 Task: Look for space in Avion, France from 3rd June, 2023 to 9th June, 2023 for 2 adults in price range Rs.6000 to Rs.12000. Place can be entire place with 1  bedroom having 1 bed and 1 bathroom. Property type can be house, flat, guest house, hotel. Amenities needed are: washing machine. Booking option can be shelf check-in. Required host language is English.
Action: Mouse moved to (511, 177)
Screenshot: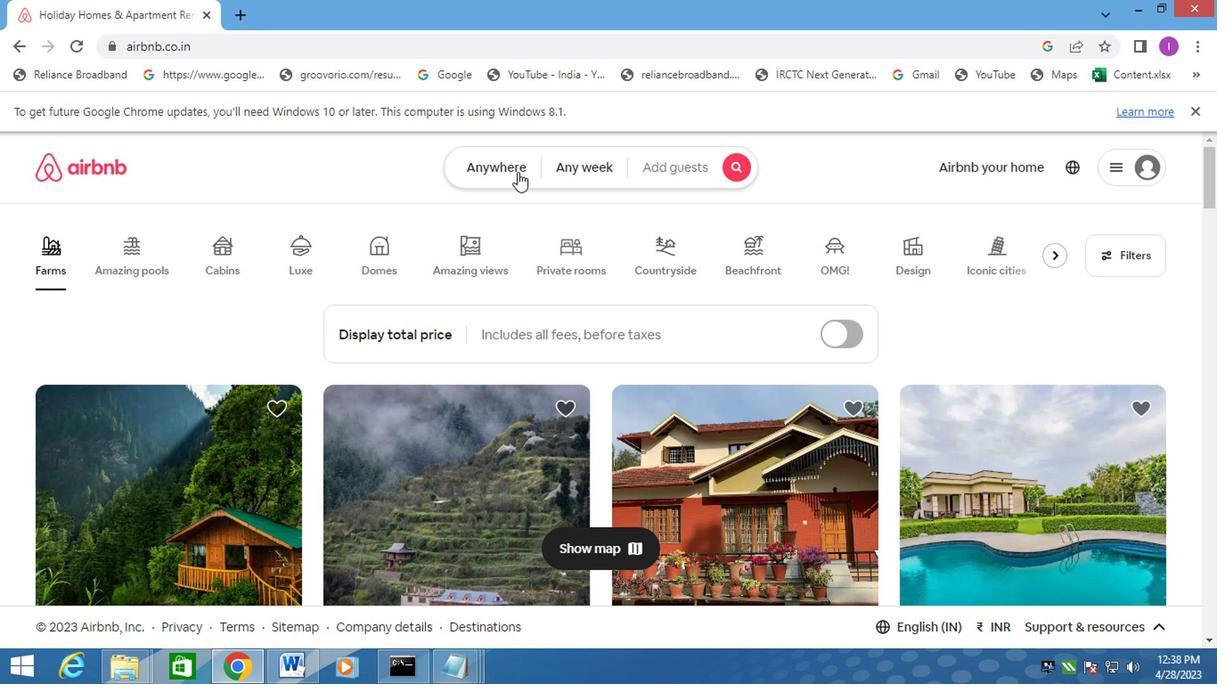 
Action: Mouse pressed left at (511, 177)
Screenshot: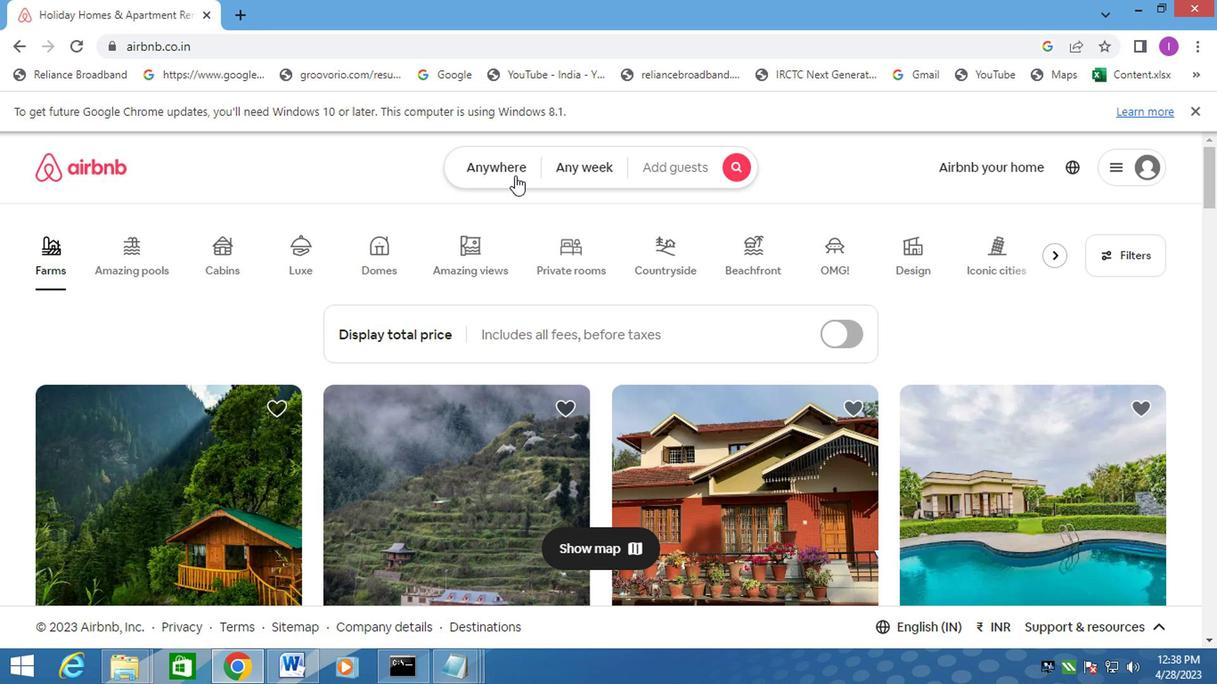 
Action: Mouse moved to (391, 242)
Screenshot: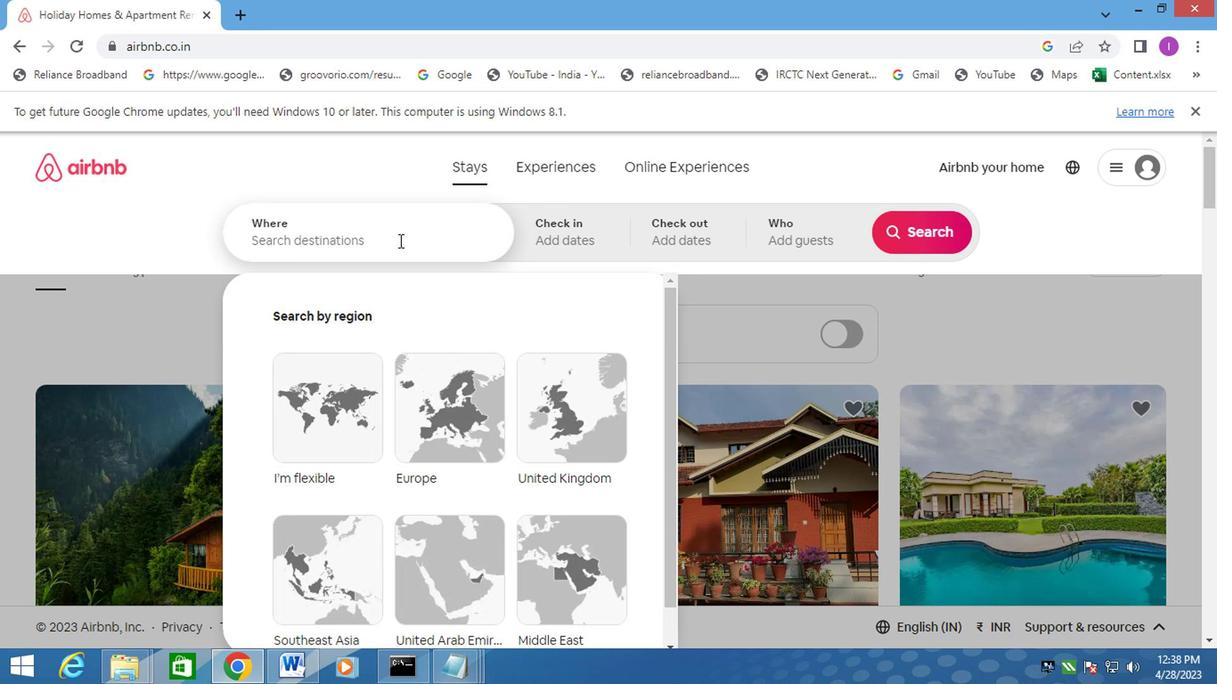 
Action: Mouse pressed left at (391, 242)
Screenshot: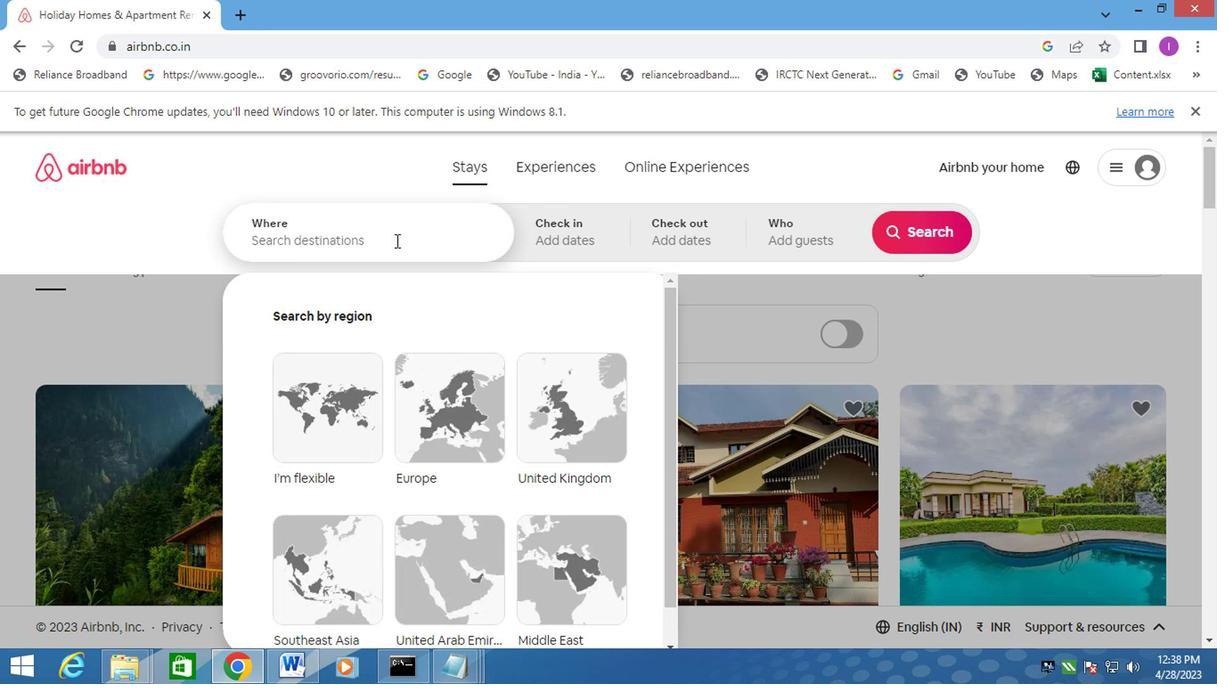 
Action: Key pressed <Key.shift>AVION,<Key.shift>FRANCE
Screenshot: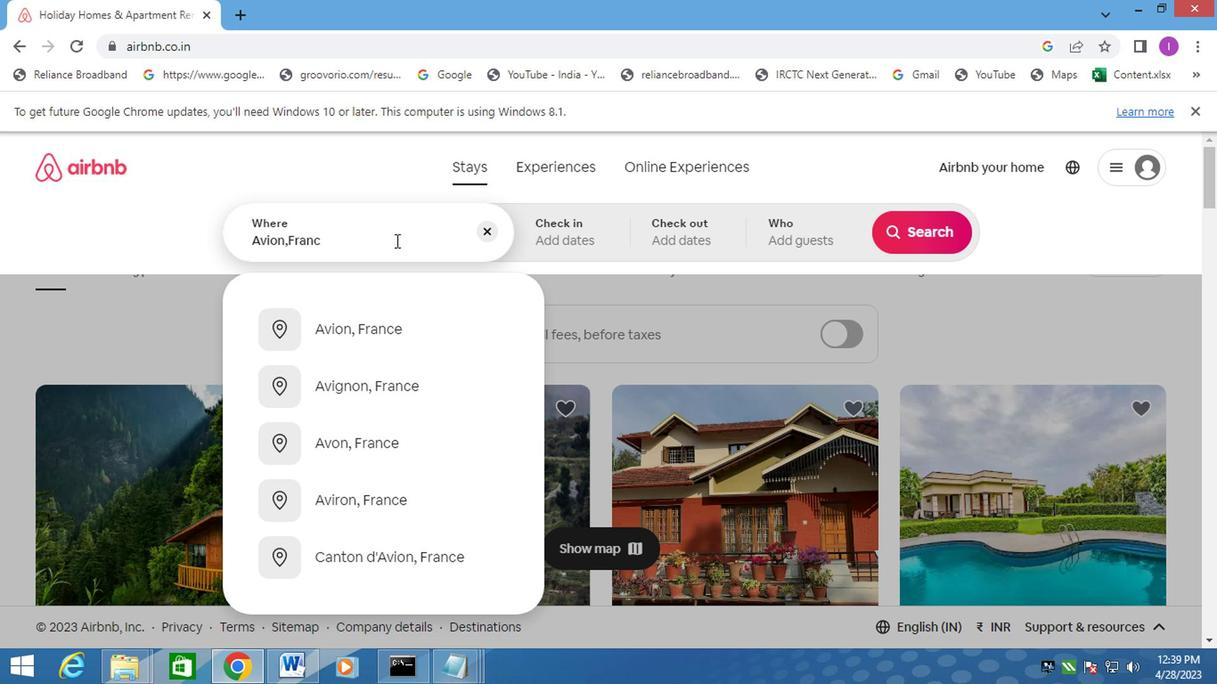 
Action: Mouse moved to (371, 323)
Screenshot: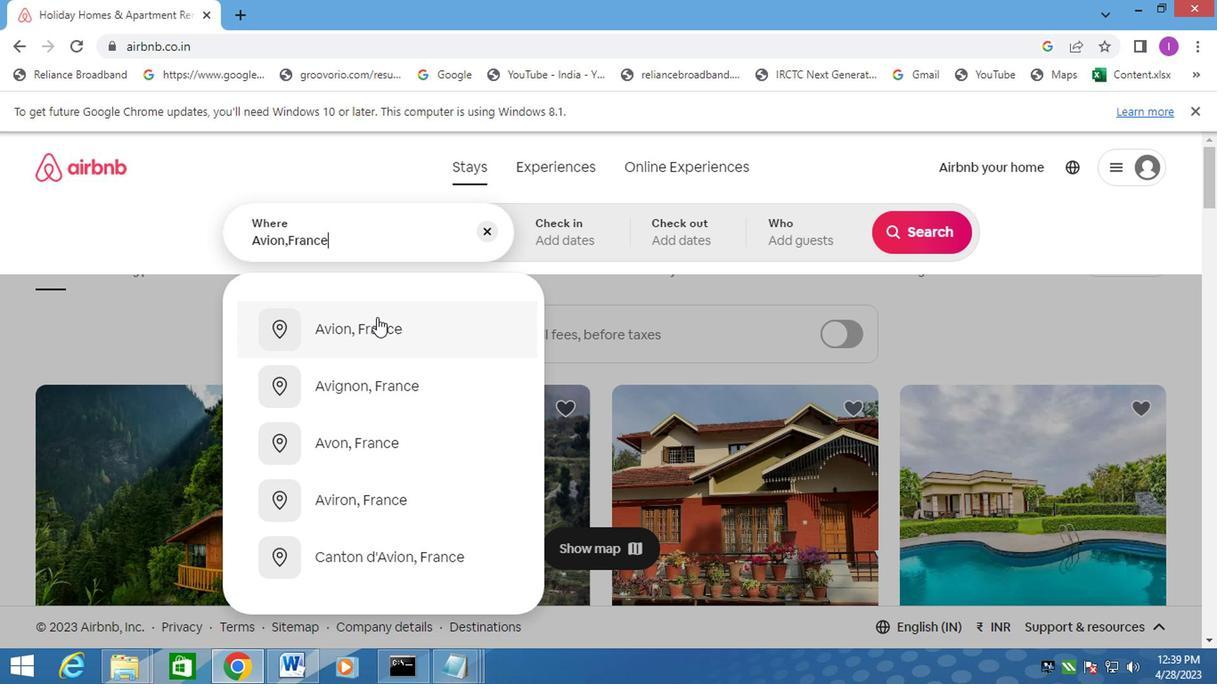 
Action: Mouse pressed left at (371, 323)
Screenshot: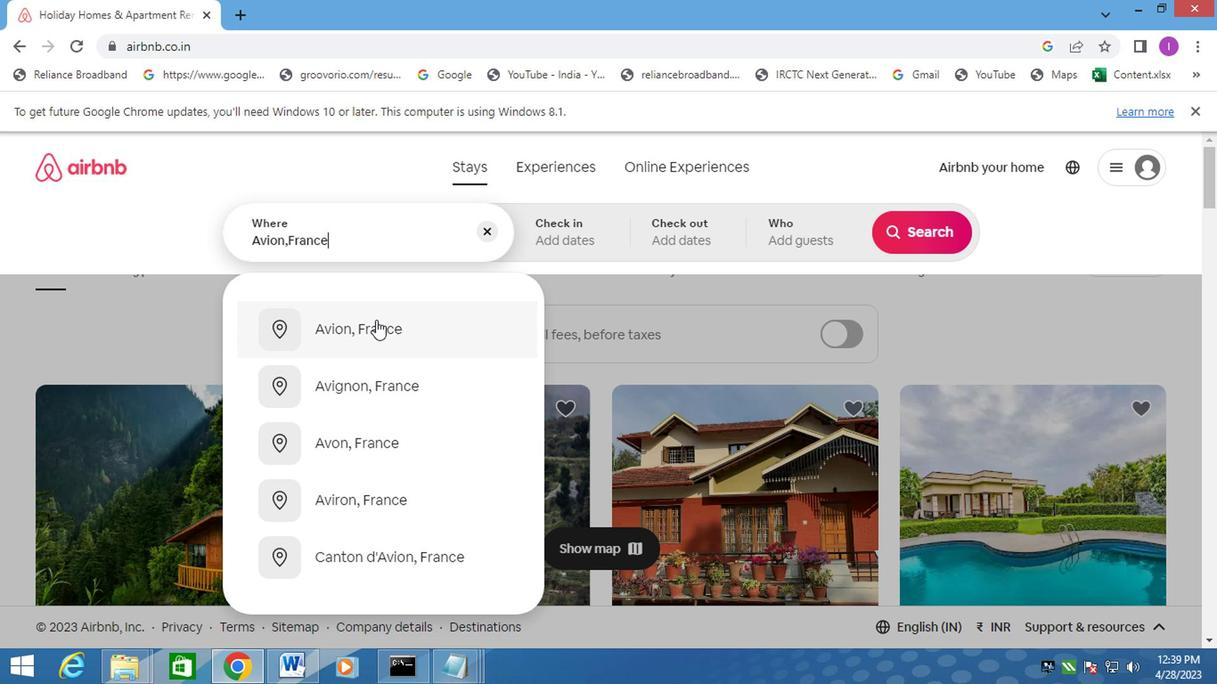 
Action: Mouse moved to (909, 374)
Screenshot: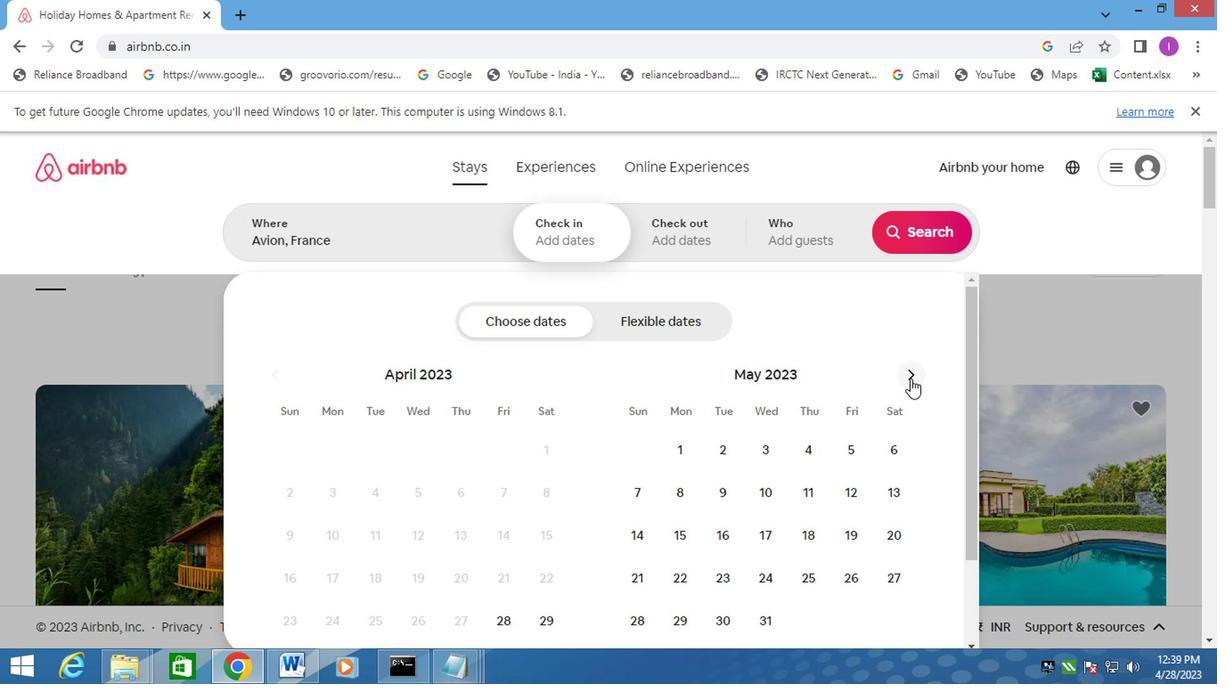 
Action: Mouse pressed left at (909, 374)
Screenshot: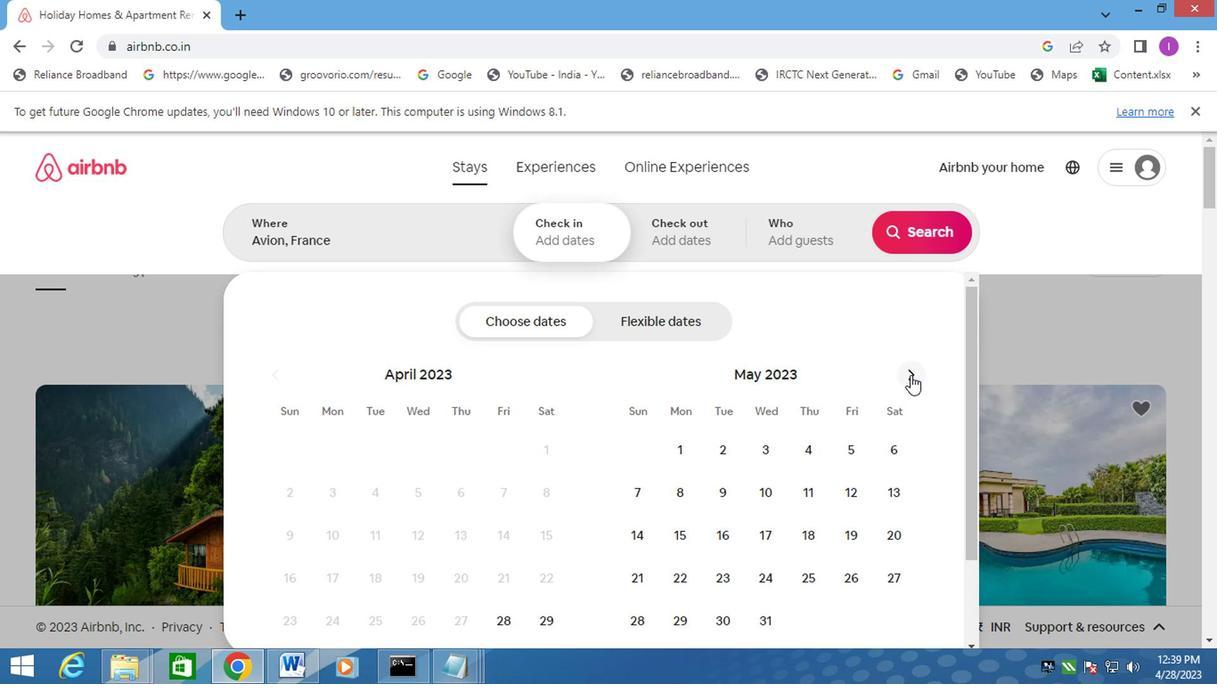 
Action: Mouse pressed left at (909, 374)
Screenshot: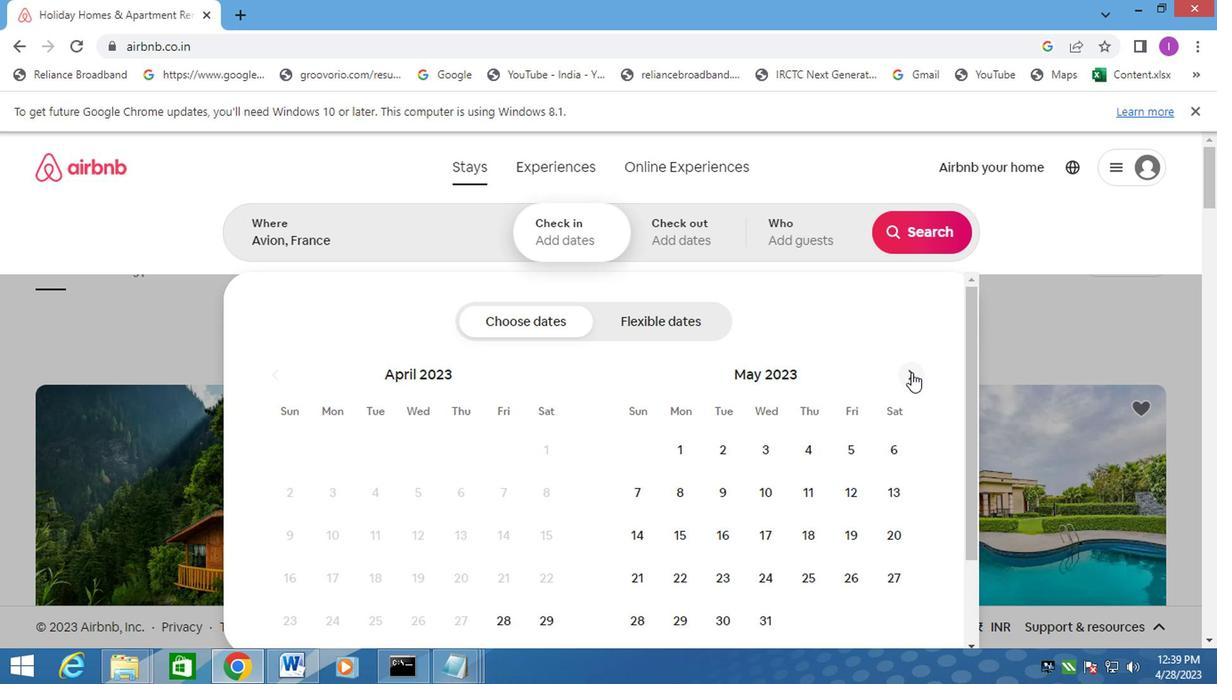 
Action: Mouse moved to (552, 452)
Screenshot: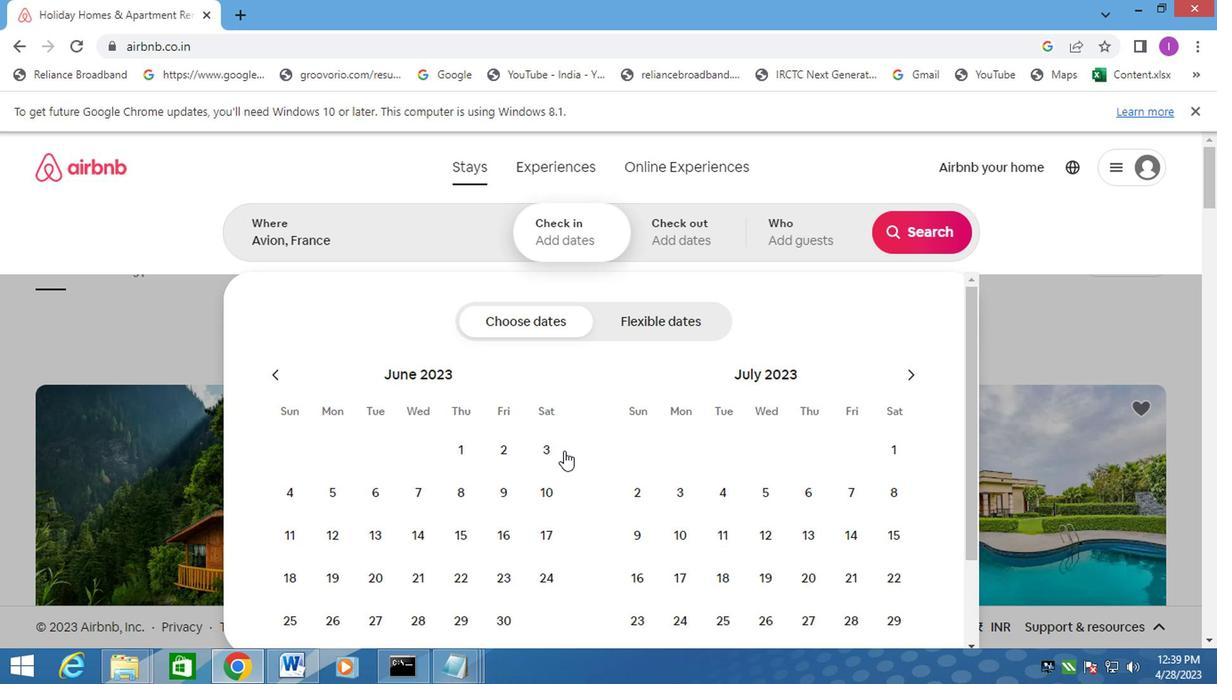 
Action: Mouse pressed left at (552, 452)
Screenshot: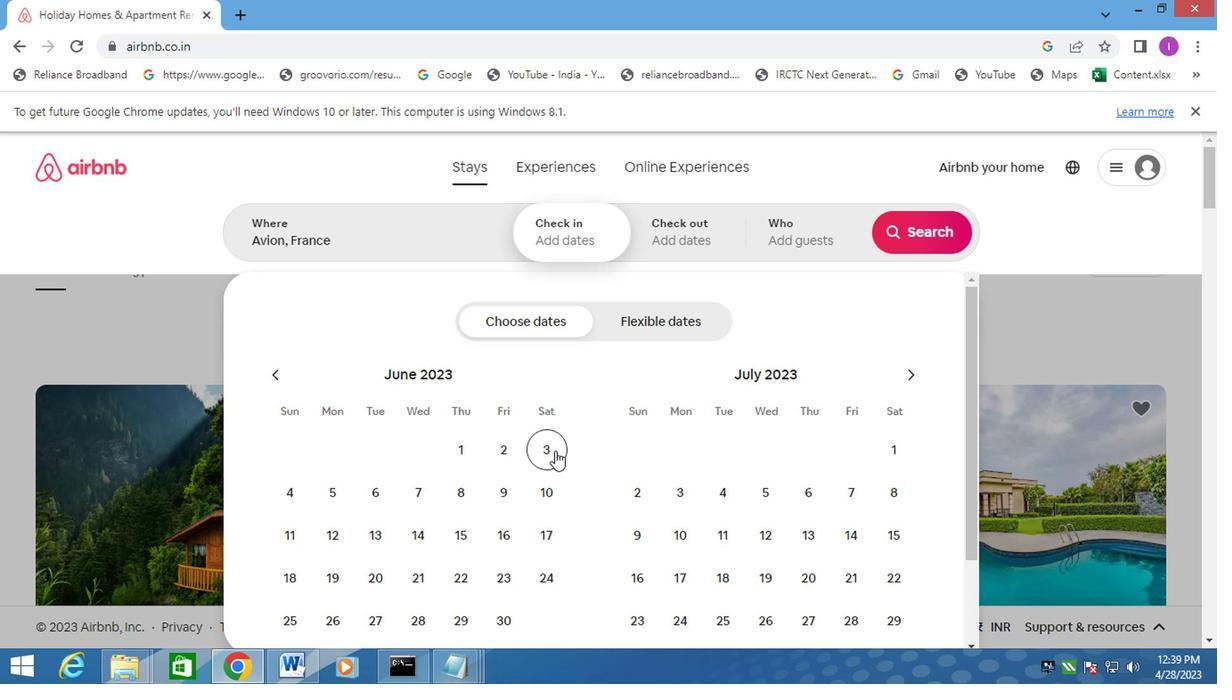 
Action: Mouse moved to (495, 483)
Screenshot: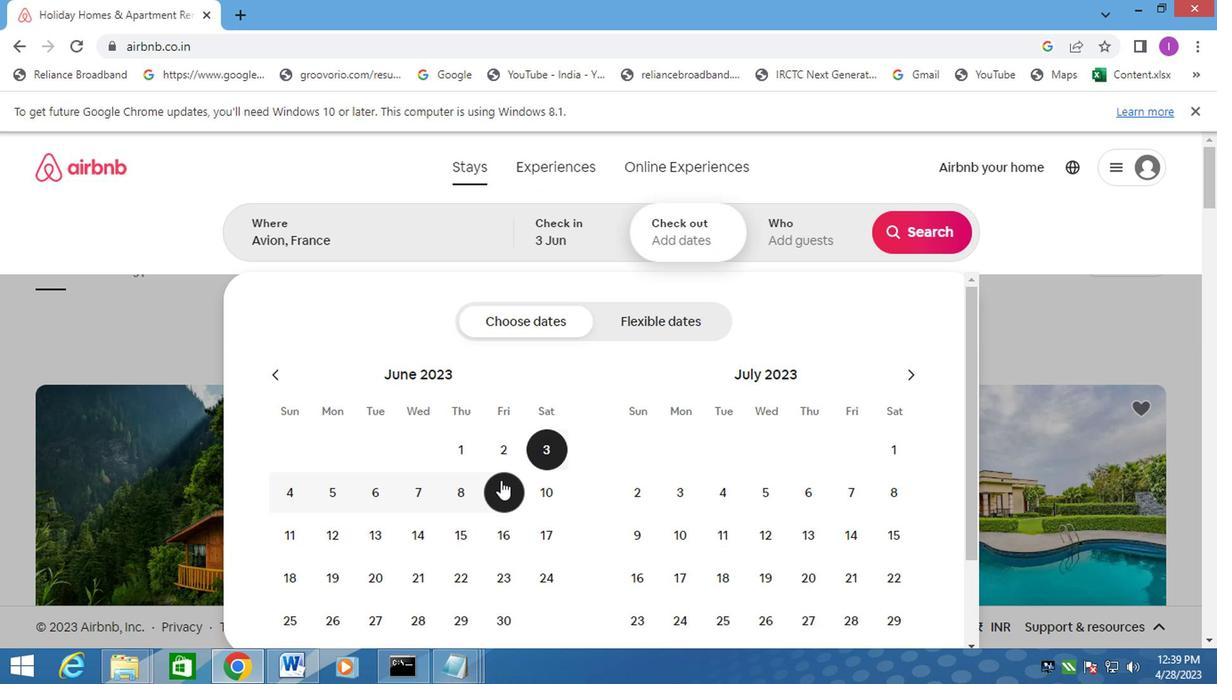 
Action: Mouse pressed left at (495, 483)
Screenshot: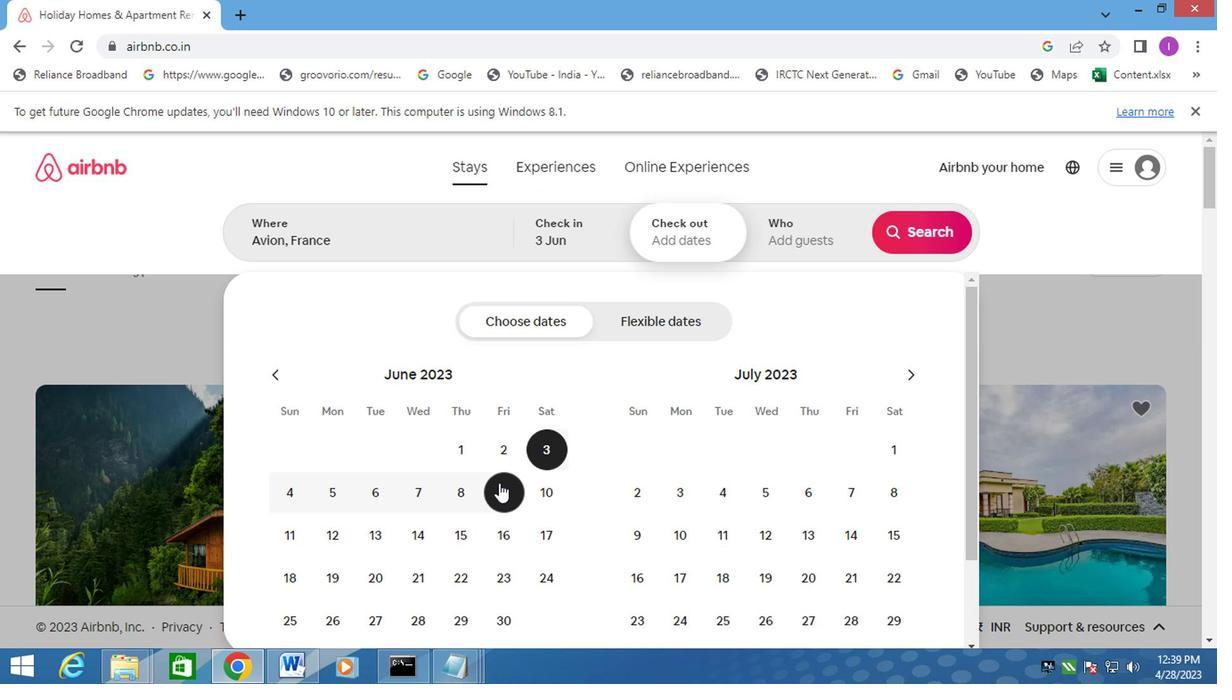 
Action: Mouse moved to (786, 233)
Screenshot: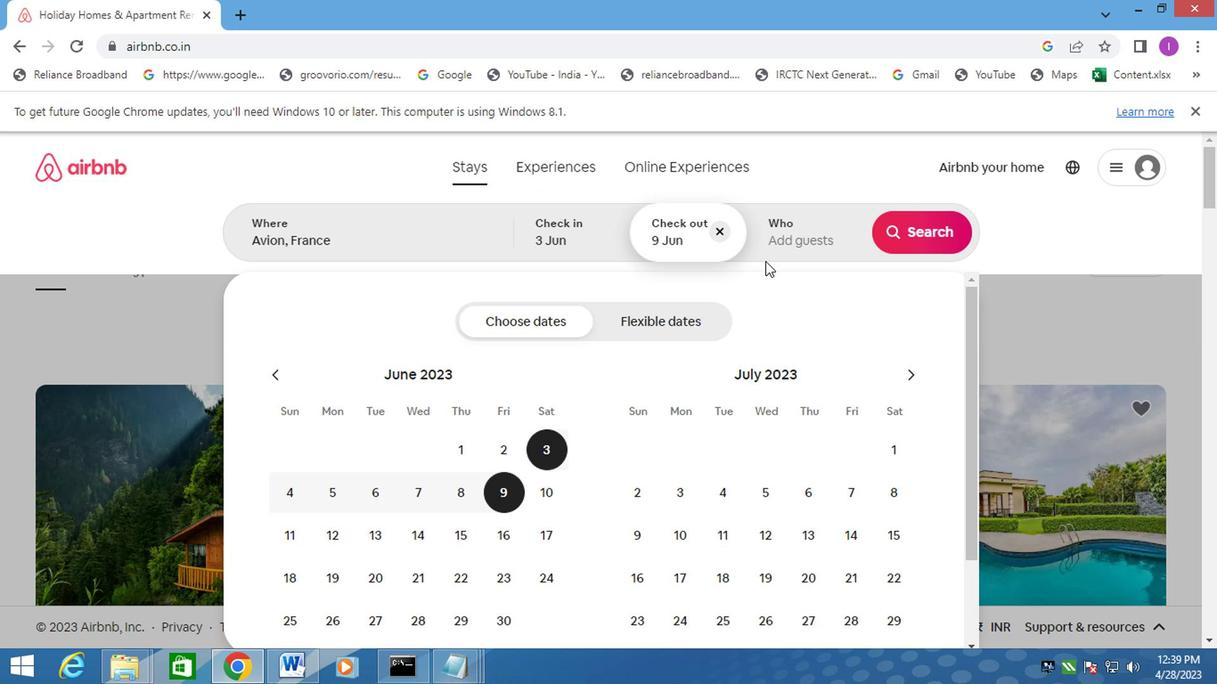 
Action: Mouse pressed left at (786, 233)
Screenshot: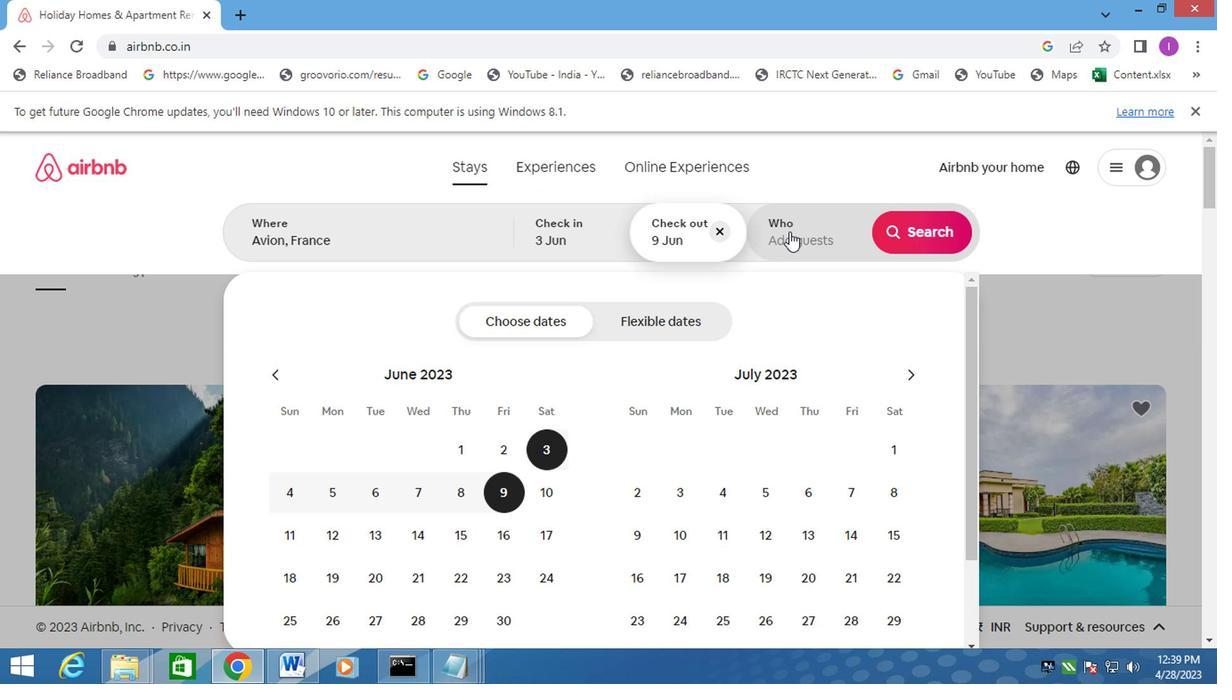 
Action: Mouse moved to (923, 330)
Screenshot: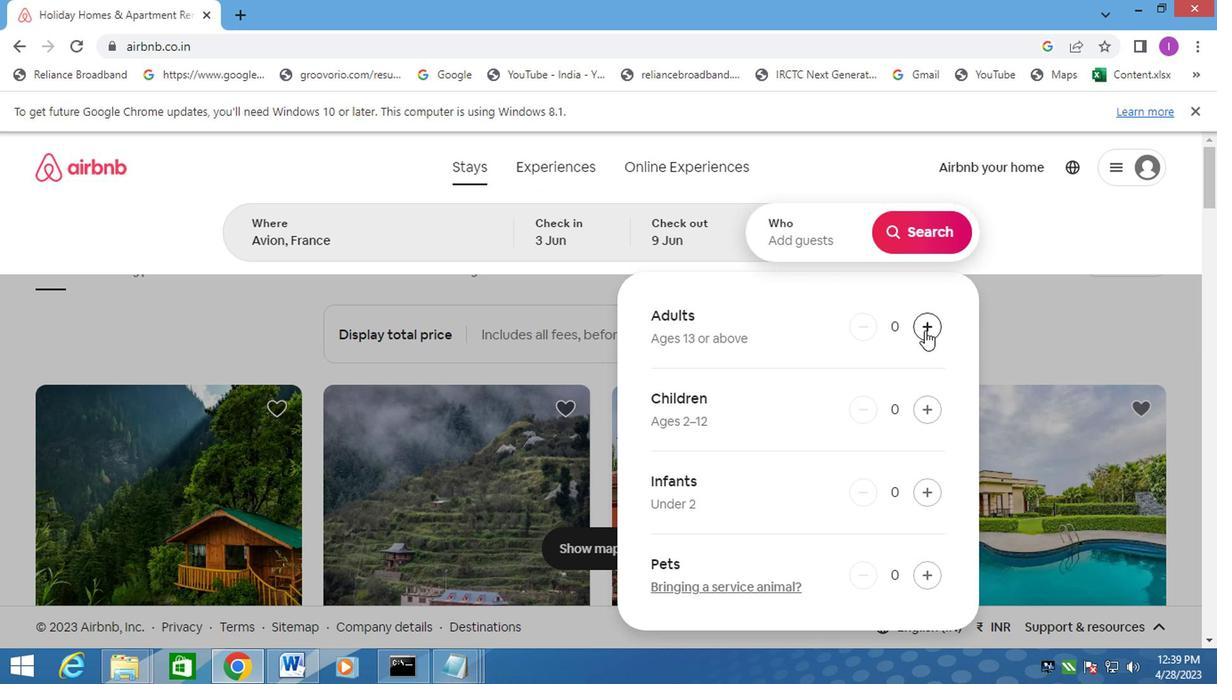 
Action: Mouse pressed left at (923, 330)
Screenshot: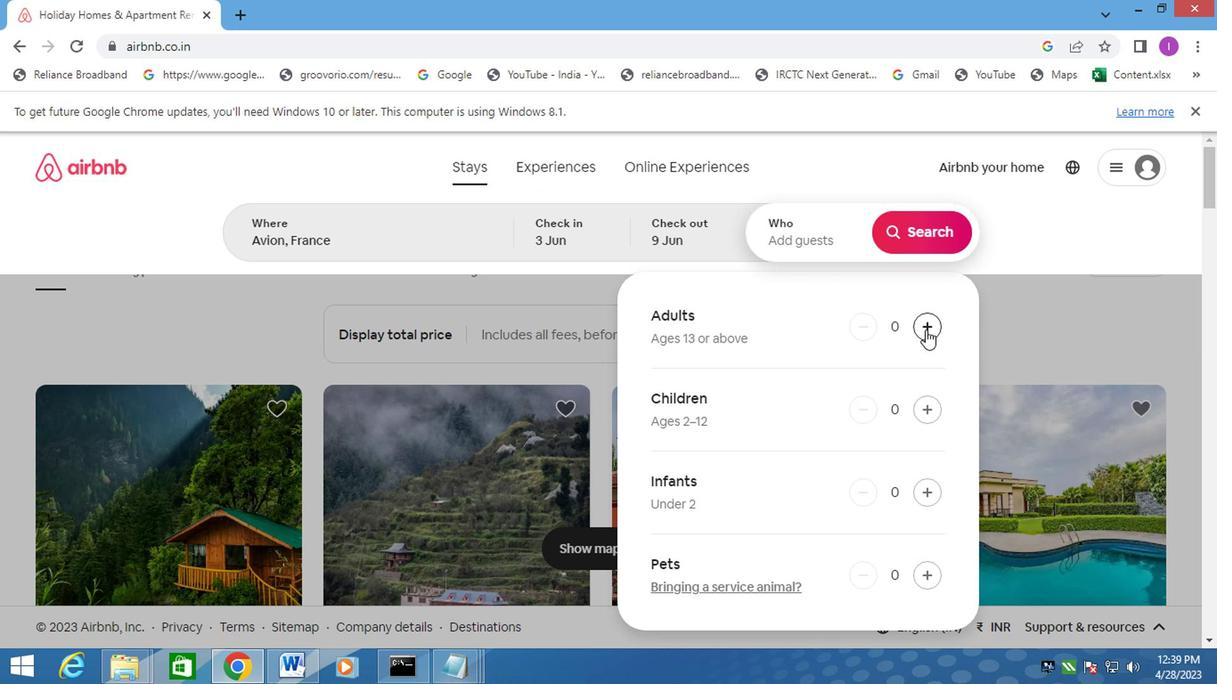 
Action: Mouse moved to (925, 330)
Screenshot: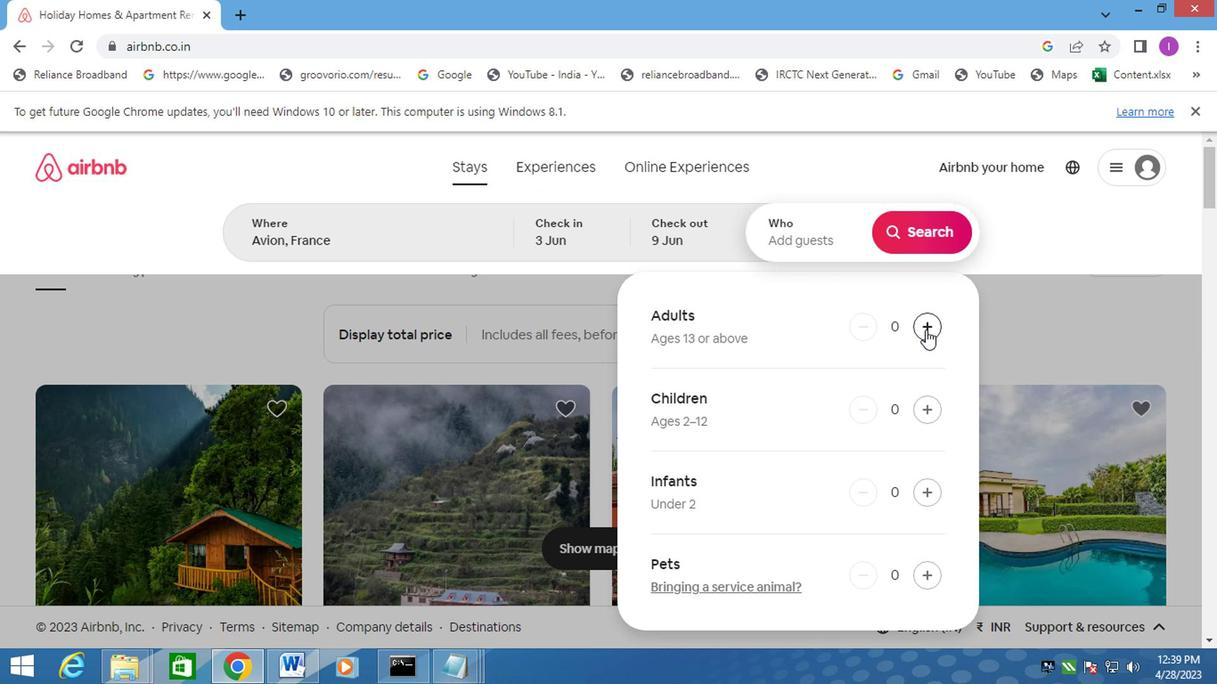 
Action: Mouse pressed left at (925, 330)
Screenshot: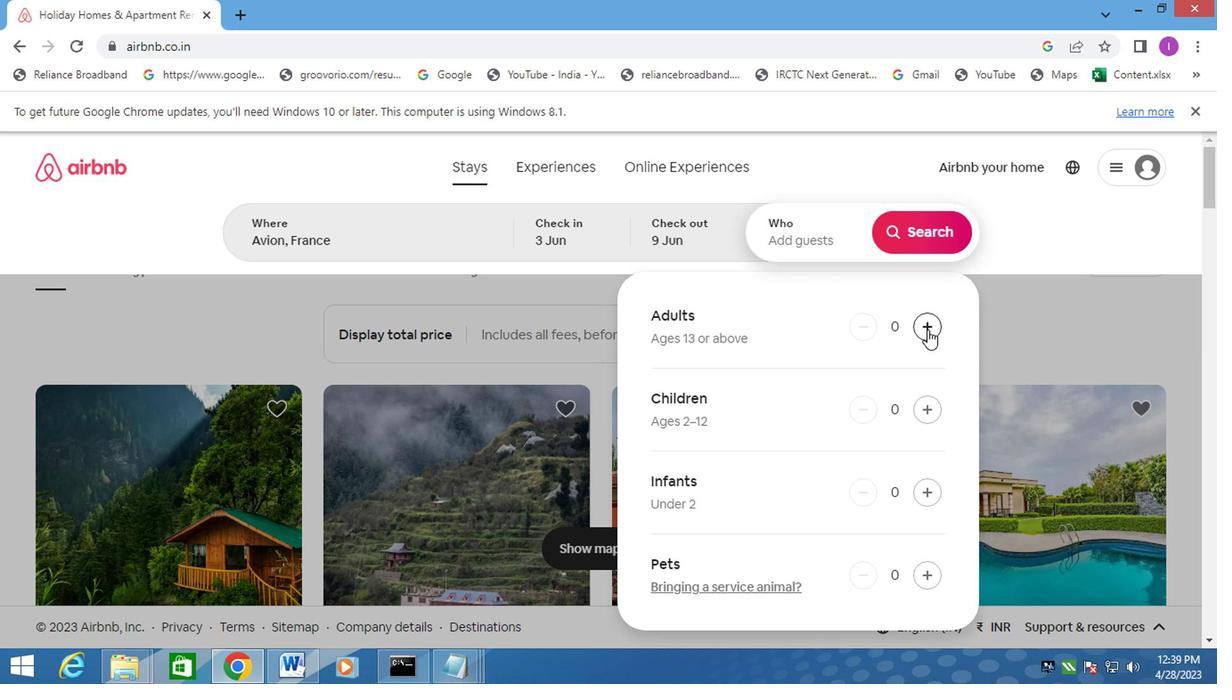 
Action: Mouse moved to (929, 242)
Screenshot: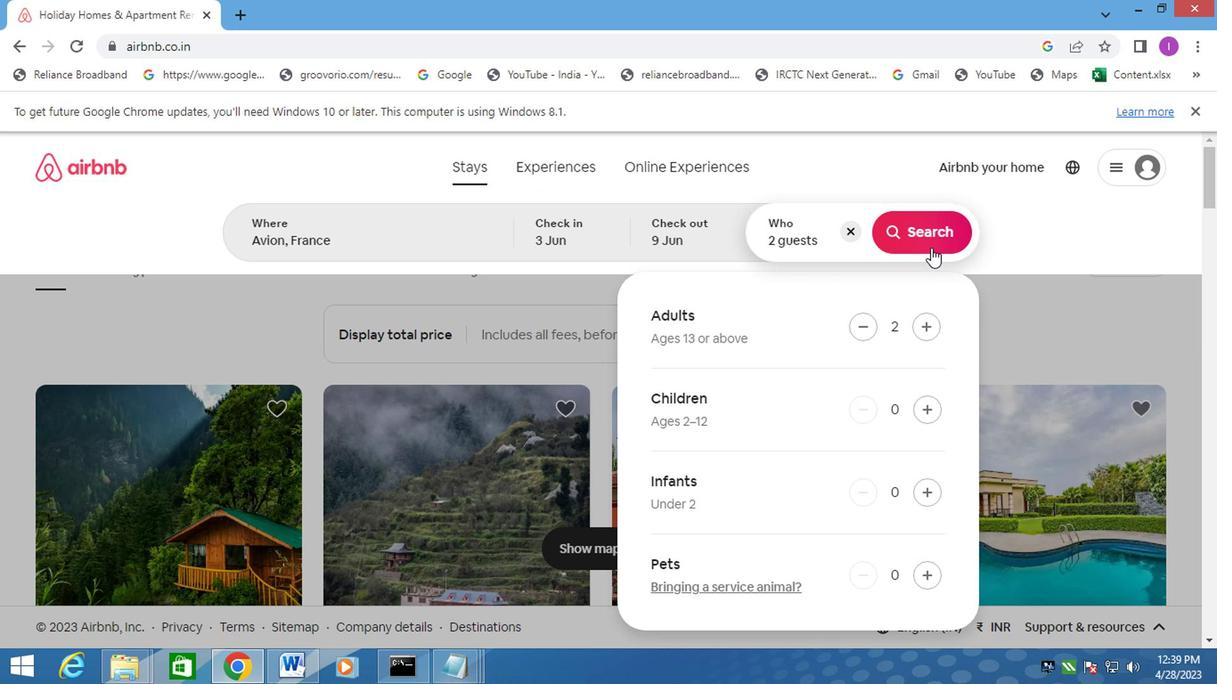 
Action: Mouse pressed left at (929, 242)
Screenshot: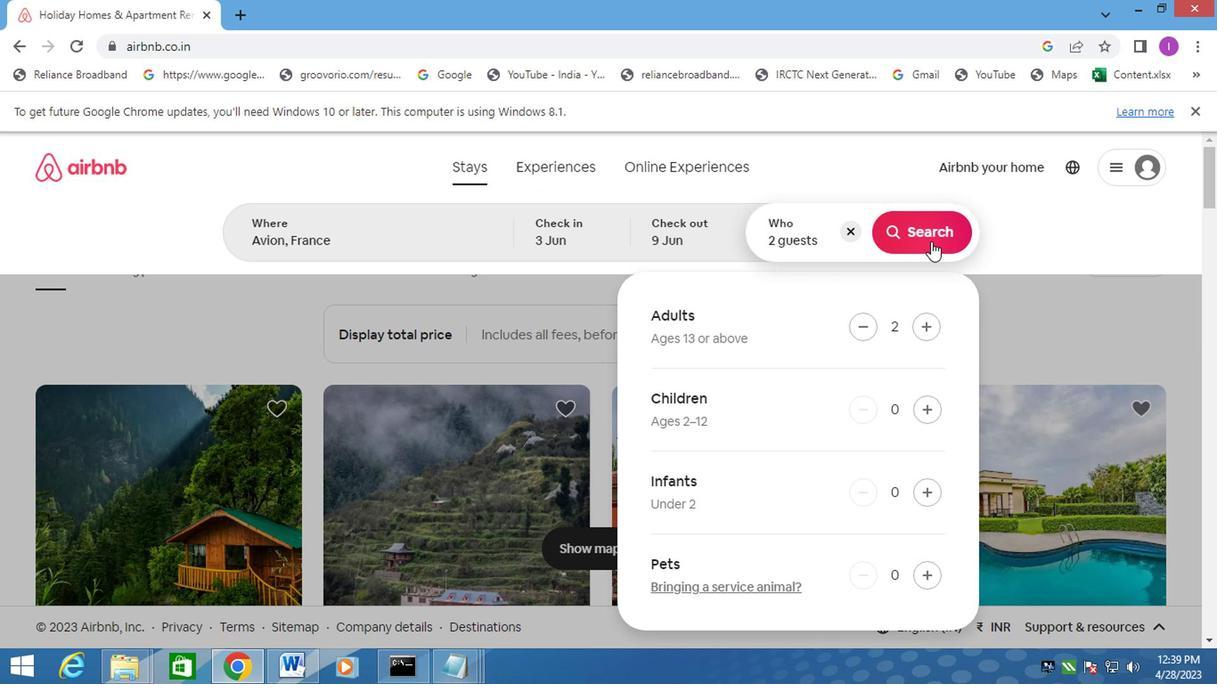 
Action: Mouse moved to (1156, 252)
Screenshot: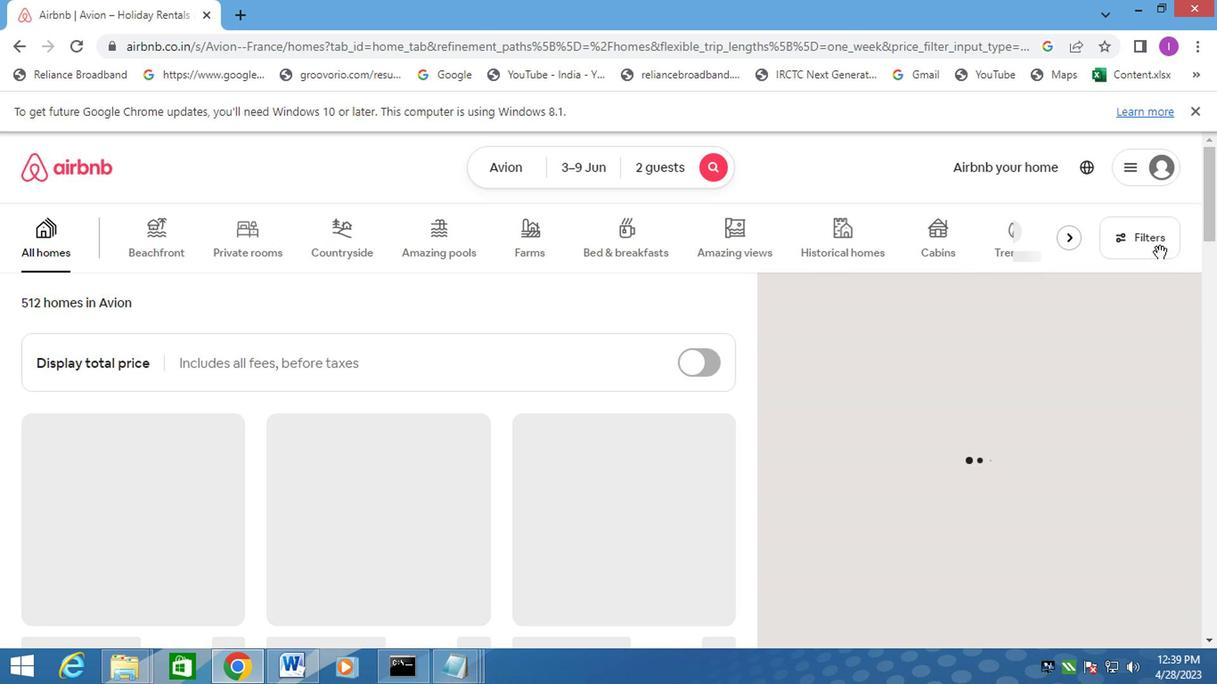 
Action: Mouse pressed left at (1156, 252)
Screenshot: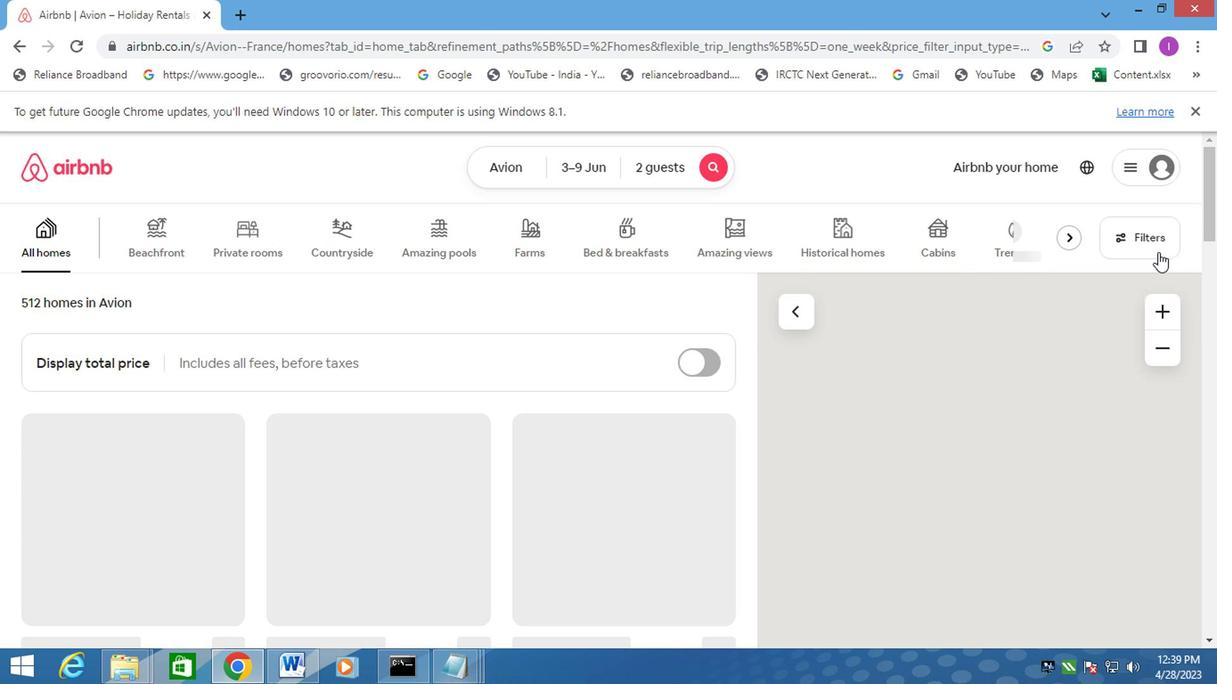 
Action: Mouse moved to (367, 460)
Screenshot: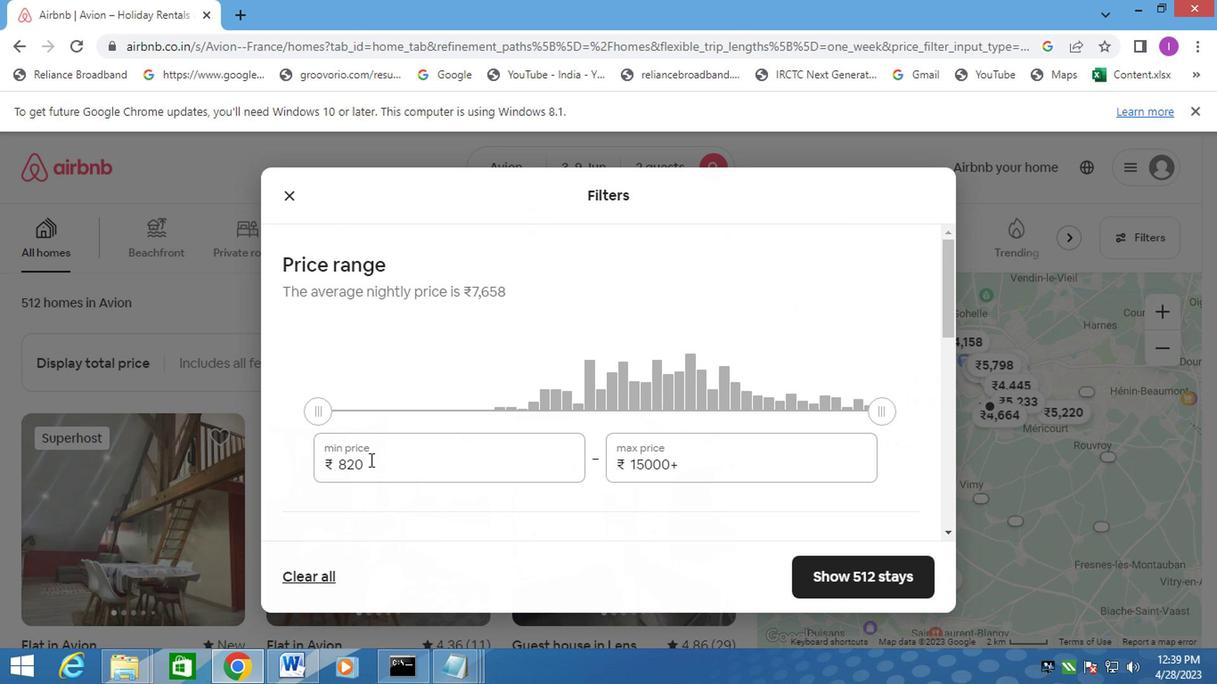 
Action: Mouse pressed left at (367, 460)
Screenshot: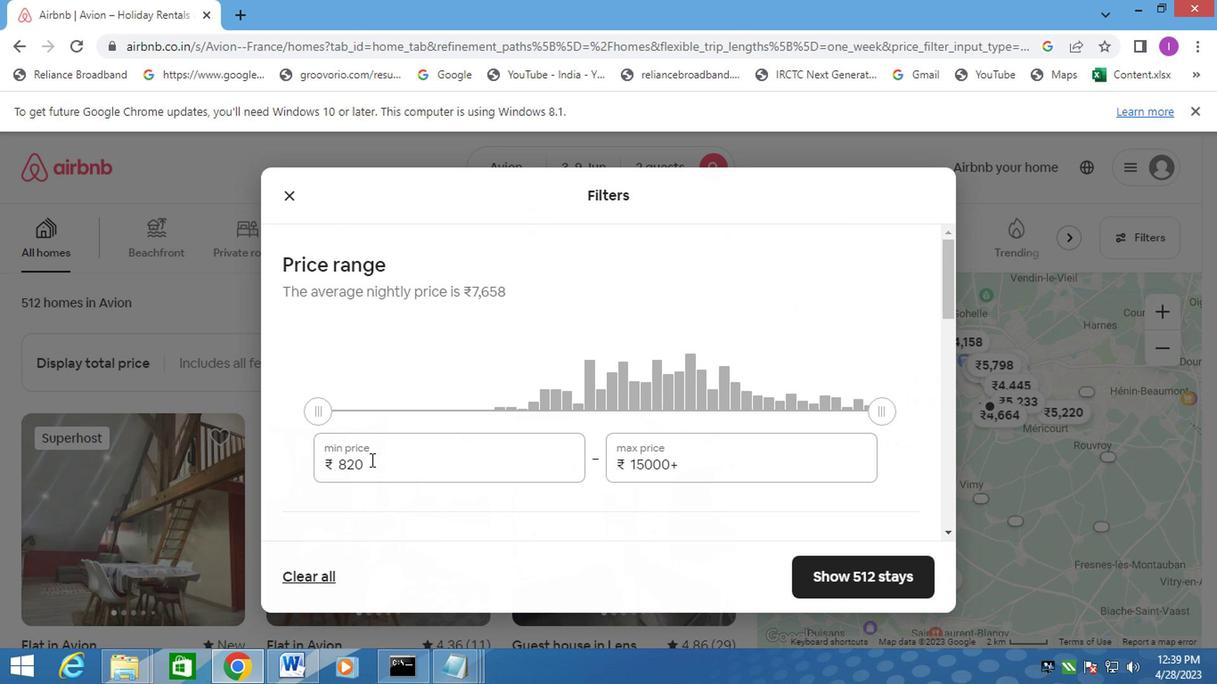 
Action: Mouse moved to (308, 443)
Screenshot: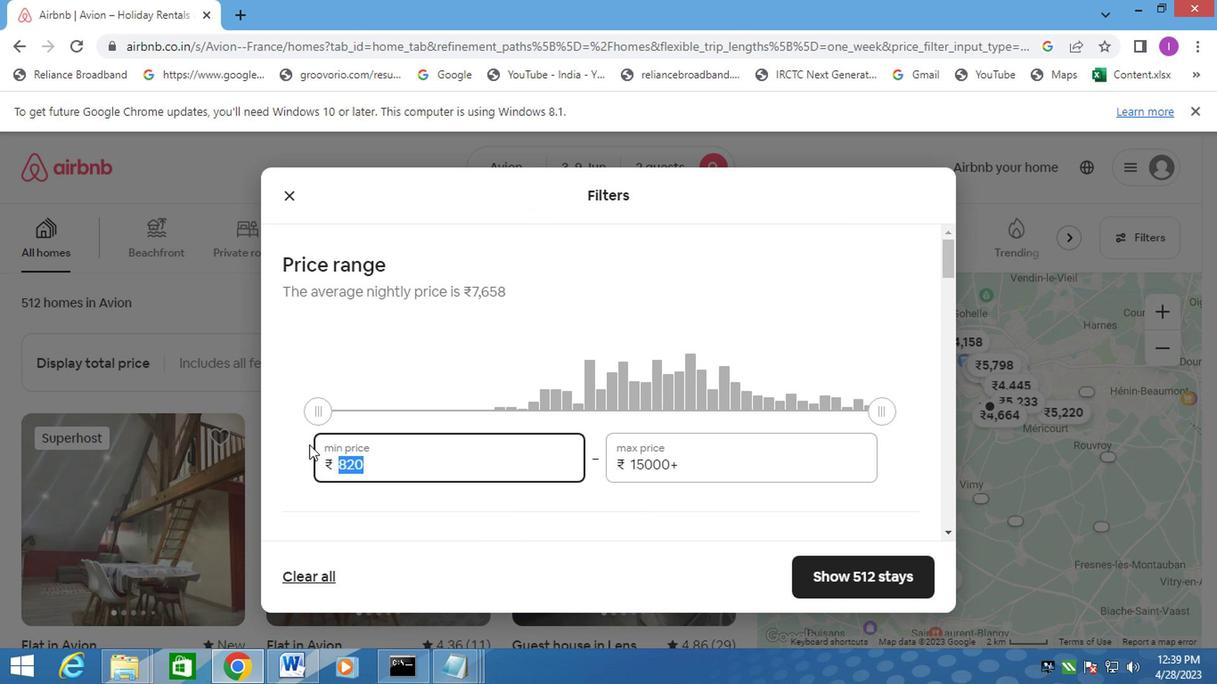 
Action: Key pressed 6
Screenshot: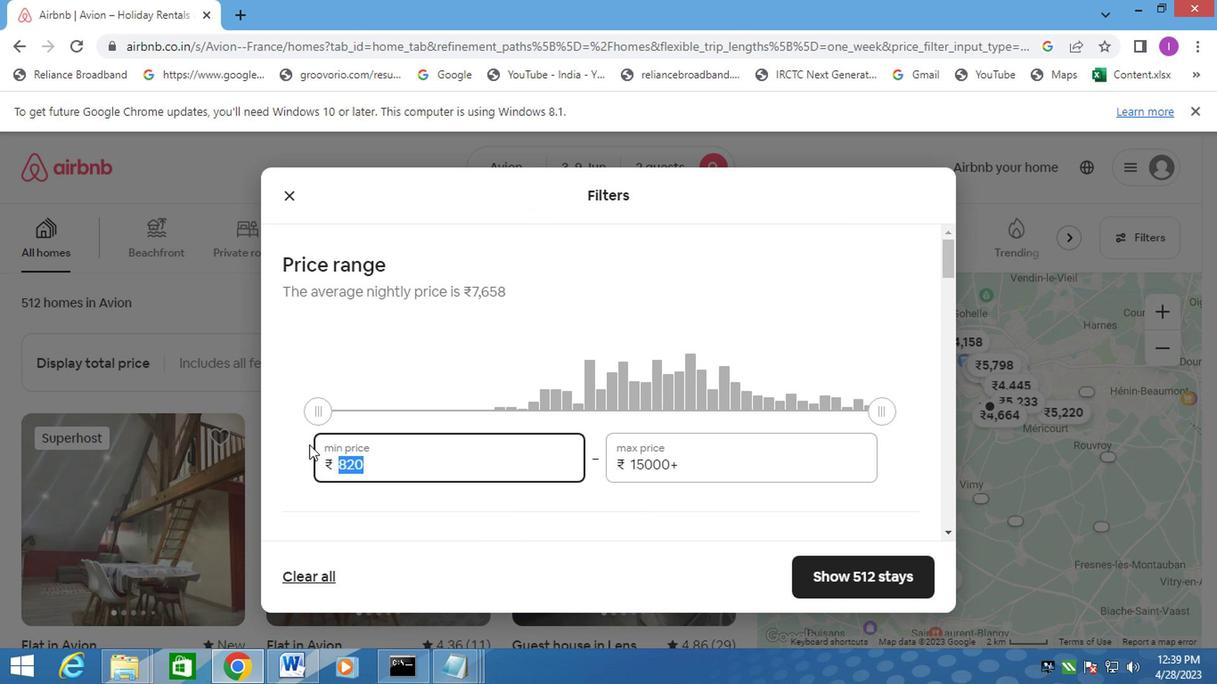 
Action: Mouse moved to (310, 440)
Screenshot: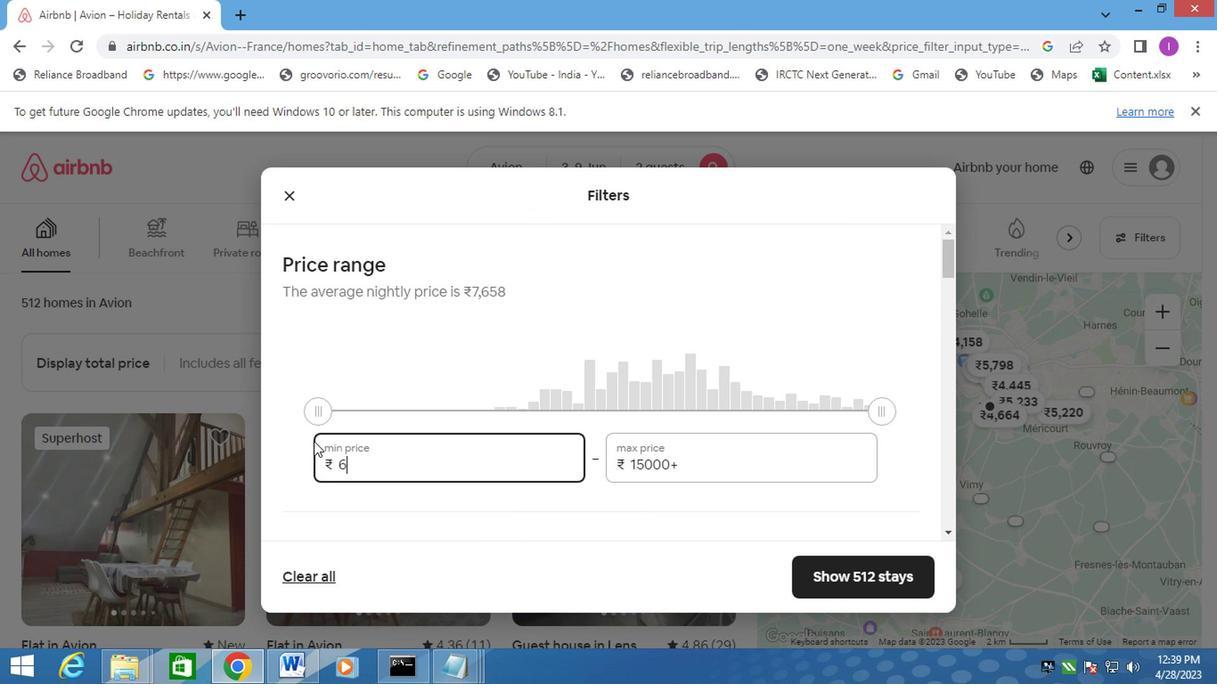 
Action: Key pressed 00
Screenshot: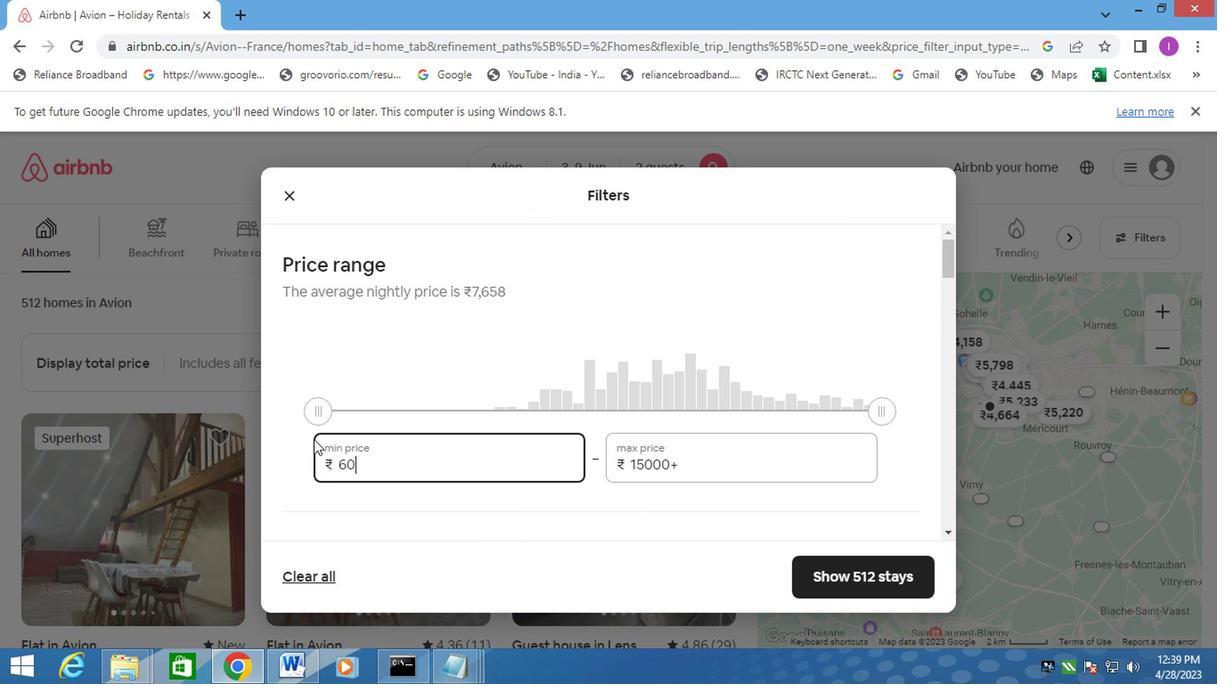 
Action: Mouse moved to (312, 437)
Screenshot: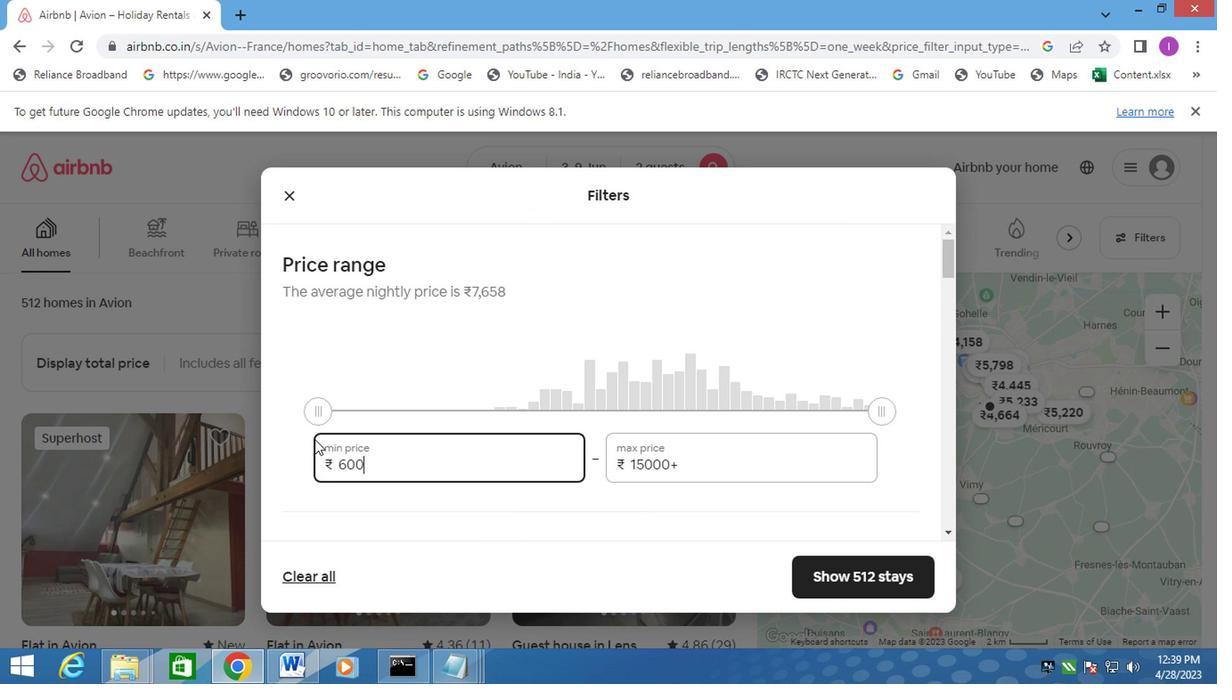 
Action: Key pressed 0
Screenshot: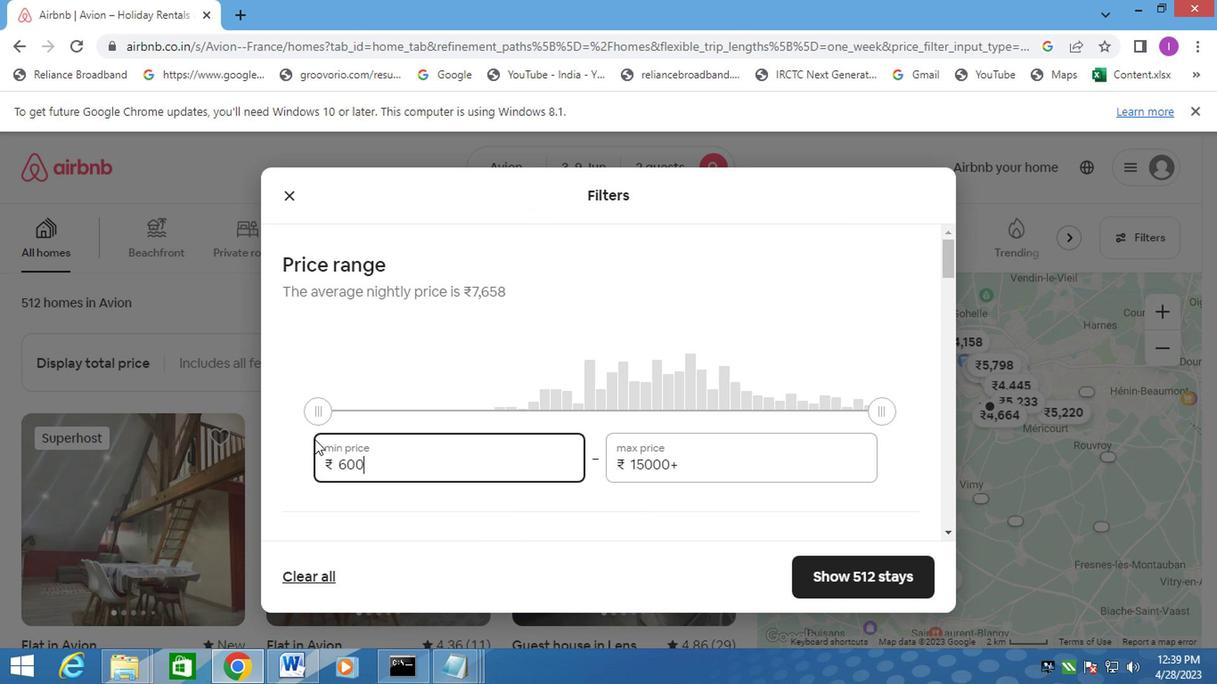 
Action: Mouse moved to (680, 466)
Screenshot: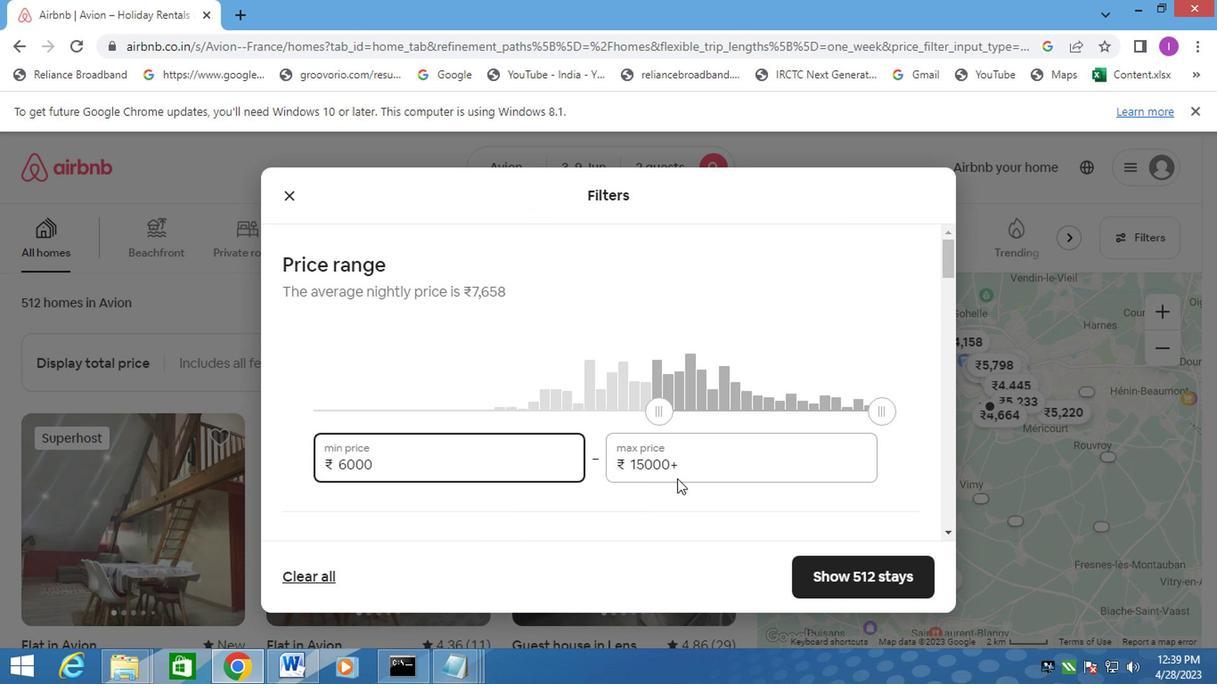 
Action: Mouse pressed left at (680, 466)
Screenshot: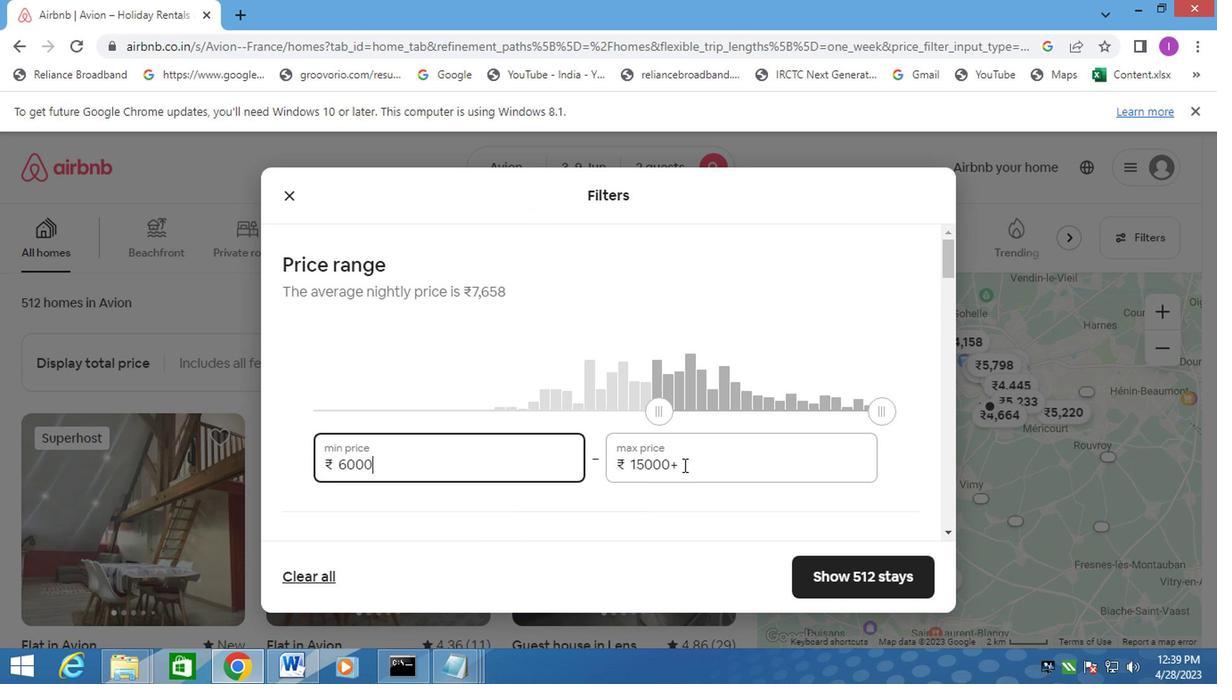 
Action: Mouse moved to (617, 466)
Screenshot: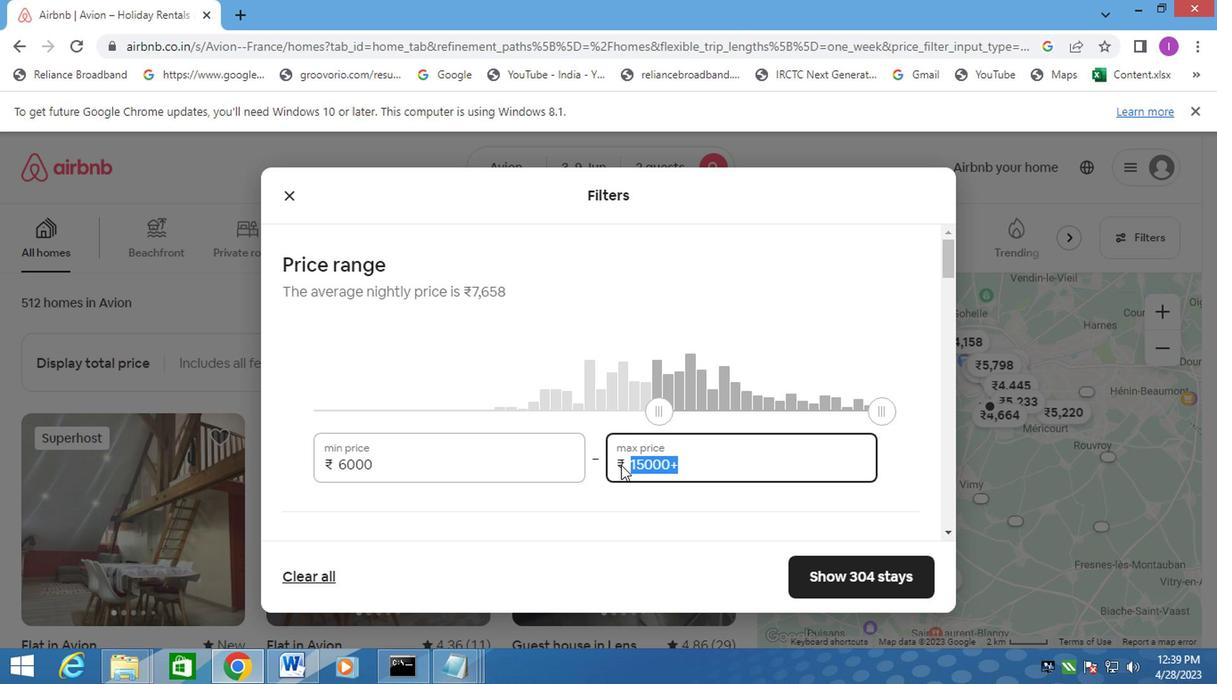 
Action: Key pressed 120
Screenshot: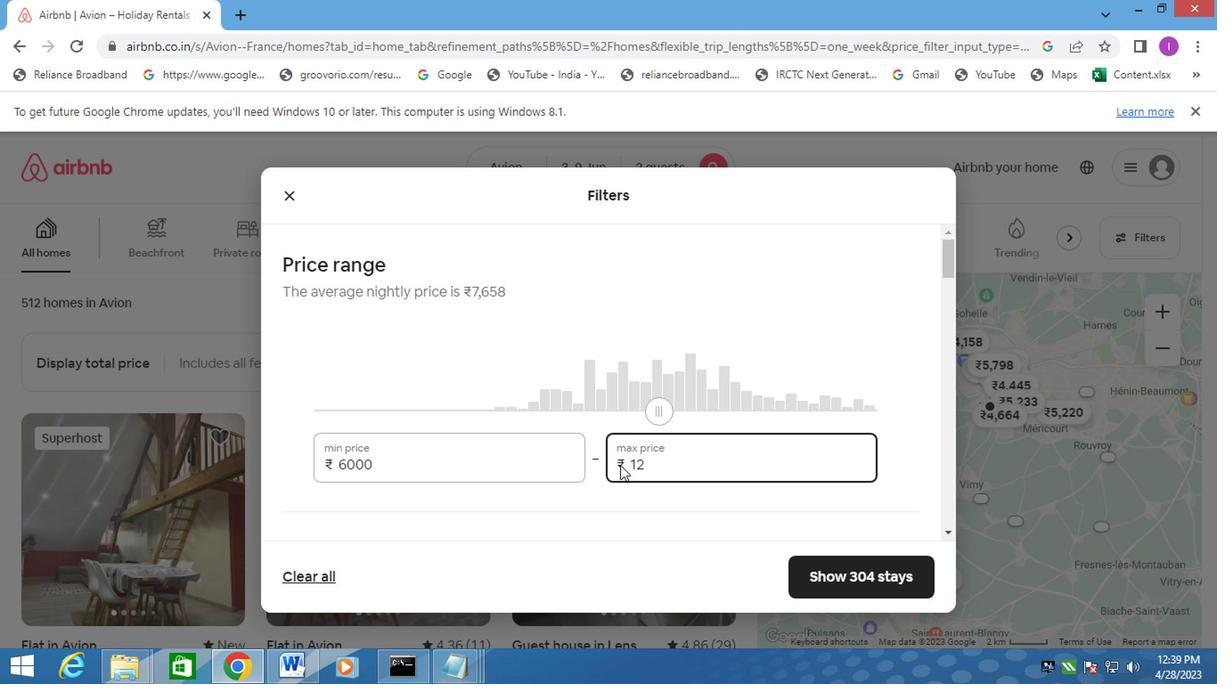 
Action: Mouse moved to (616, 466)
Screenshot: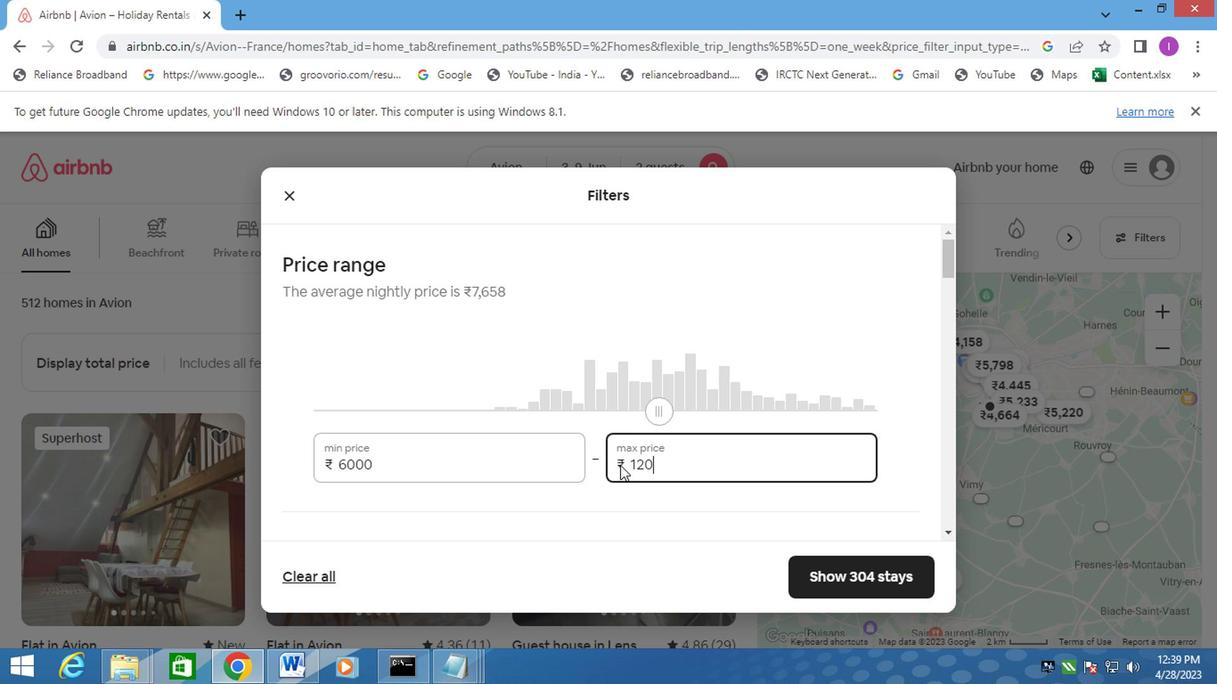 
Action: Key pressed 0
Screenshot: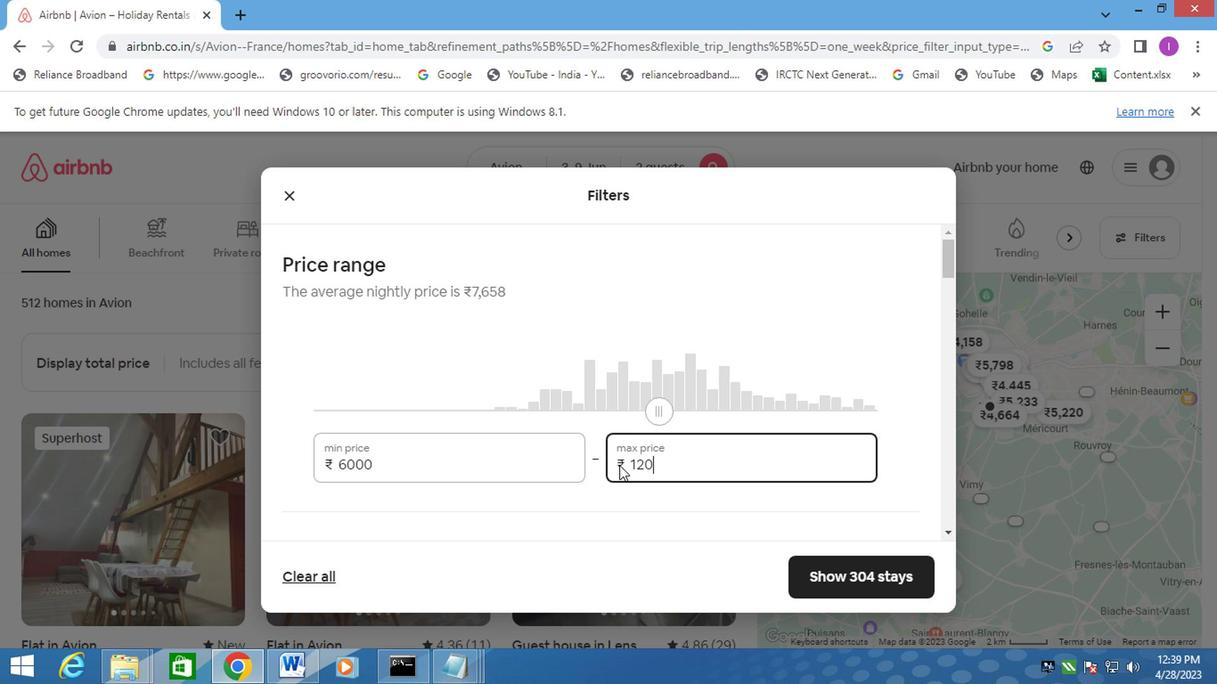 
Action: Mouse moved to (616, 465)
Screenshot: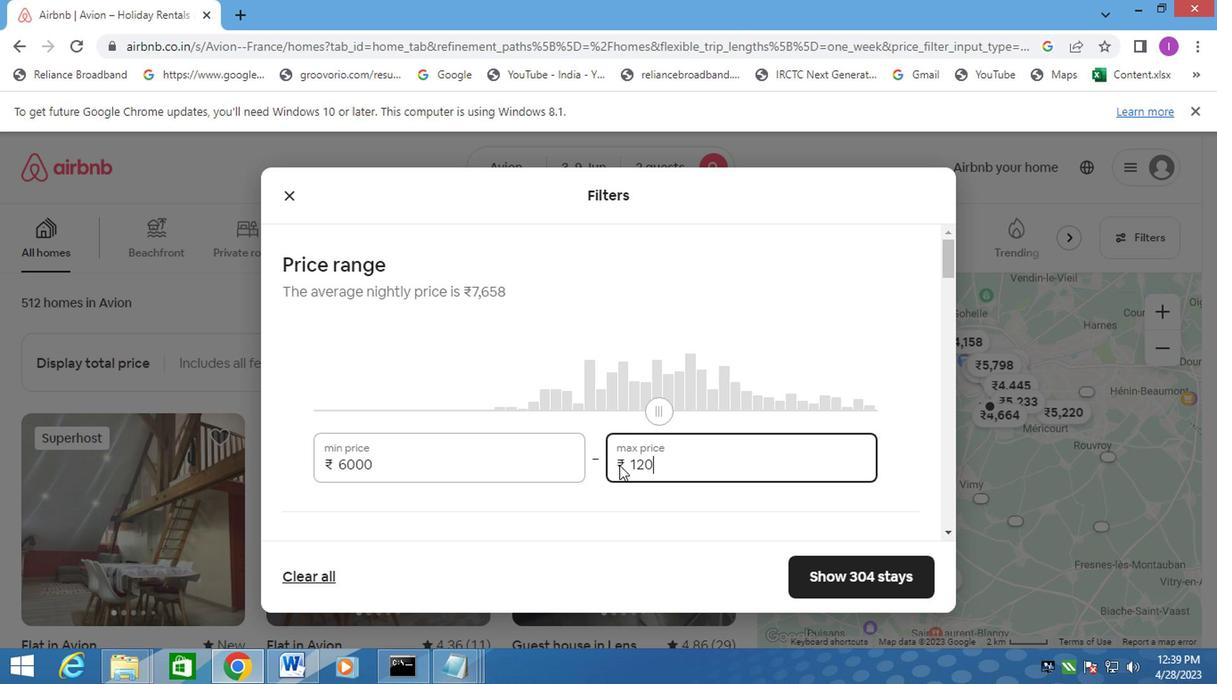
Action: Key pressed 0
Screenshot: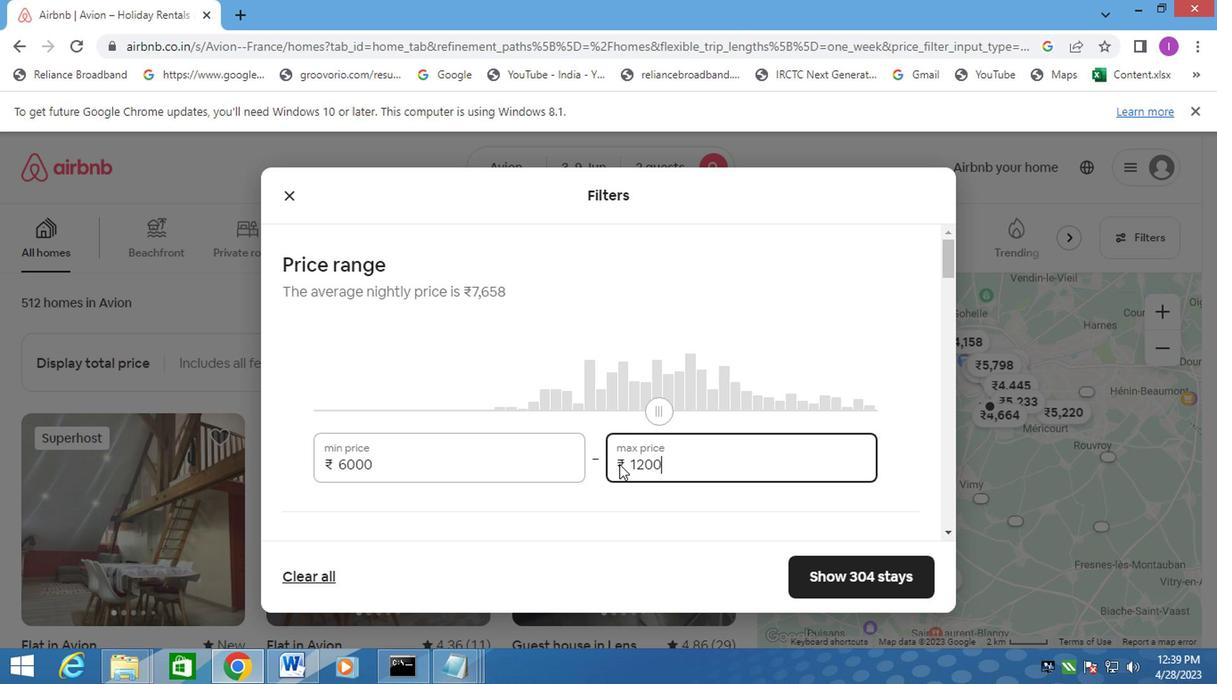 
Action: Mouse moved to (654, 436)
Screenshot: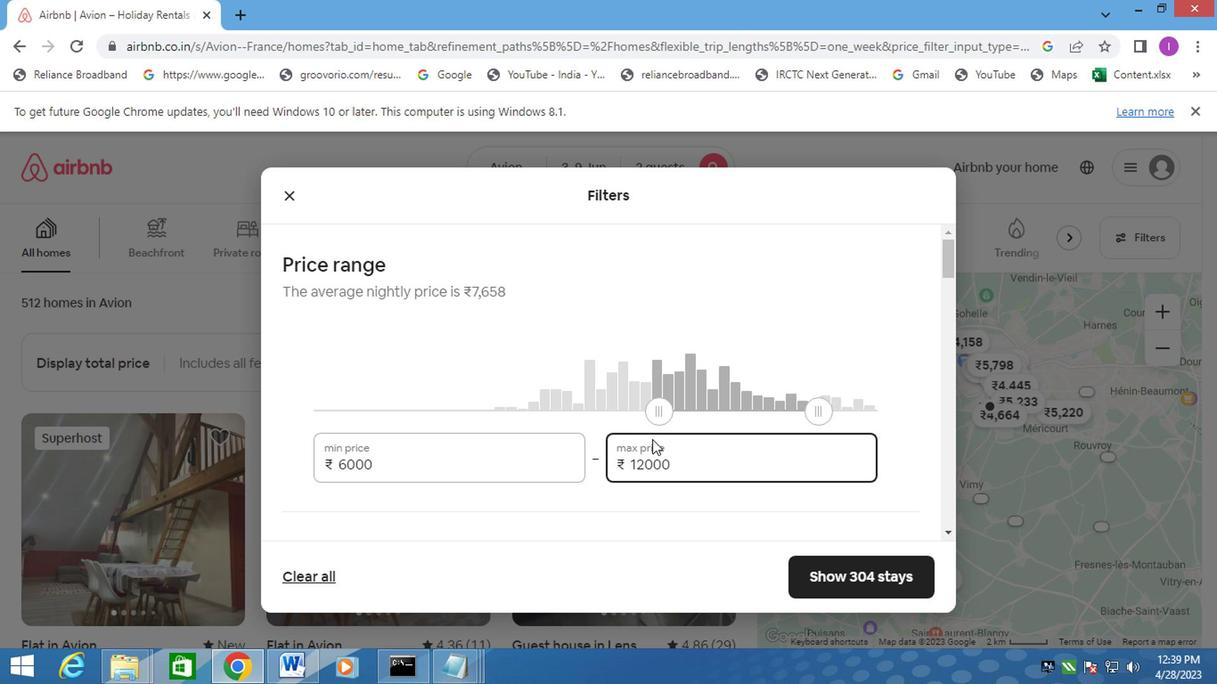
Action: Mouse scrolled (654, 434) with delta (0, -1)
Screenshot: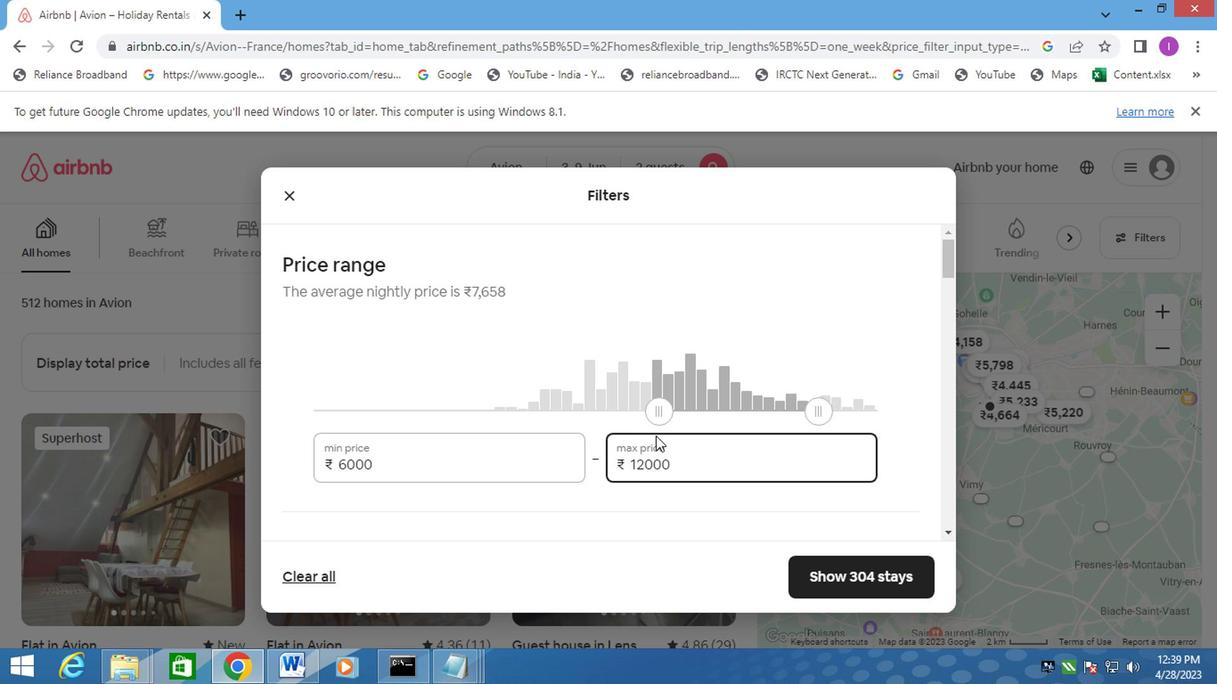 
Action: Mouse scrolled (654, 434) with delta (0, -1)
Screenshot: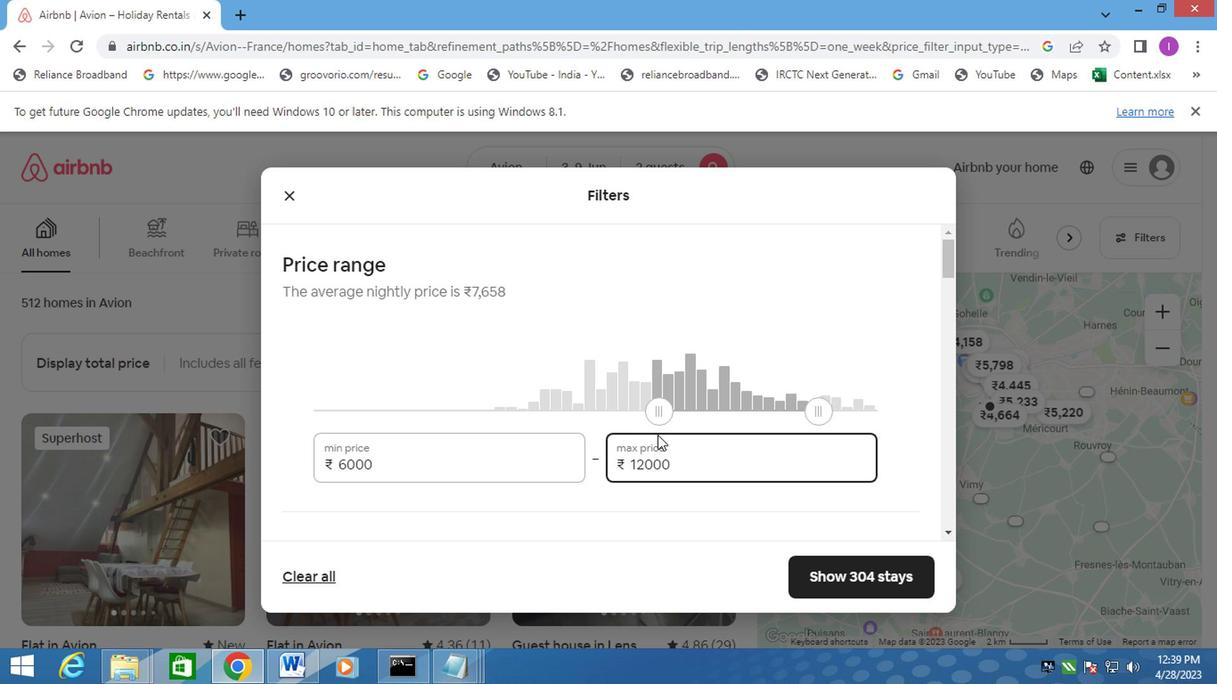 
Action: Mouse scrolled (654, 434) with delta (0, -1)
Screenshot: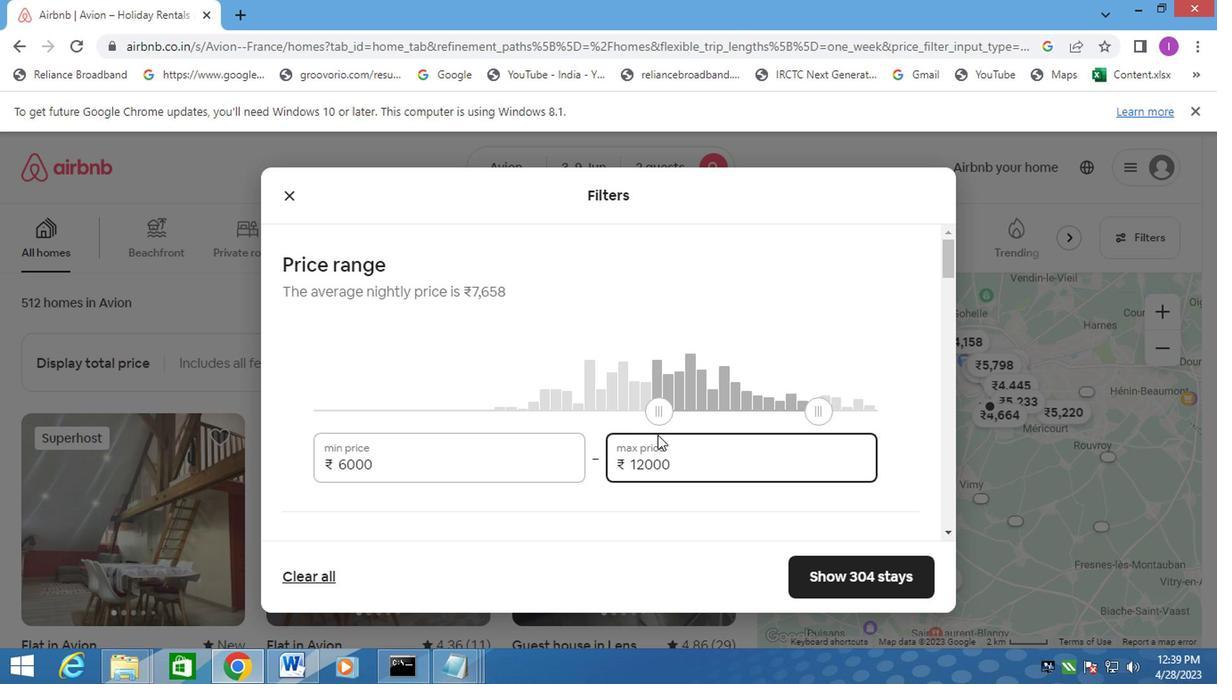 
Action: Mouse moved to (286, 336)
Screenshot: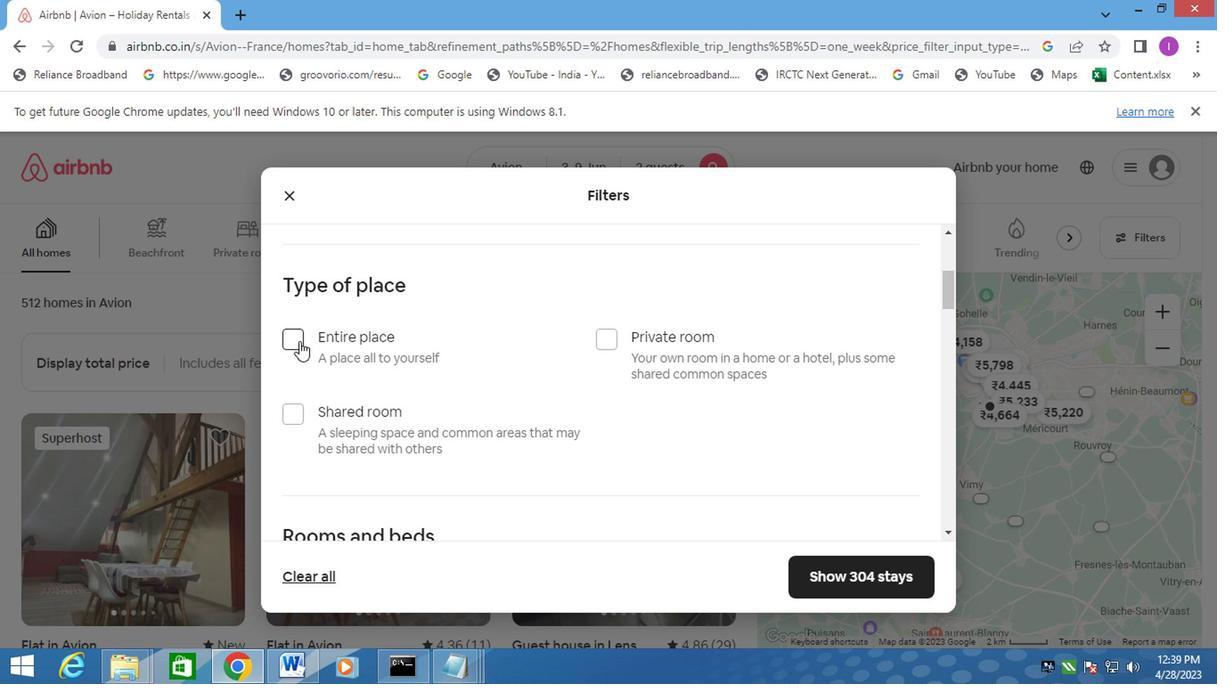 
Action: Mouse pressed left at (286, 336)
Screenshot: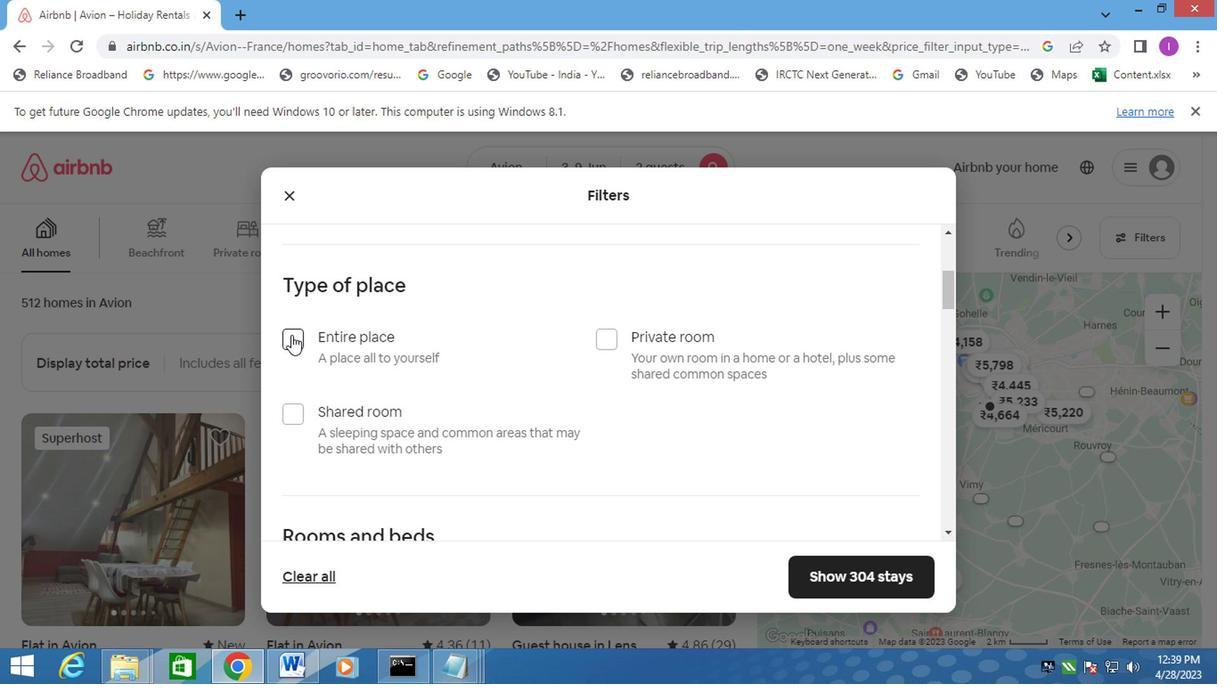 
Action: Mouse moved to (356, 436)
Screenshot: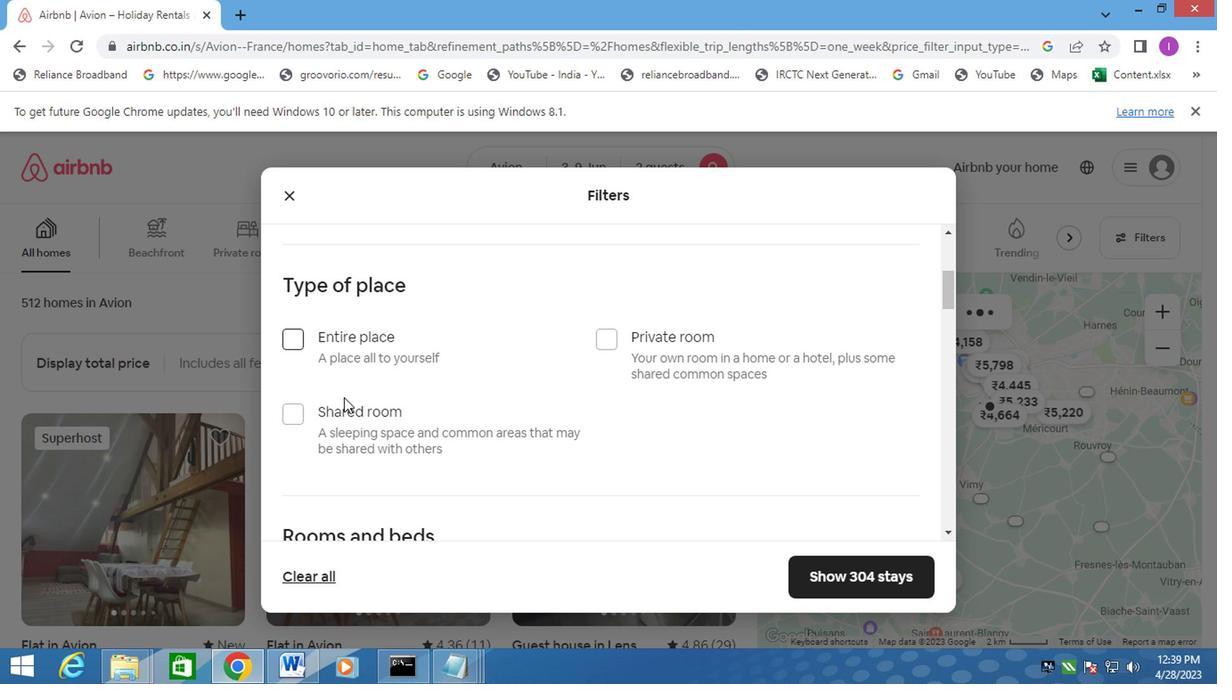 
Action: Mouse scrolled (356, 434) with delta (0, -1)
Screenshot: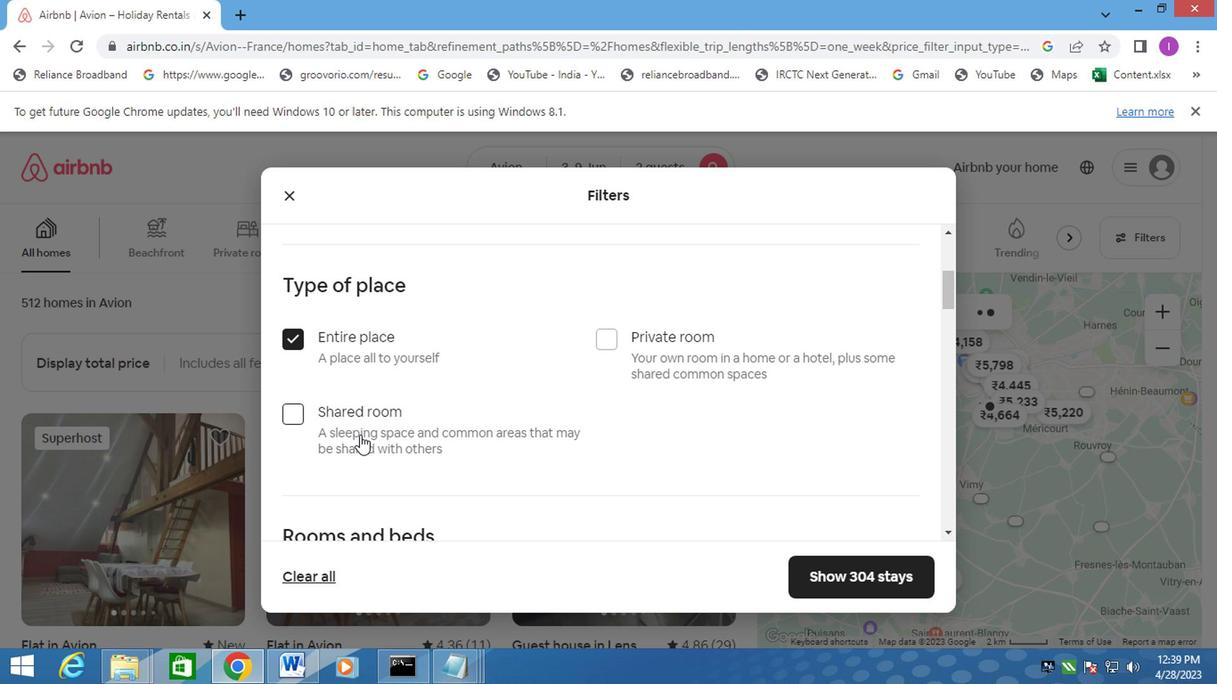 
Action: Mouse scrolled (356, 434) with delta (0, -1)
Screenshot: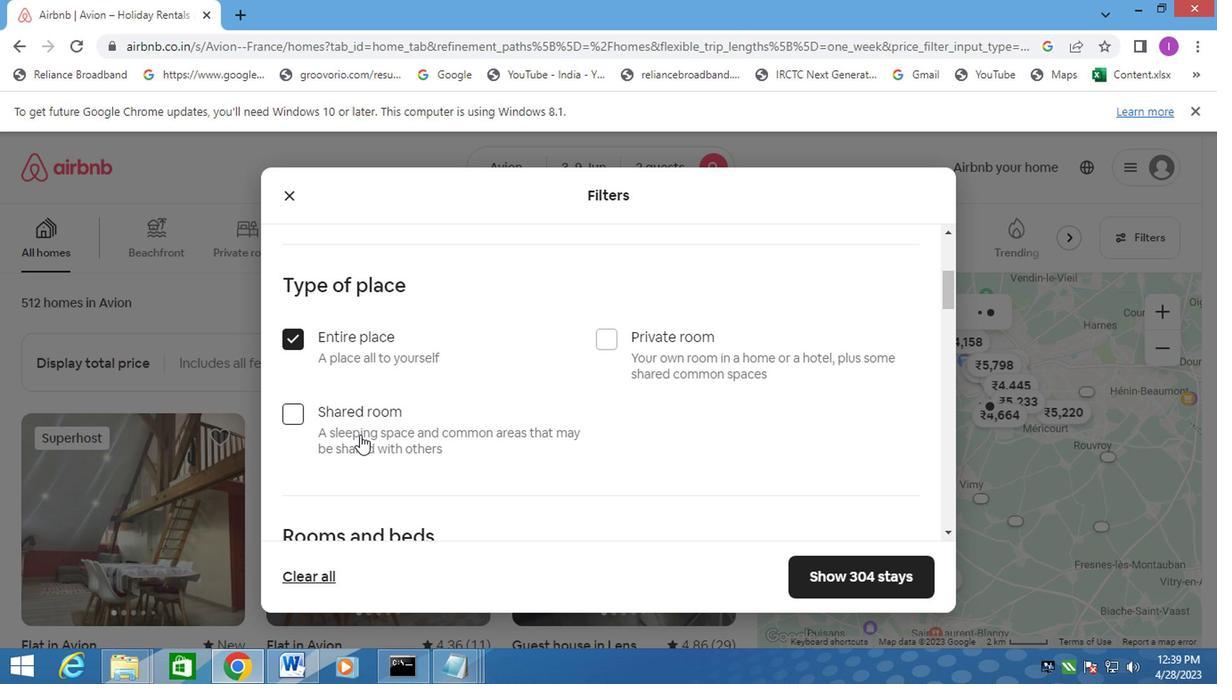 
Action: Mouse moved to (408, 415)
Screenshot: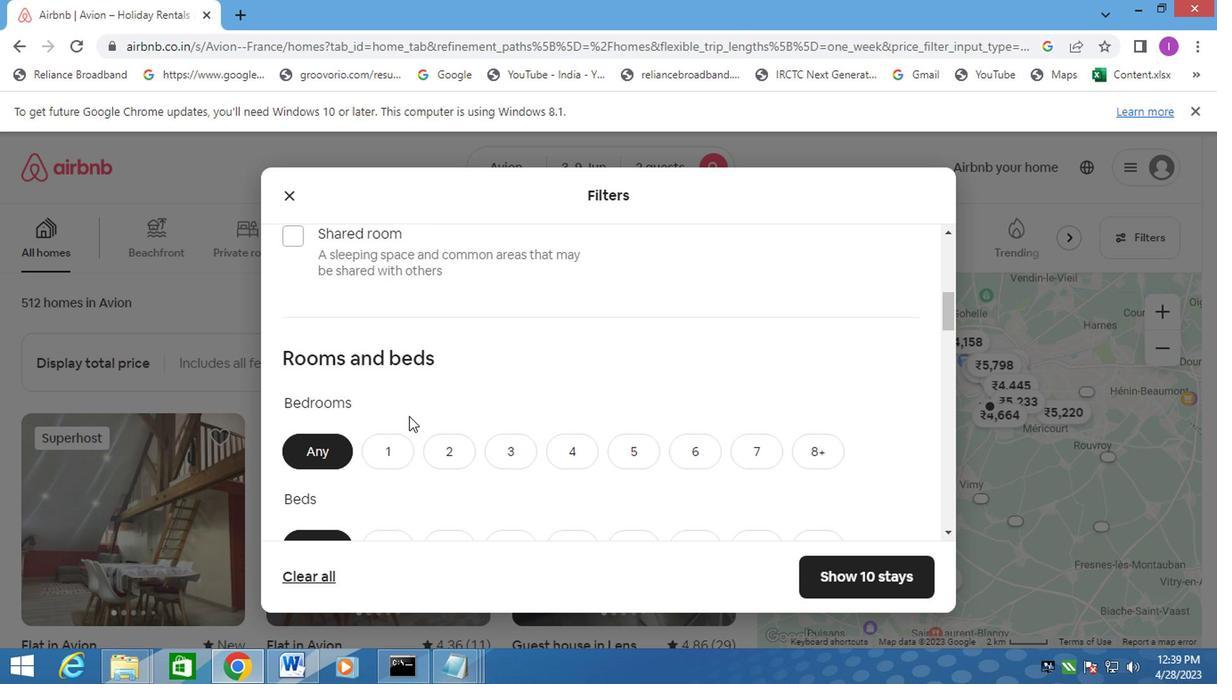
Action: Mouse scrolled (408, 414) with delta (0, 0)
Screenshot: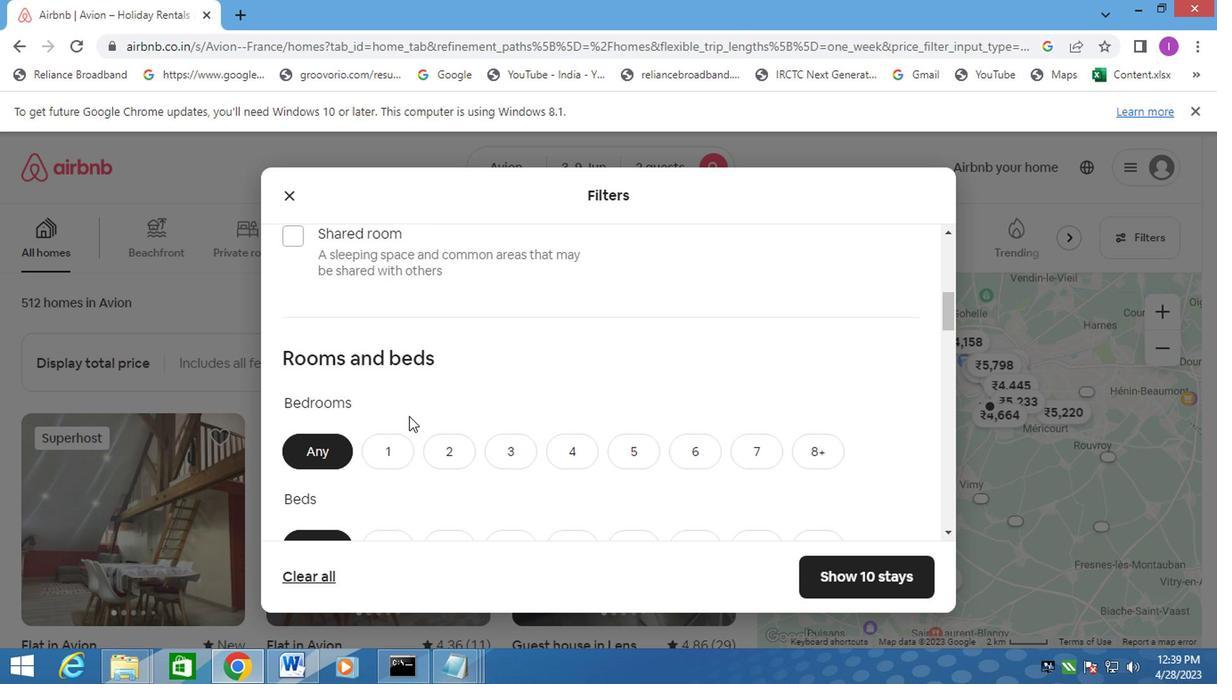 
Action: Mouse moved to (400, 362)
Screenshot: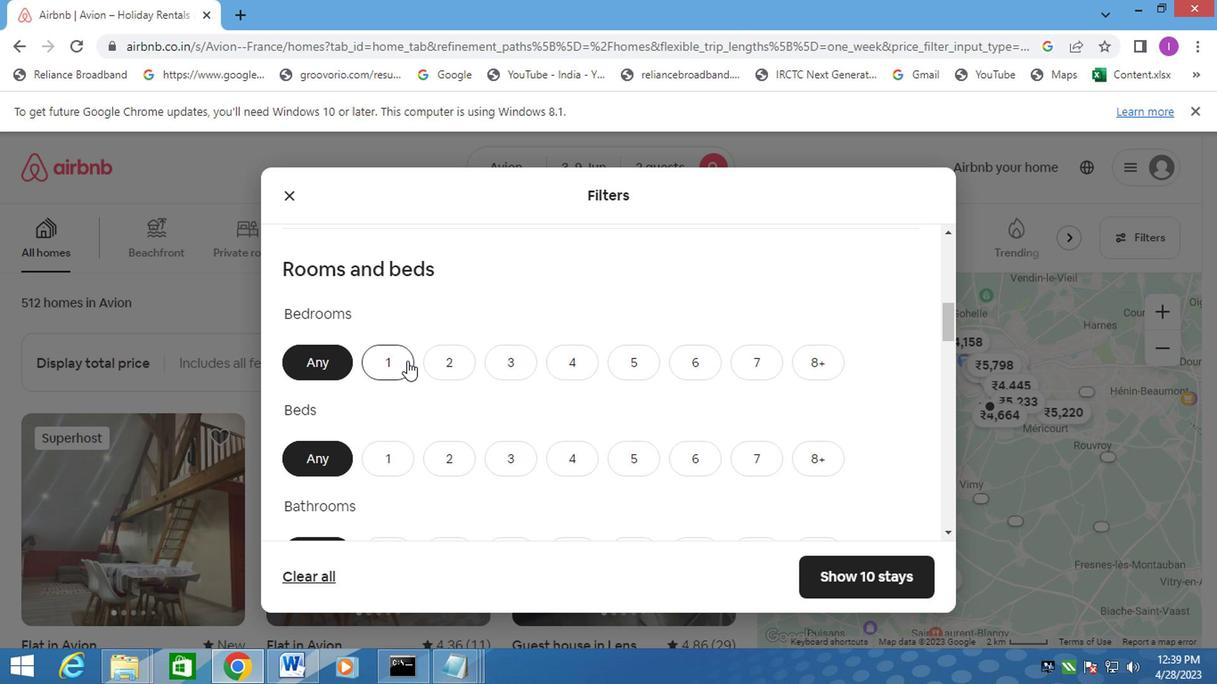 
Action: Mouse pressed left at (400, 362)
Screenshot: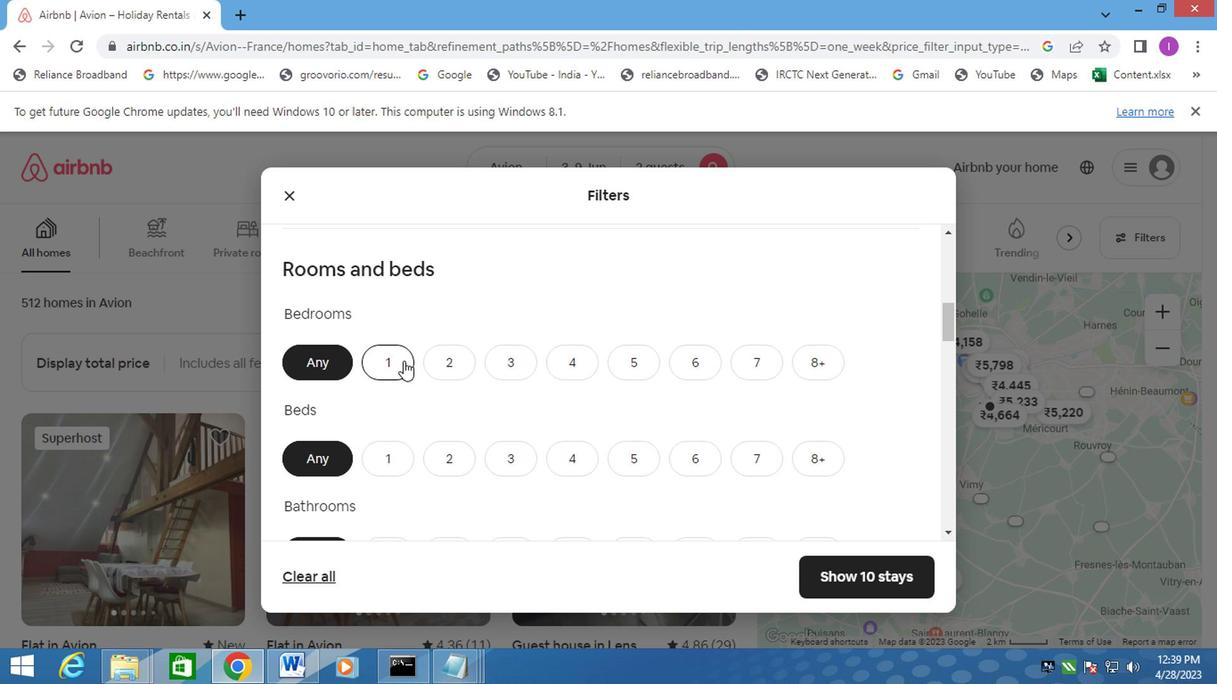 
Action: Mouse moved to (408, 384)
Screenshot: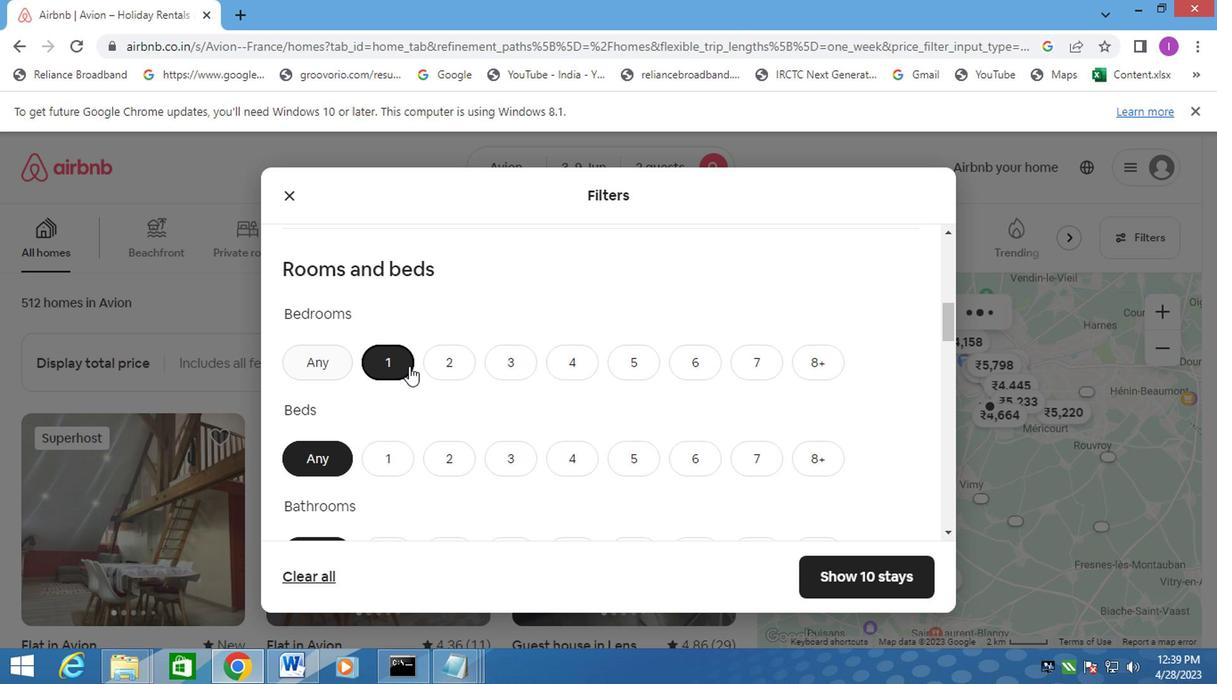 
Action: Mouse scrolled (408, 383) with delta (0, 0)
Screenshot: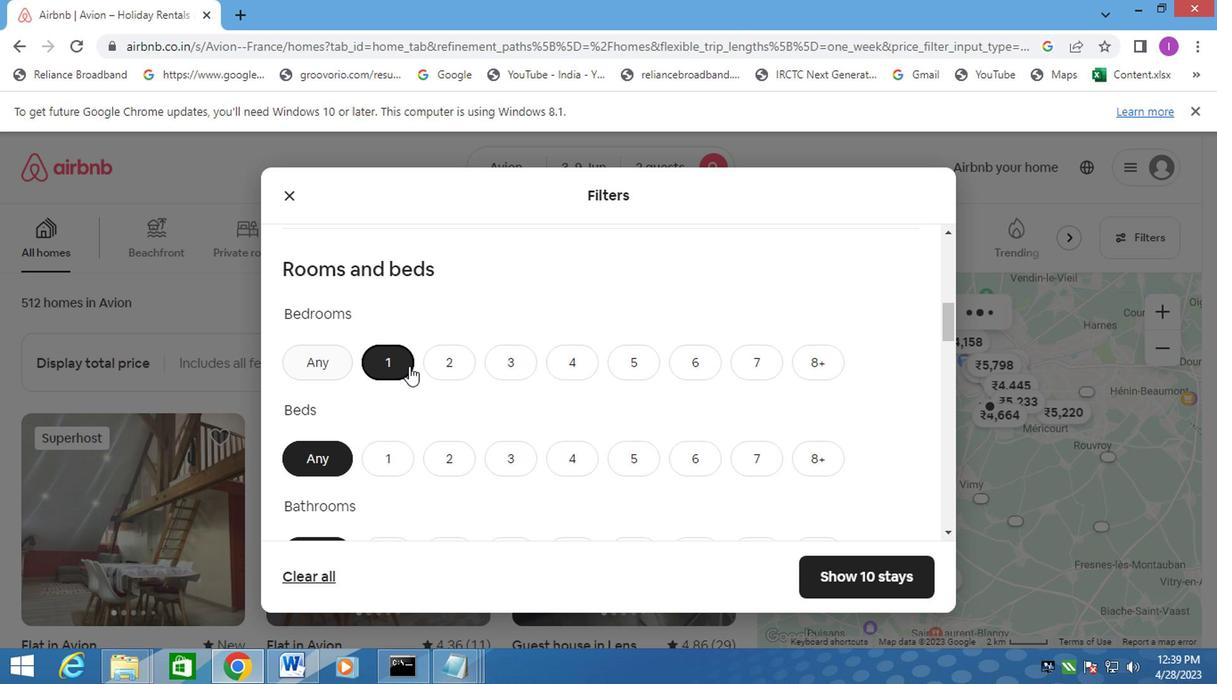 
Action: Mouse scrolled (408, 383) with delta (0, 0)
Screenshot: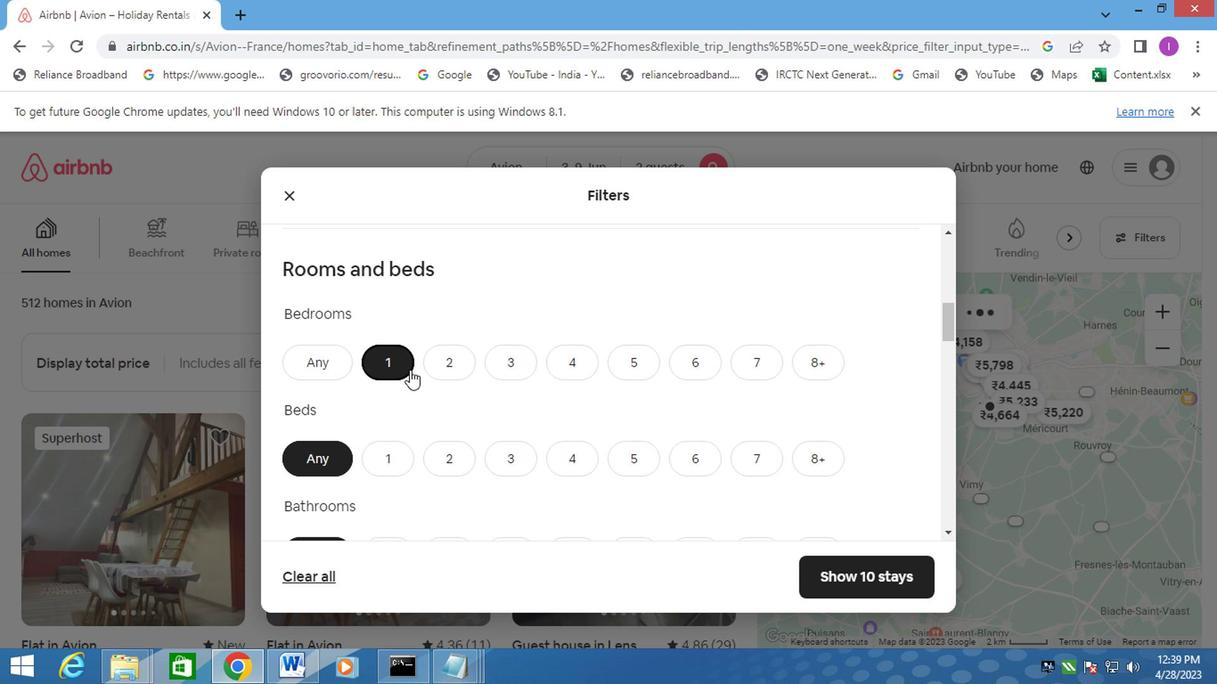 
Action: Mouse moved to (374, 381)
Screenshot: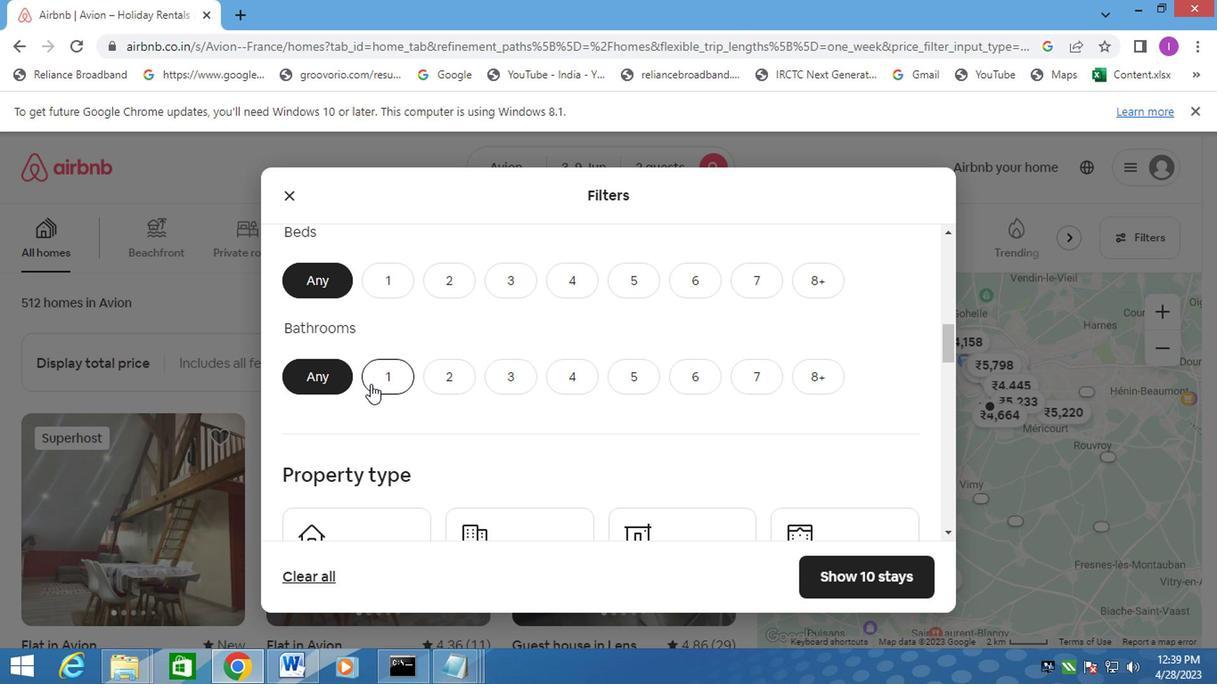 
Action: Mouse pressed left at (374, 381)
Screenshot: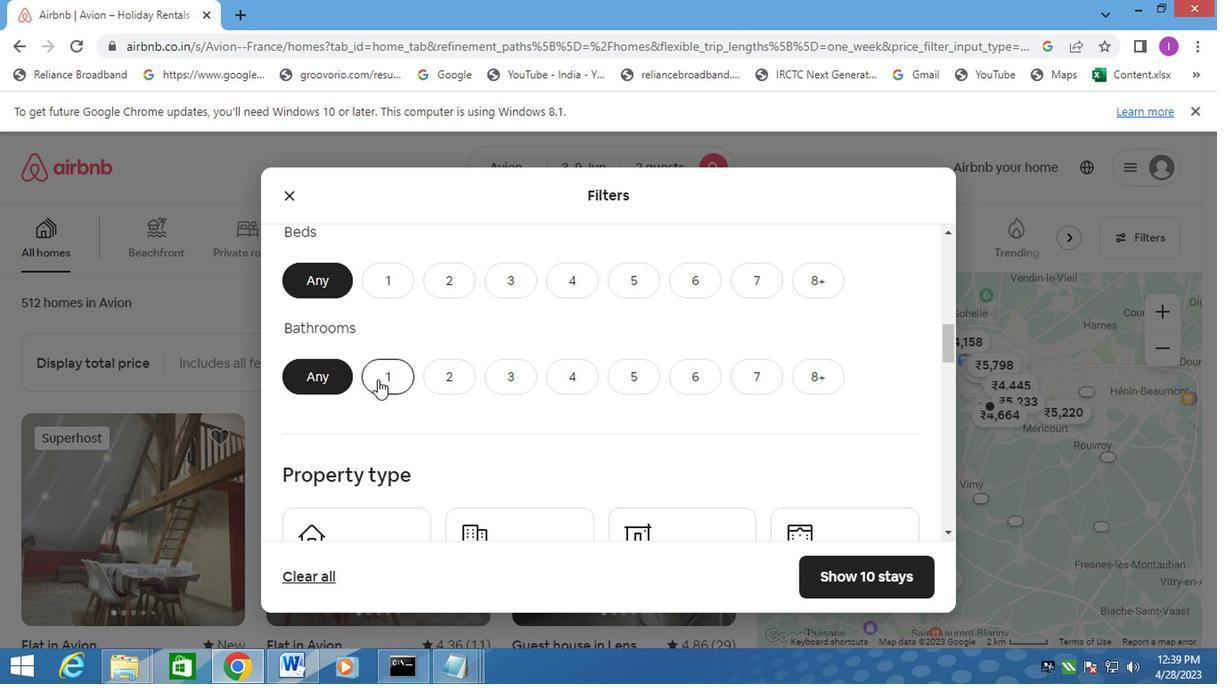 
Action: Mouse moved to (384, 288)
Screenshot: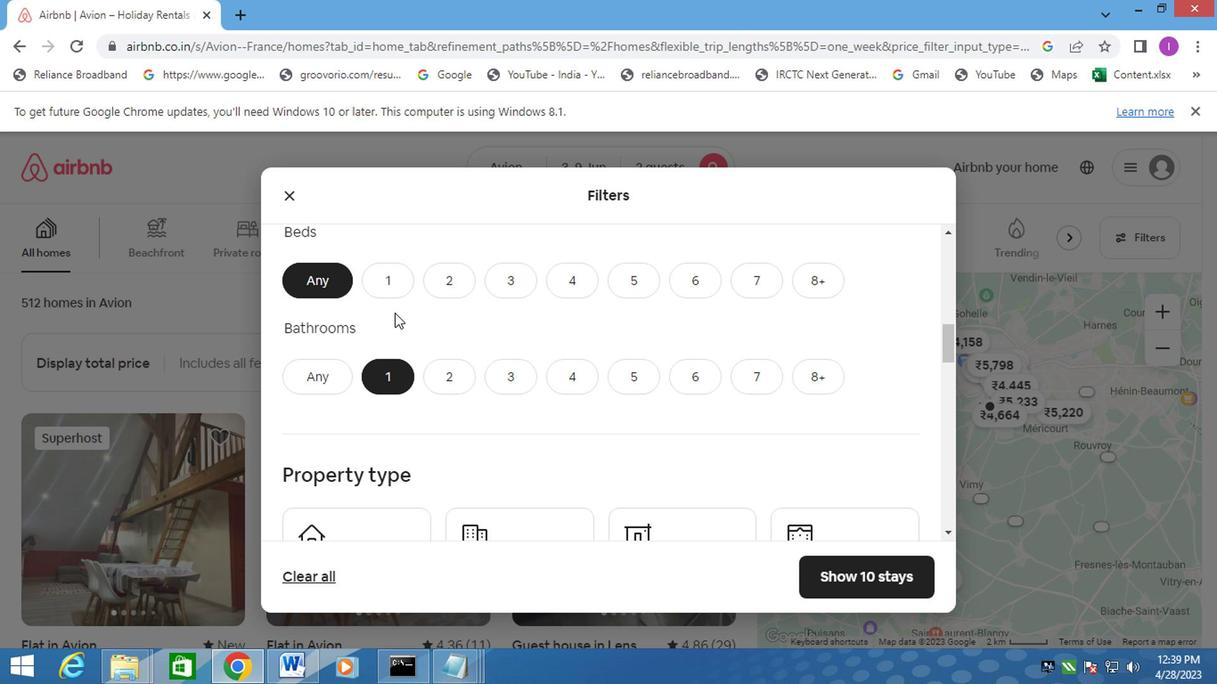 
Action: Mouse pressed left at (384, 288)
Screenshot: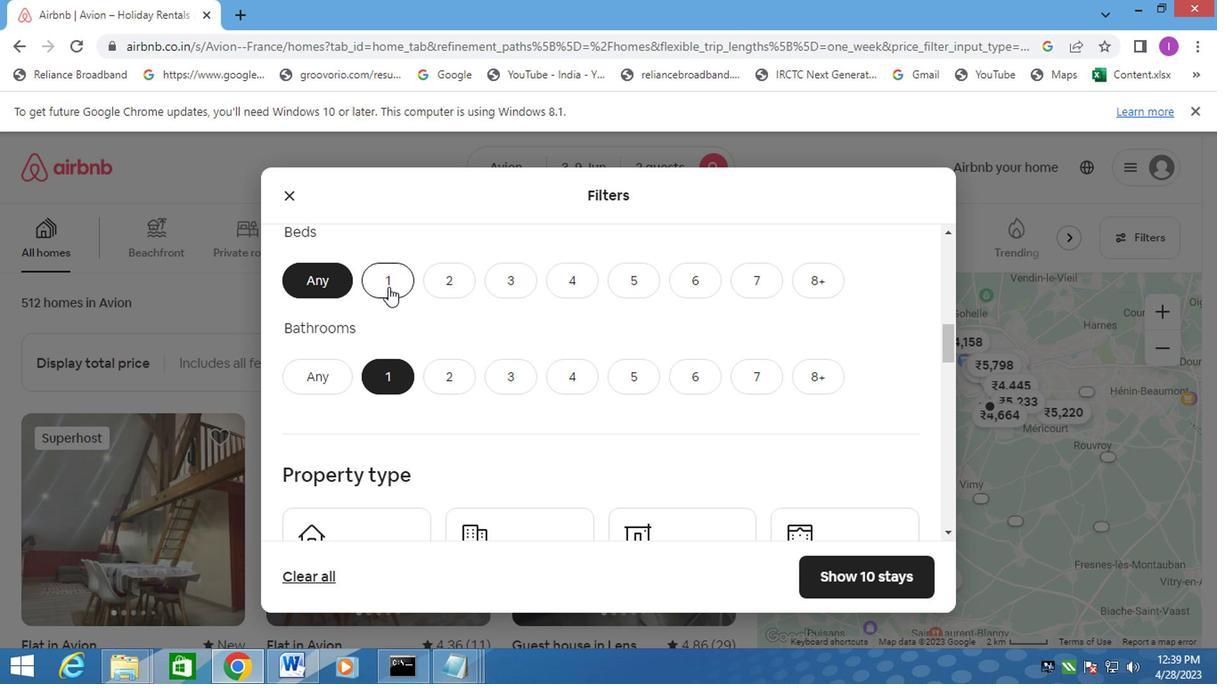 
Action: Mouse moved to (405, 334)
Screenshot: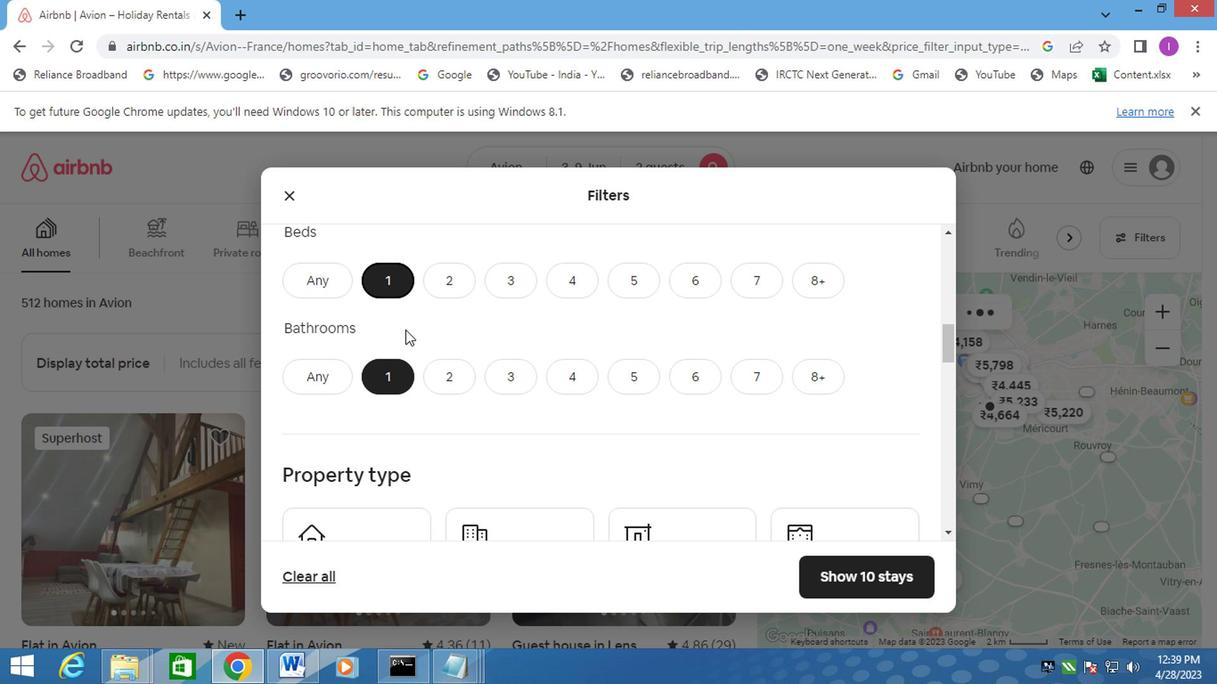 
Action: Mouse scrolled (405, 334) with delta (0, 0)
Screenshot: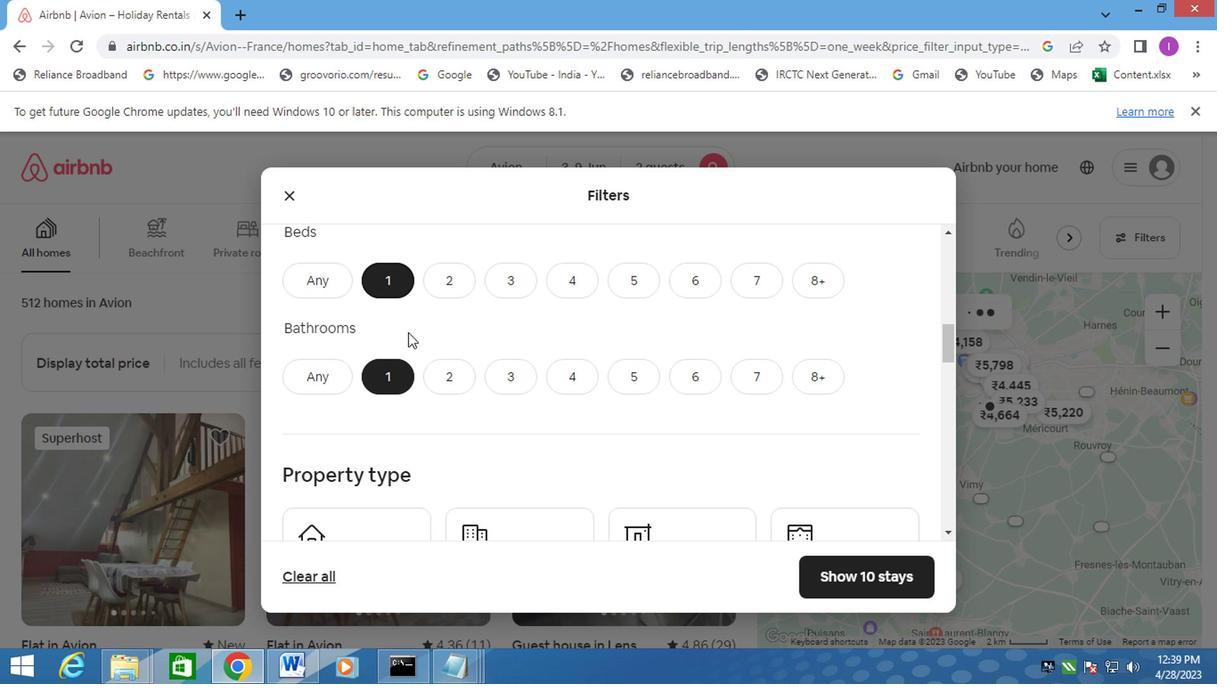 
Action: Mouse scrolled (405, 335) with delta (0, 0)
Screenshot: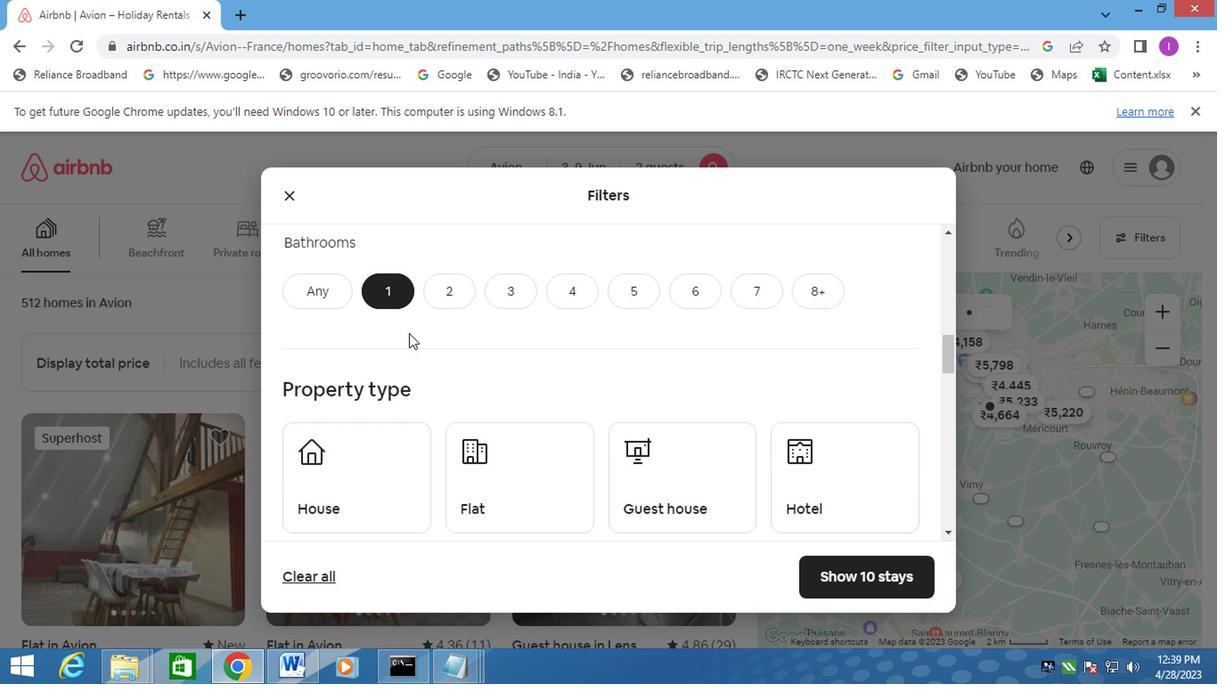 
Action: Mouse scrolled (405, 334) with delta (0, 0)
Screenshot: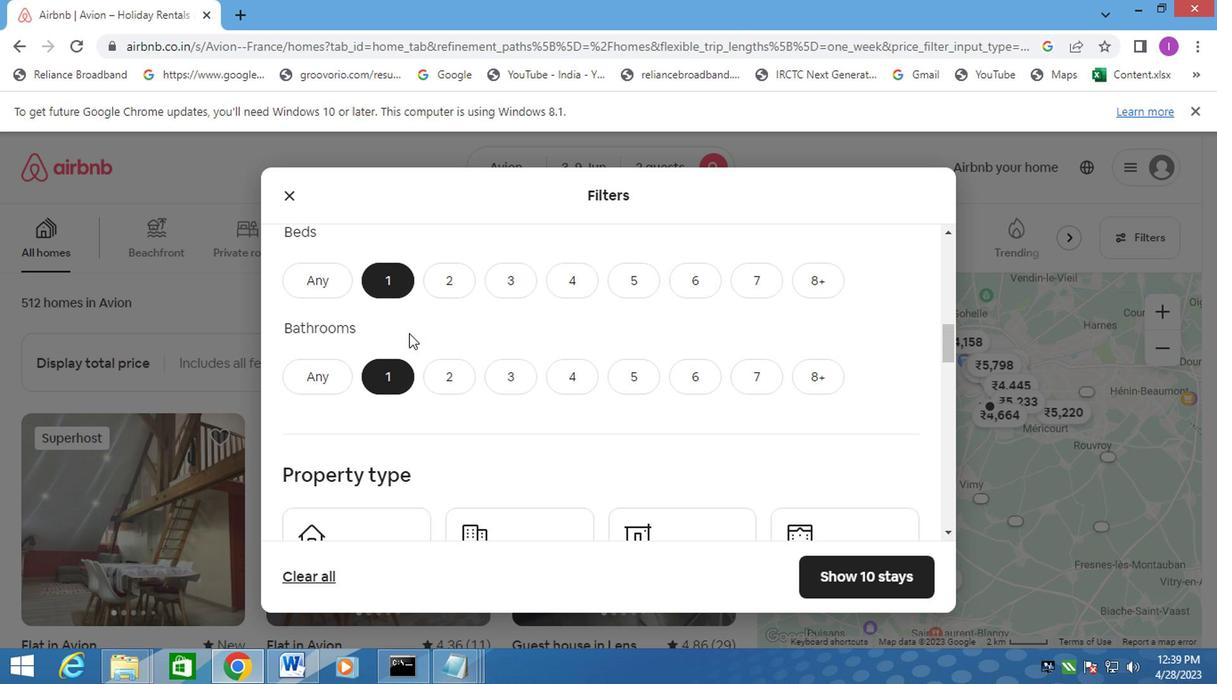 
Action: Mouse scrolled (405, 334) with delta (0, 0)
Screenshot: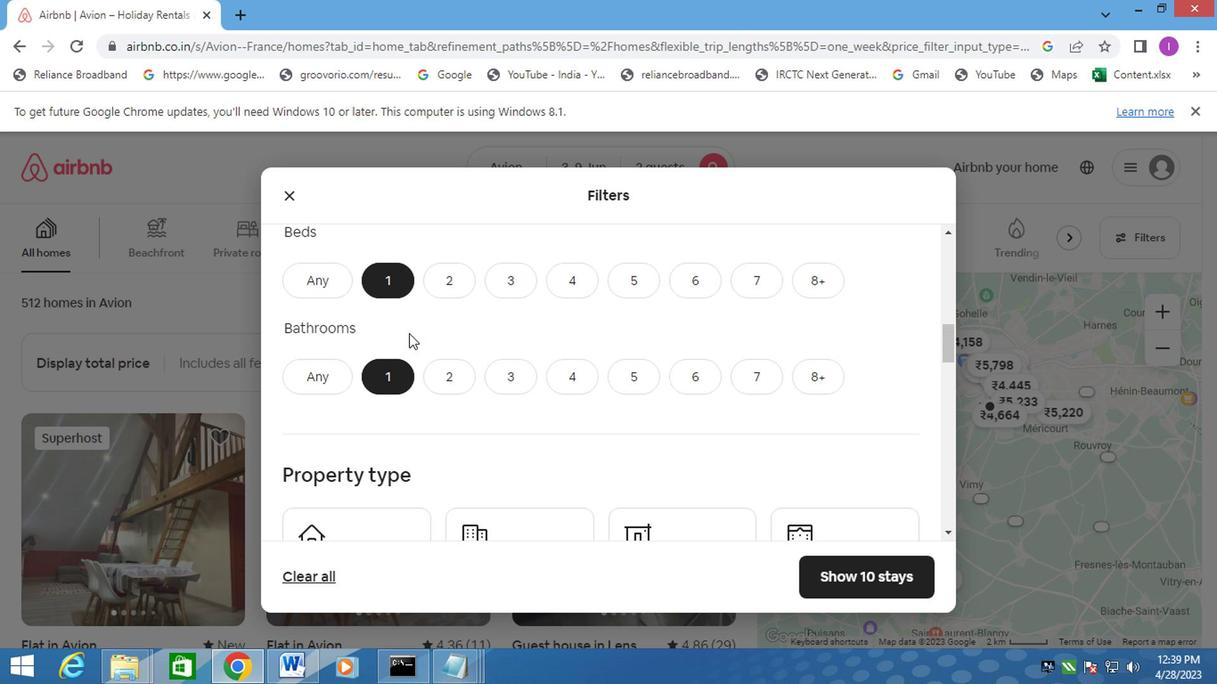 
Action: Mouse moved to (389, 369)
Screenshot: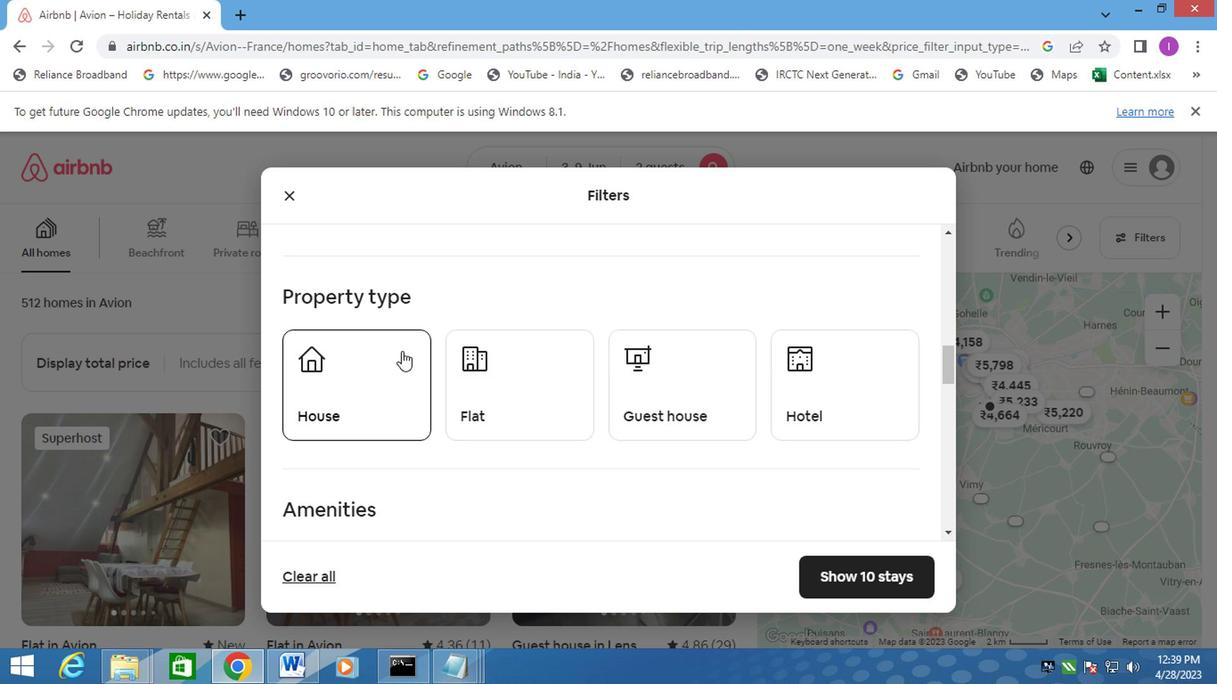 
Action: Mouse pressed left at (389, 369)
Screenshot: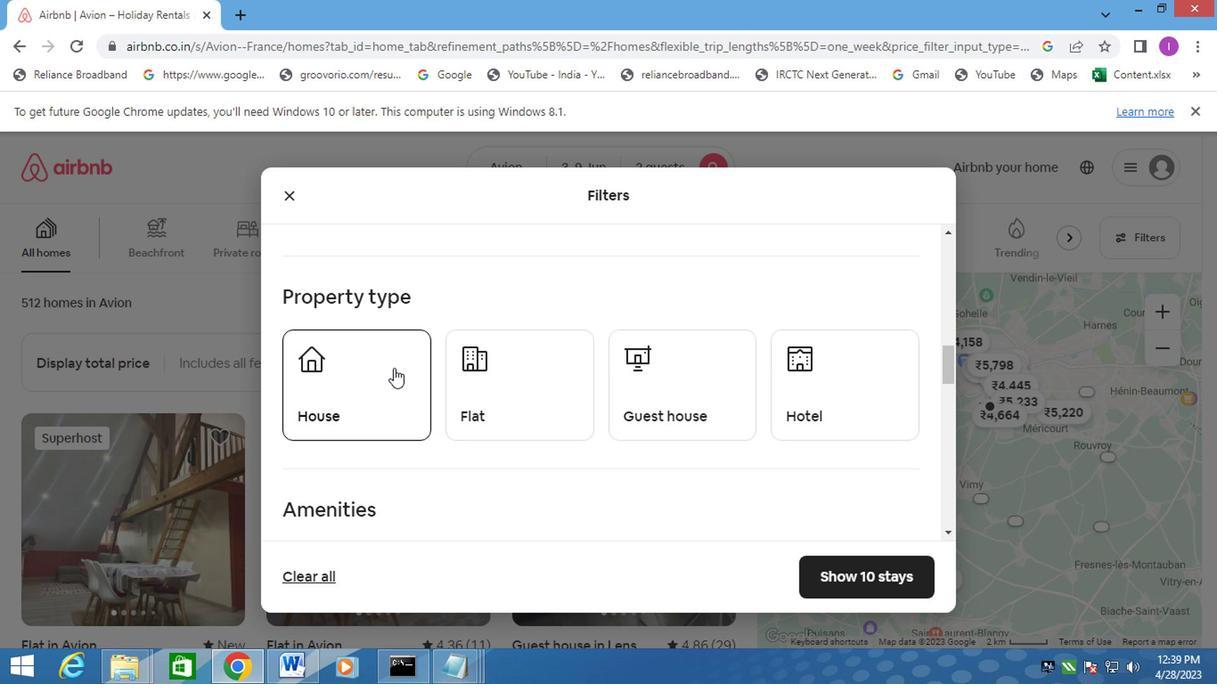 
Action: Mouse moved to (549, 403)
Screenshot: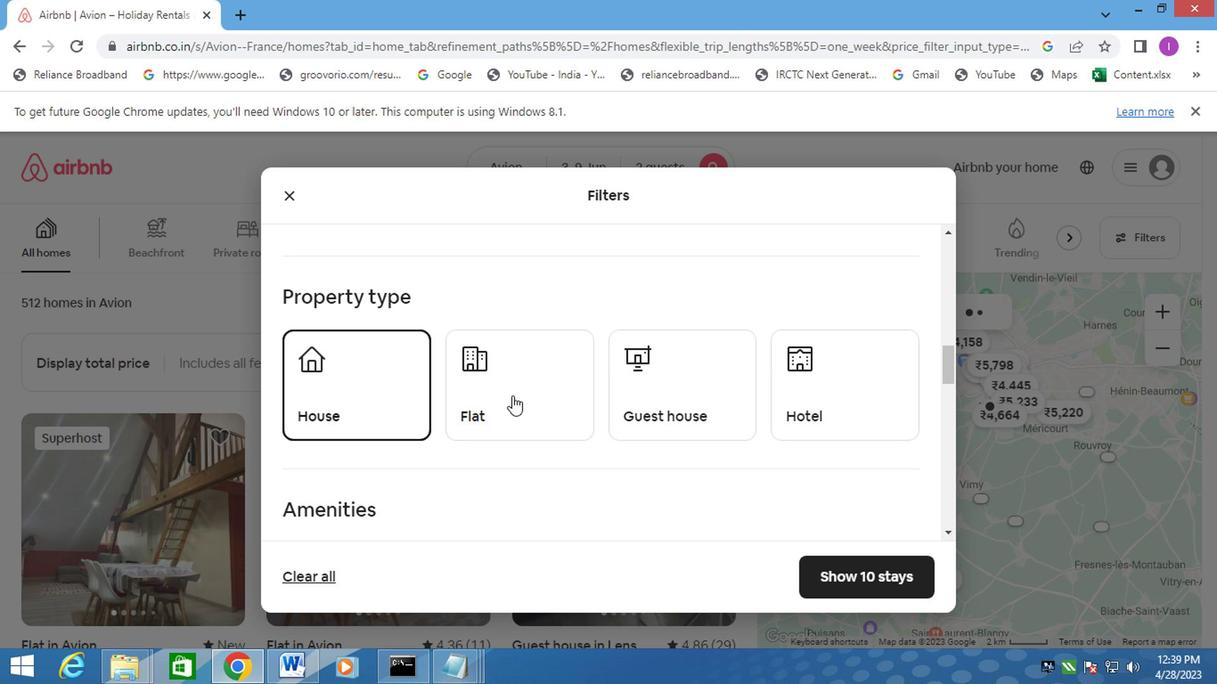 
Action: Mouse pressed left at (549, 403)
Screenshot: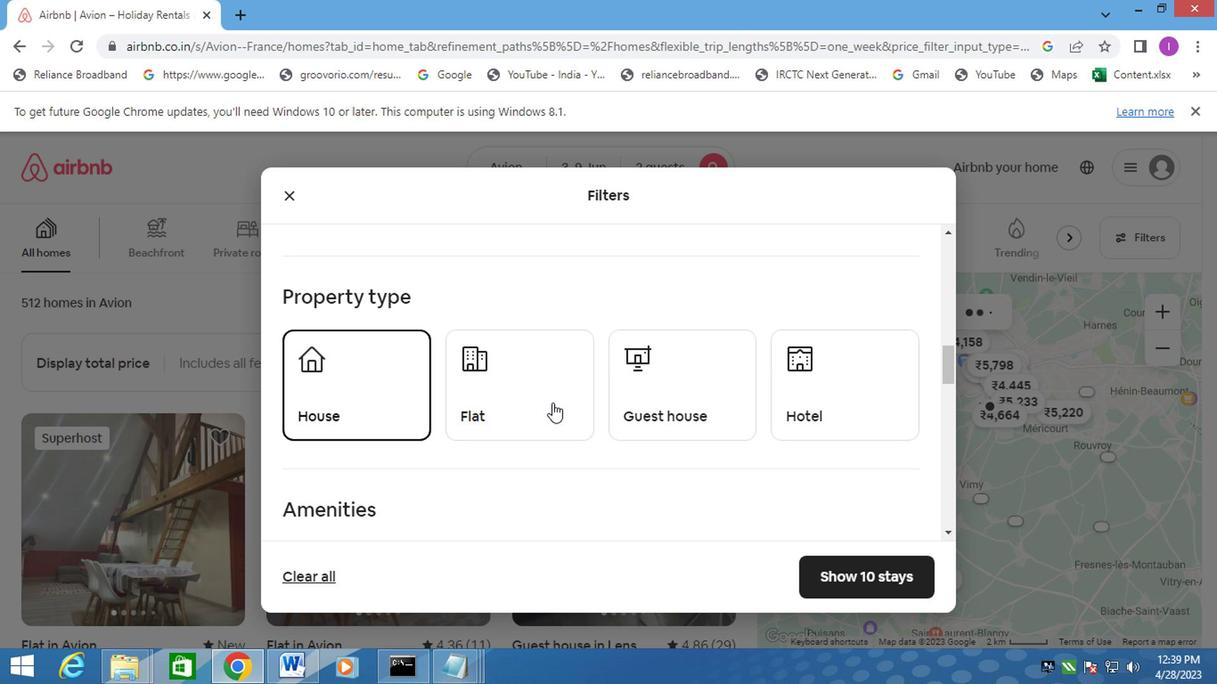 
Action: Mouse moved to (646, 398)
Screenshot: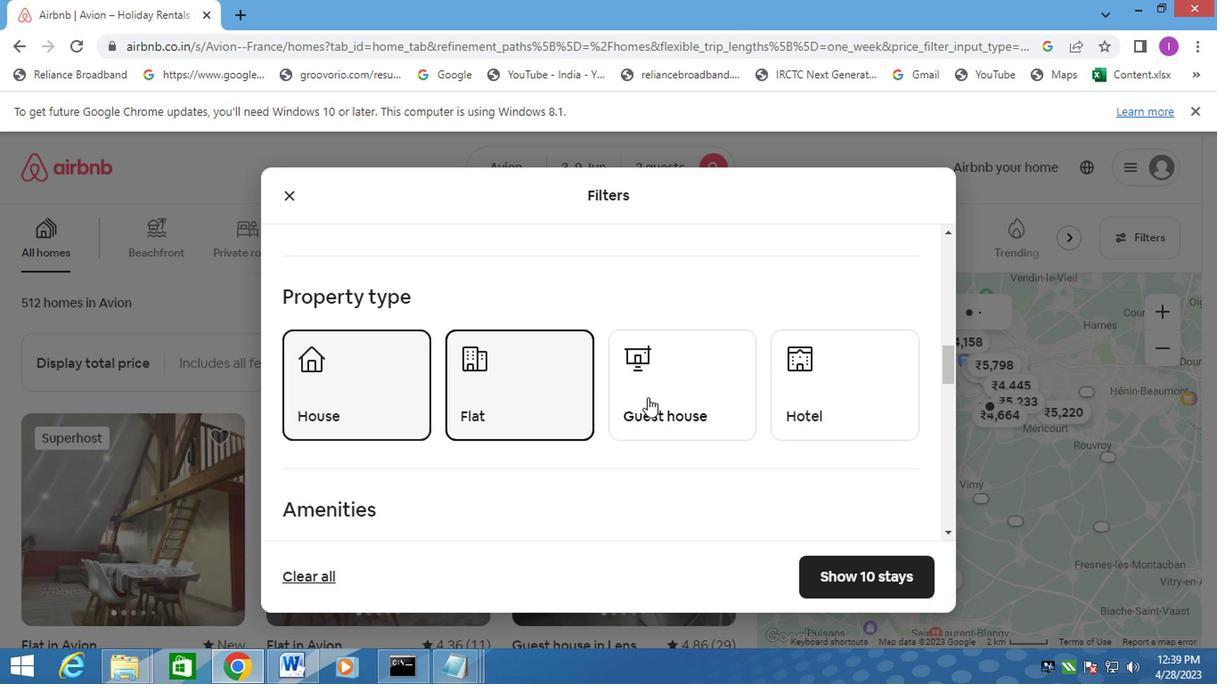 
Action: Mouse pressed left at (646, 398)
Screenshot: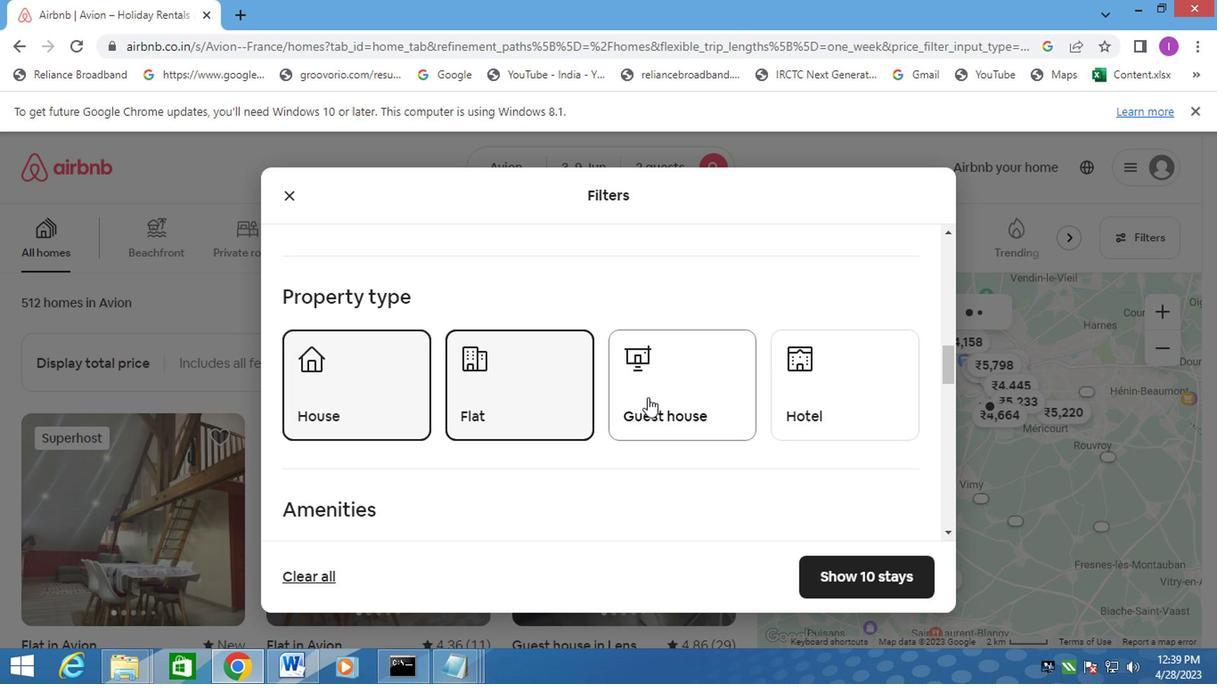 
Action: Mouse moved to (790, 397)
Screenshot: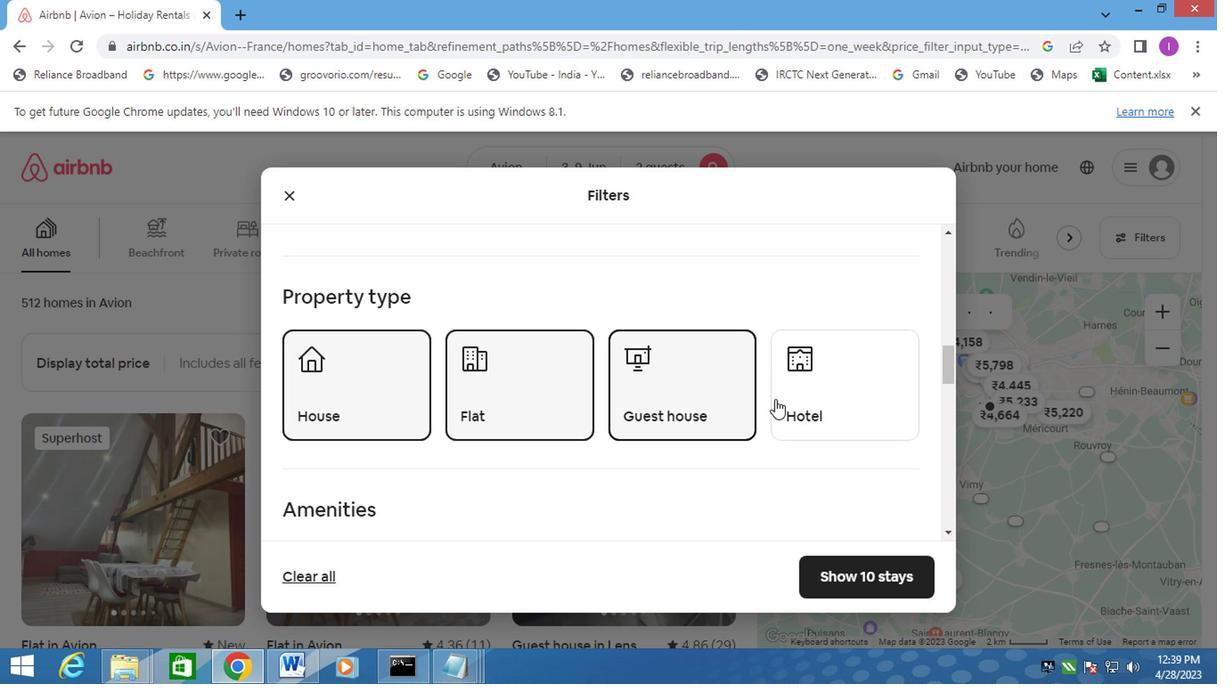 
Action: Mouse pressed left at (790, 397)
Screenshot: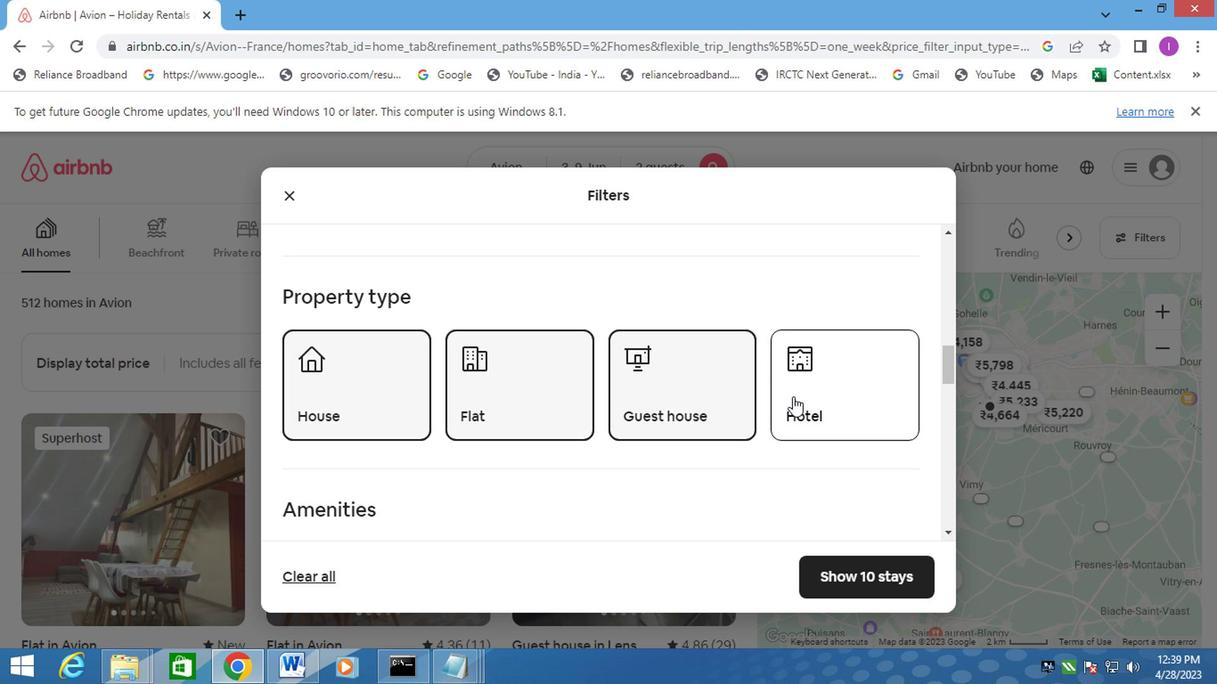 
Action: Mouse moved to (741, 430)
Screenshot: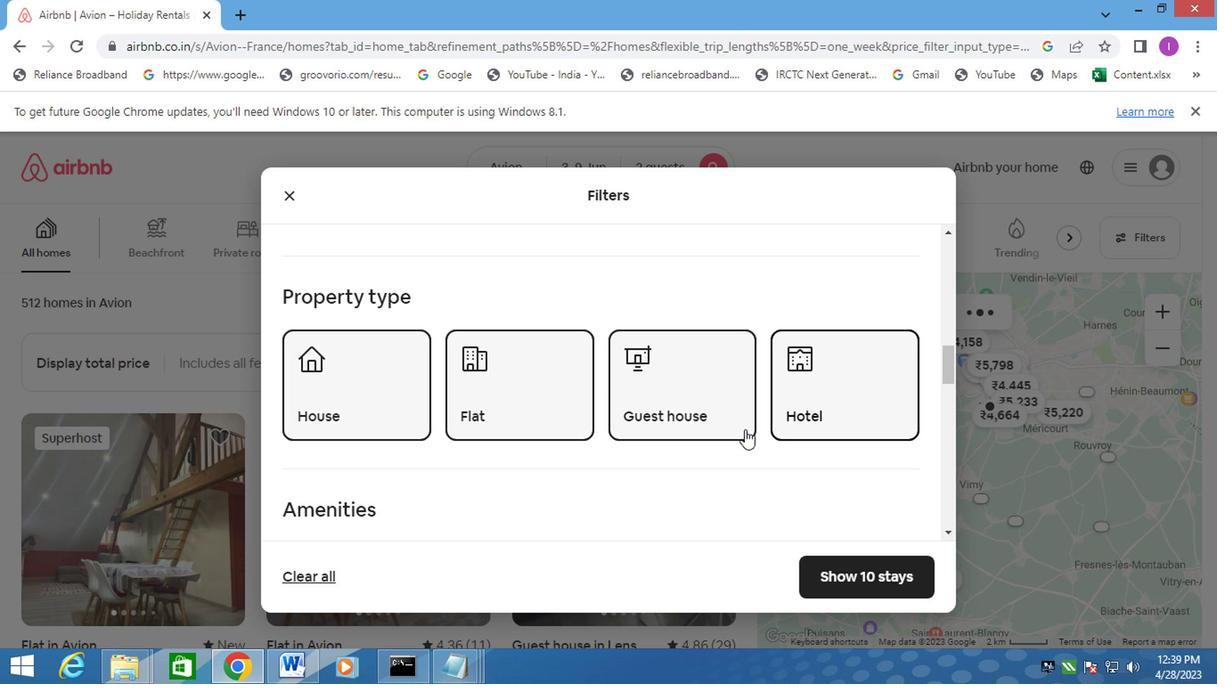 
Action: Mouse scrolled (741, 429) with delta (0, 0)
Screenshot: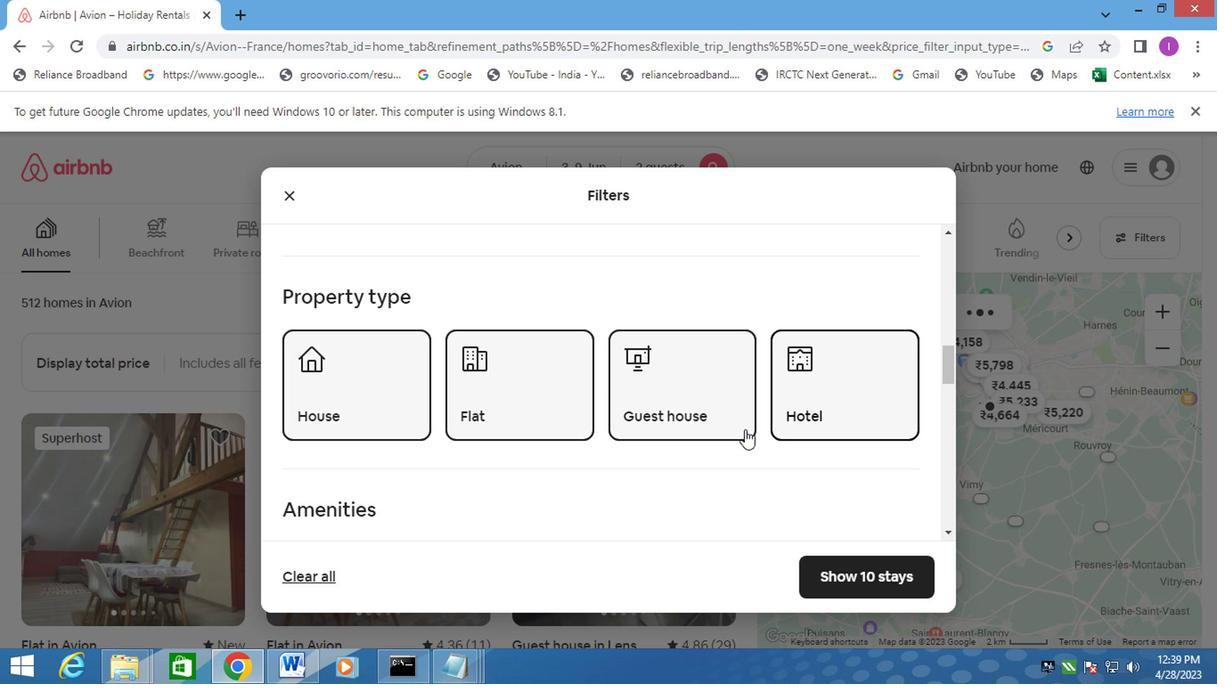 
Action: Mouse moved to (740, 433)
Screenshot: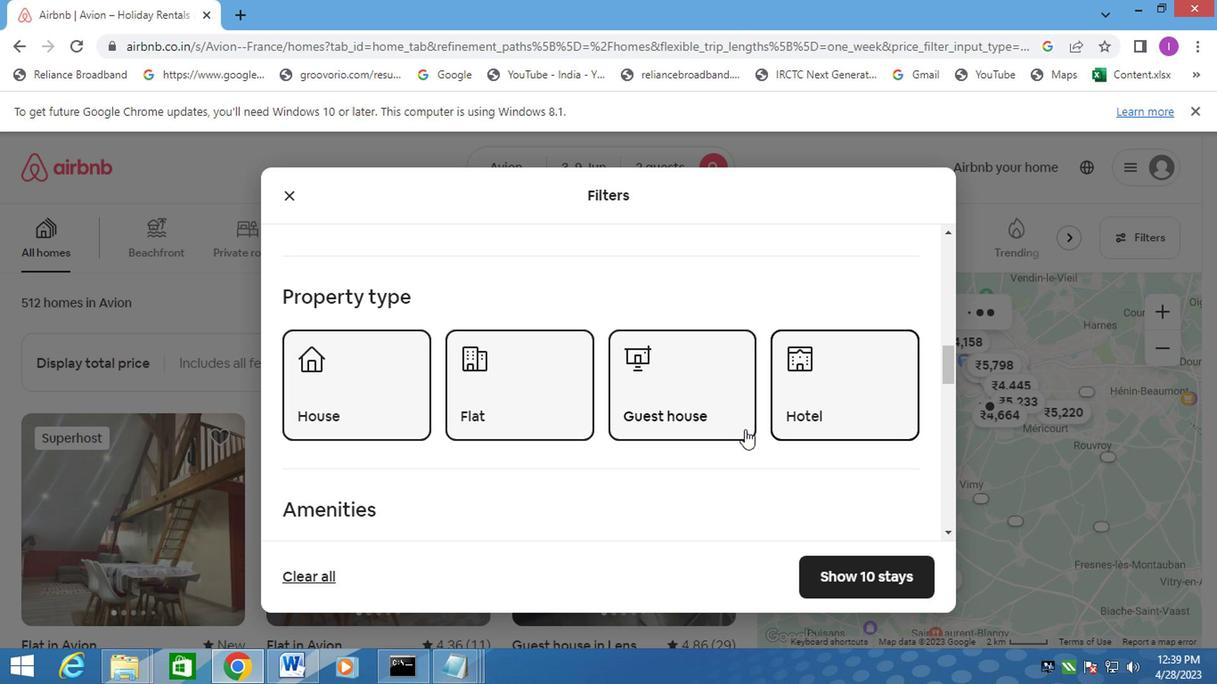 
Action: Mouse scrolled (740, 432) with delta (0, 0)
Screenshot: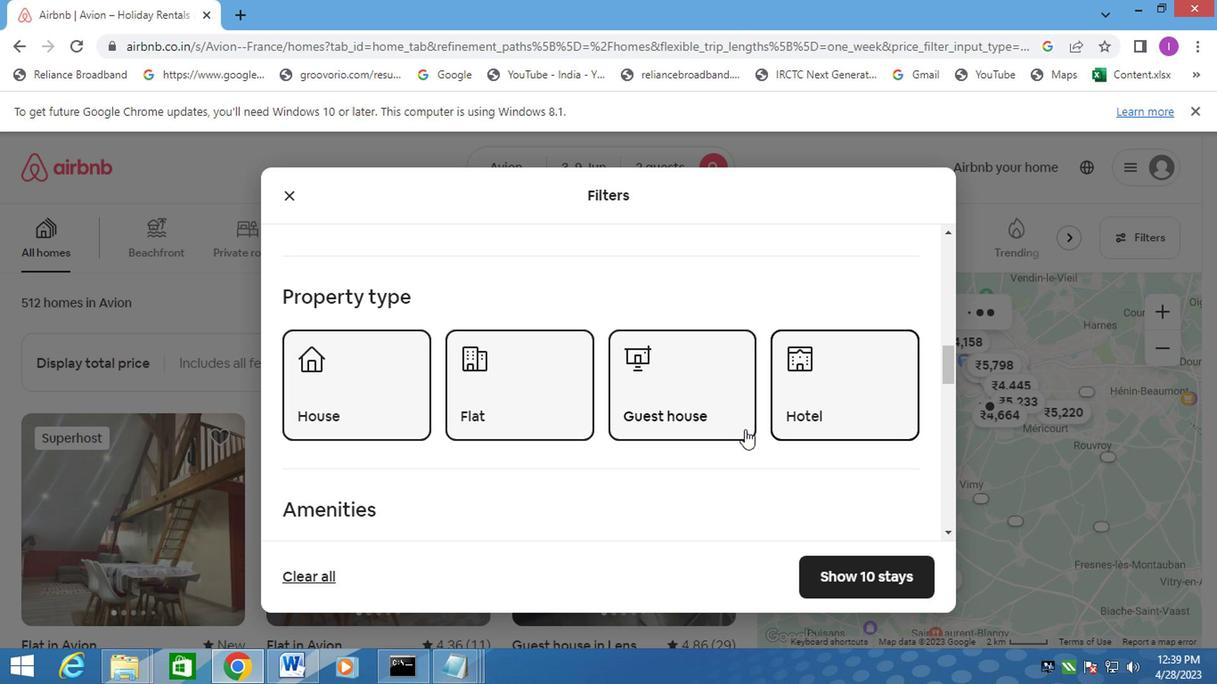 
Action: Mouse moved to (739, 433)
Screenshot: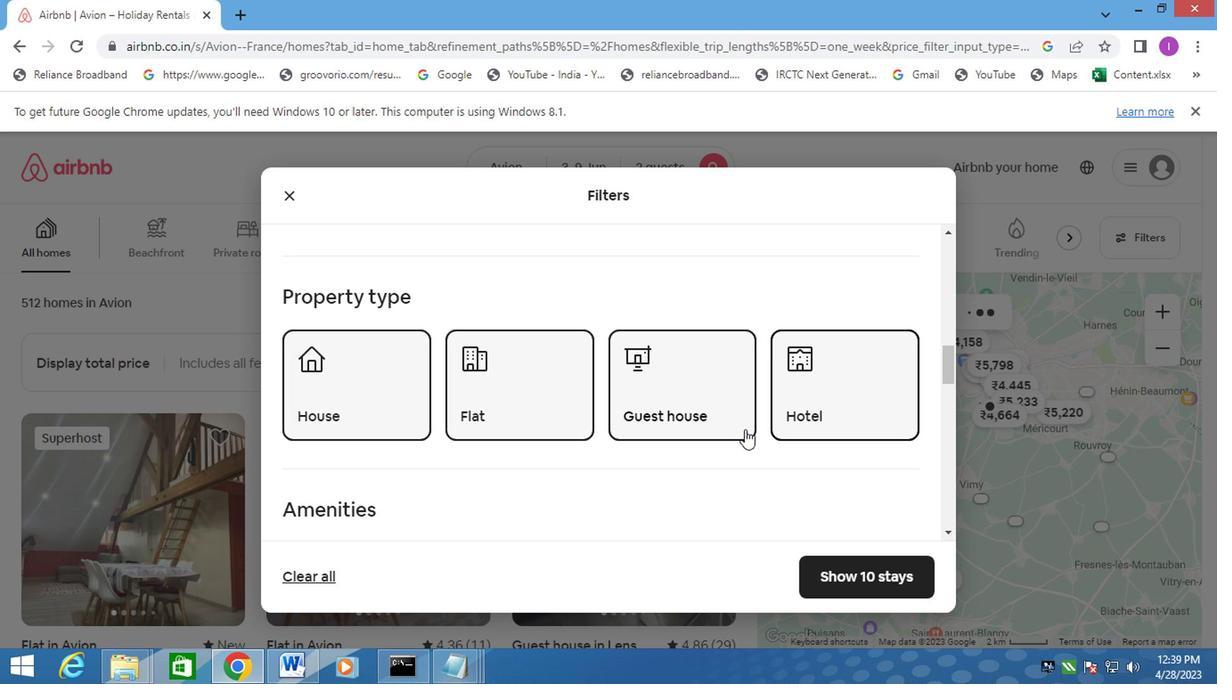 
Action: Mouse scrolled (739, 432) with delta (0, 0)
Screenshot: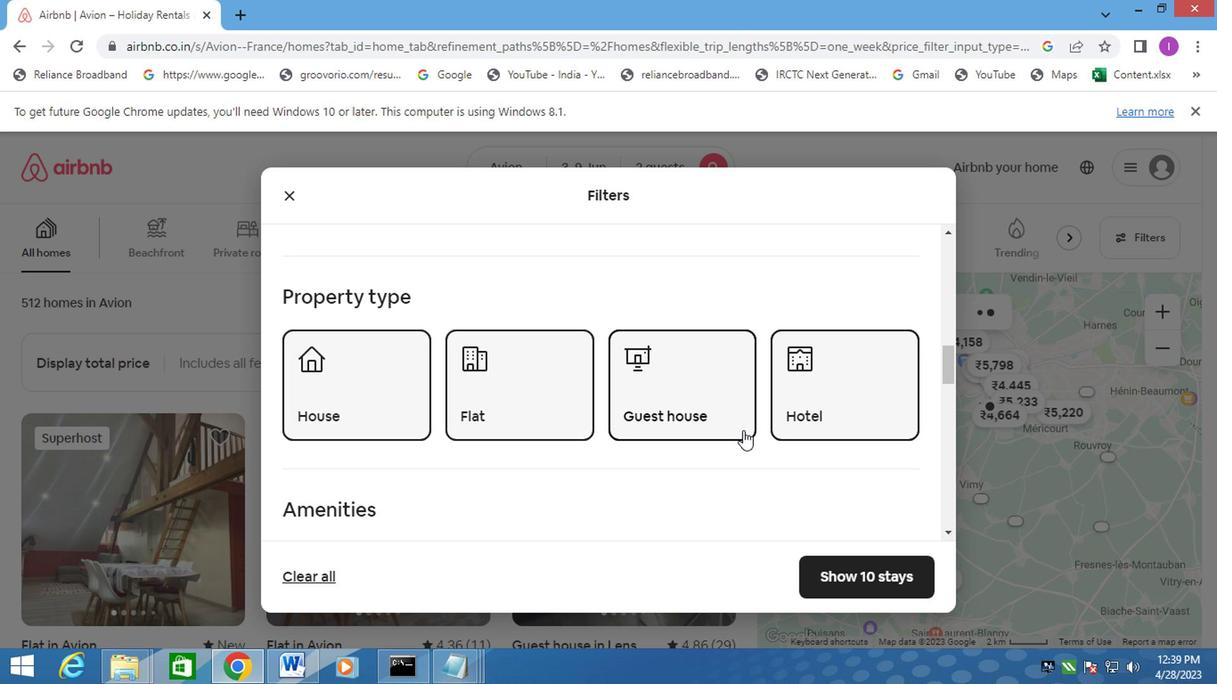 
Action: Mouse moved to (739, 433)
Screenshot: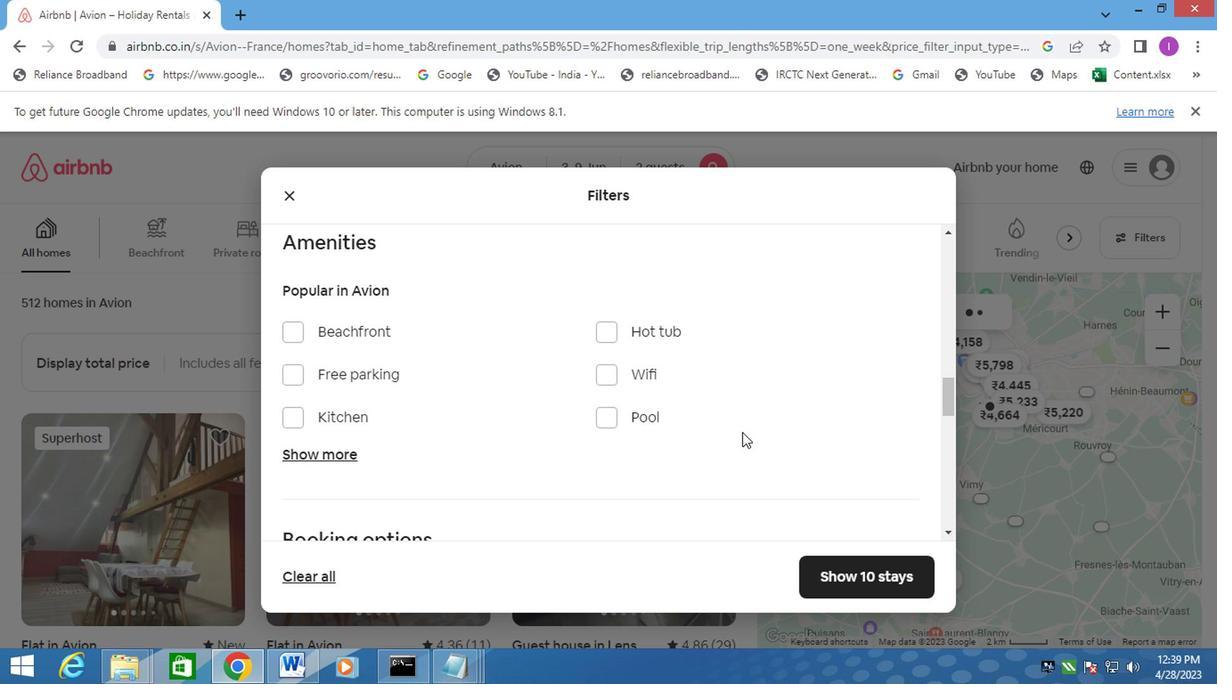 
Action: Mouse scrolled (739, 432) with delta (0, 0)
Screenshot: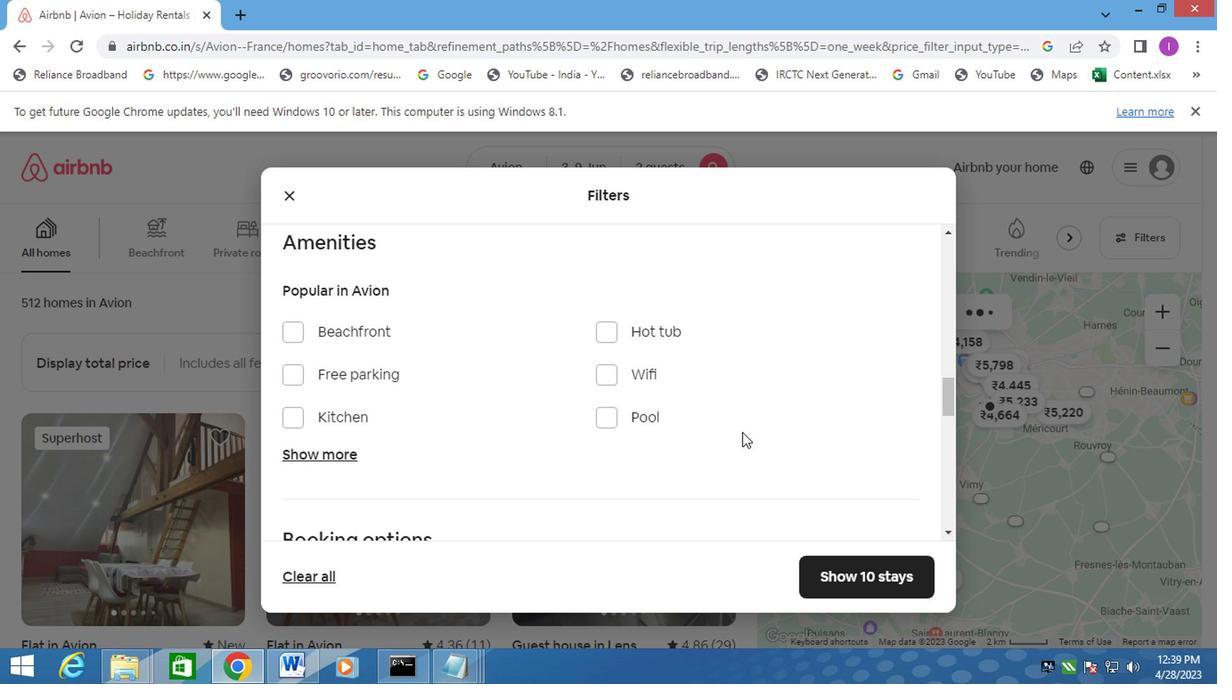 
Action: Mouse moved to (738, 431)
Screenshot: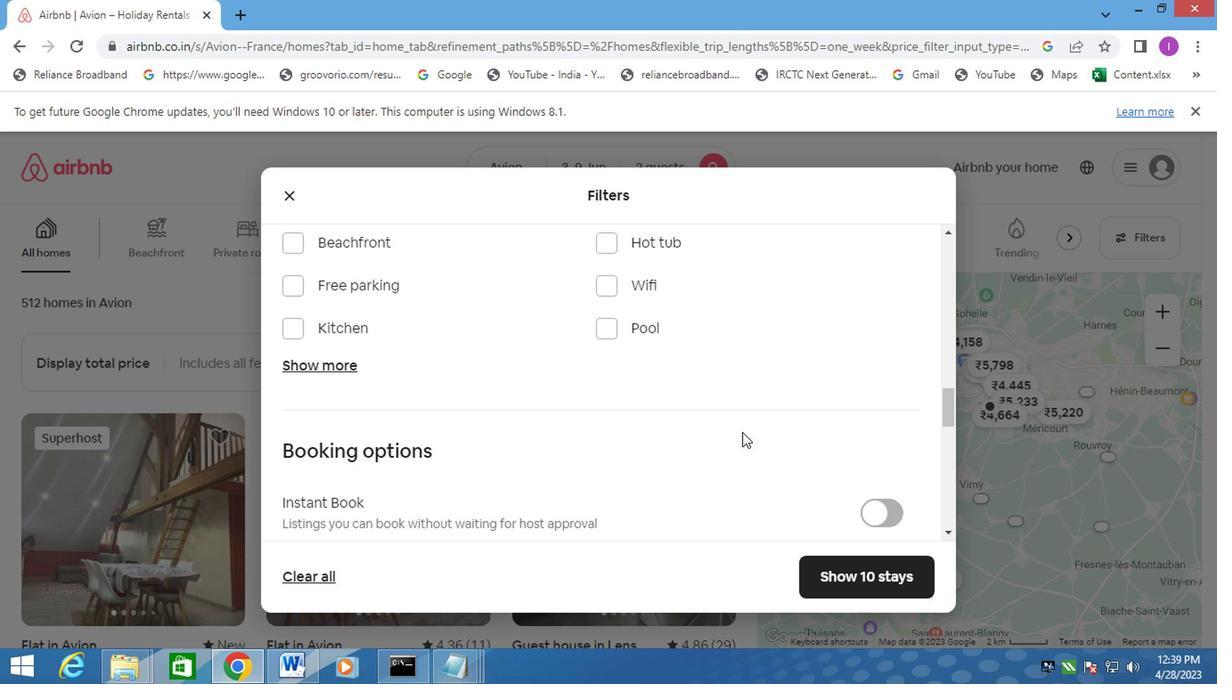 
Action: Mouse scrolled (738, 432) with delta (0, 0)
Screenshot: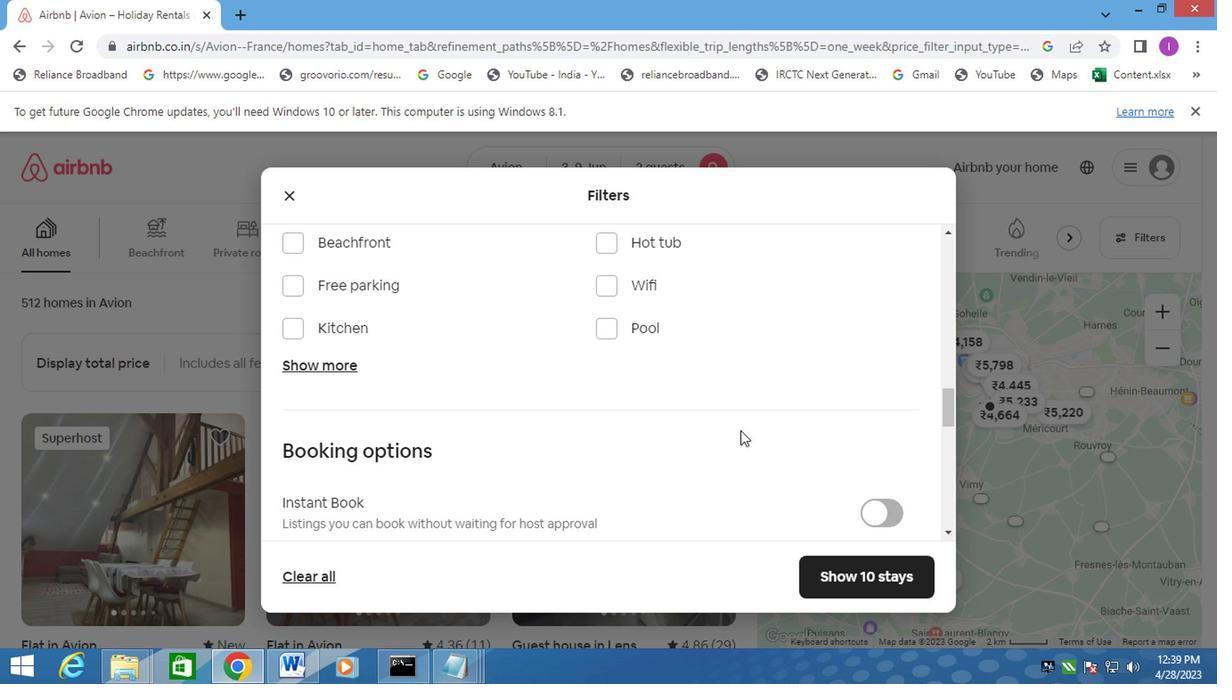 
Action: Mouse moved to (341, 450)
Screenshot: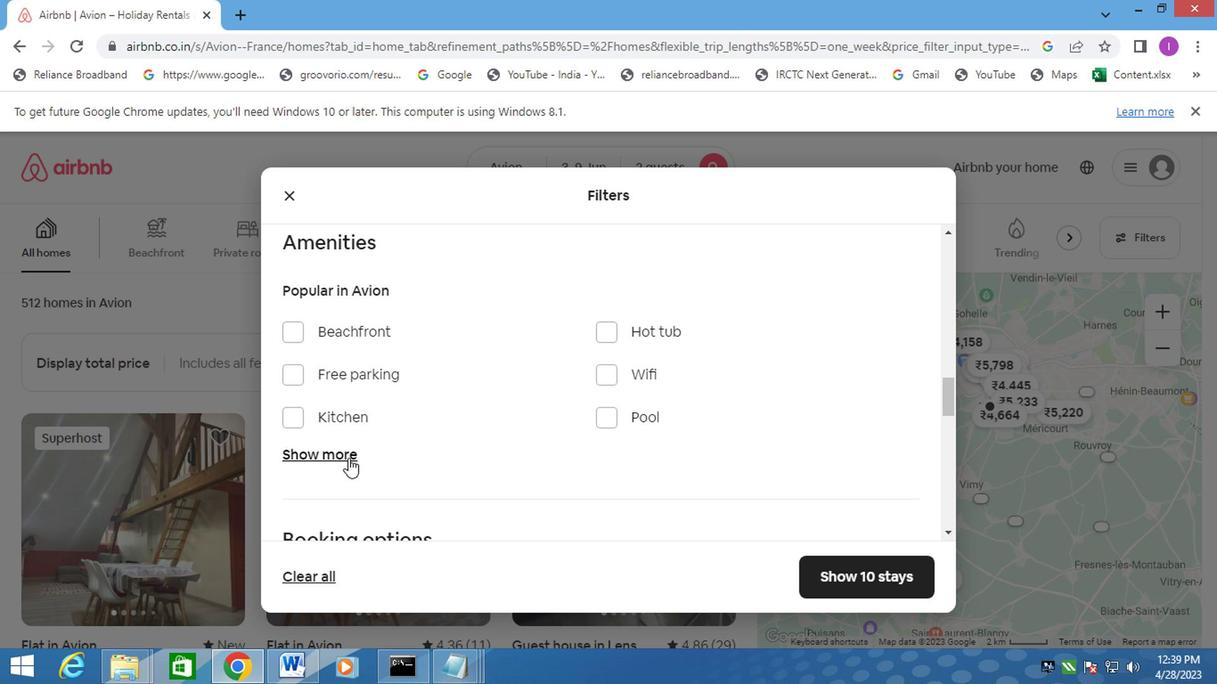
Action: Mouse pressed left at (341, 450)
Screenshot: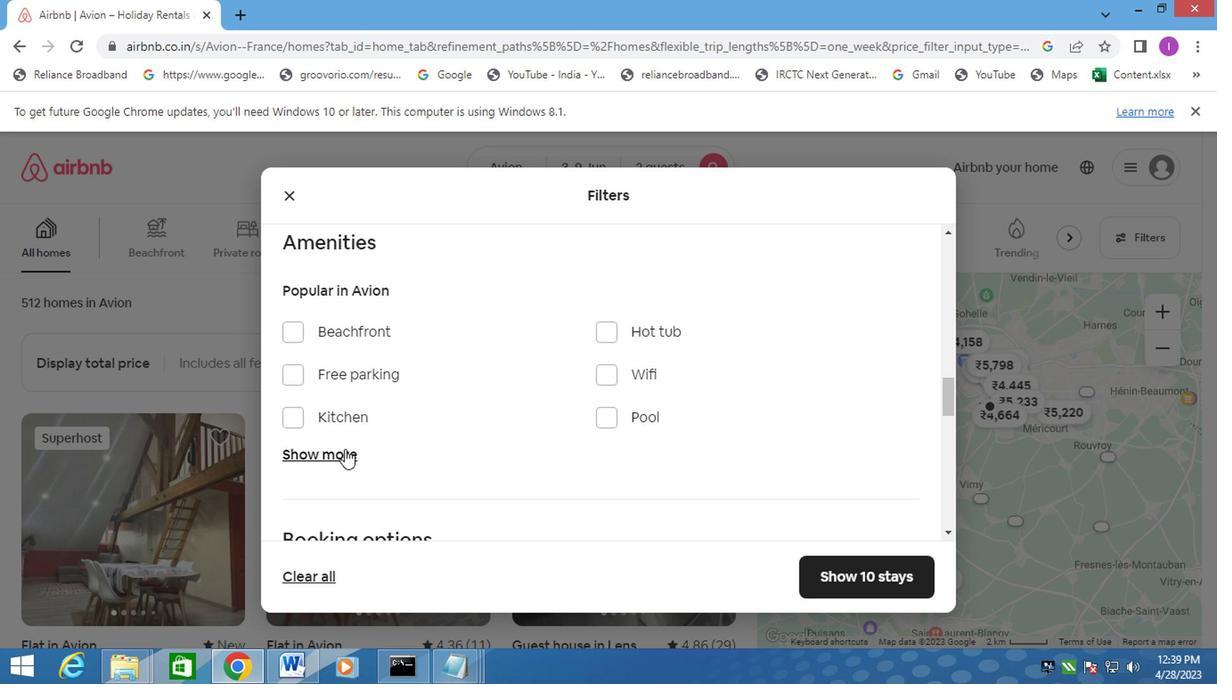 
Action: Mouse moved to (291, 519)
Screenshot: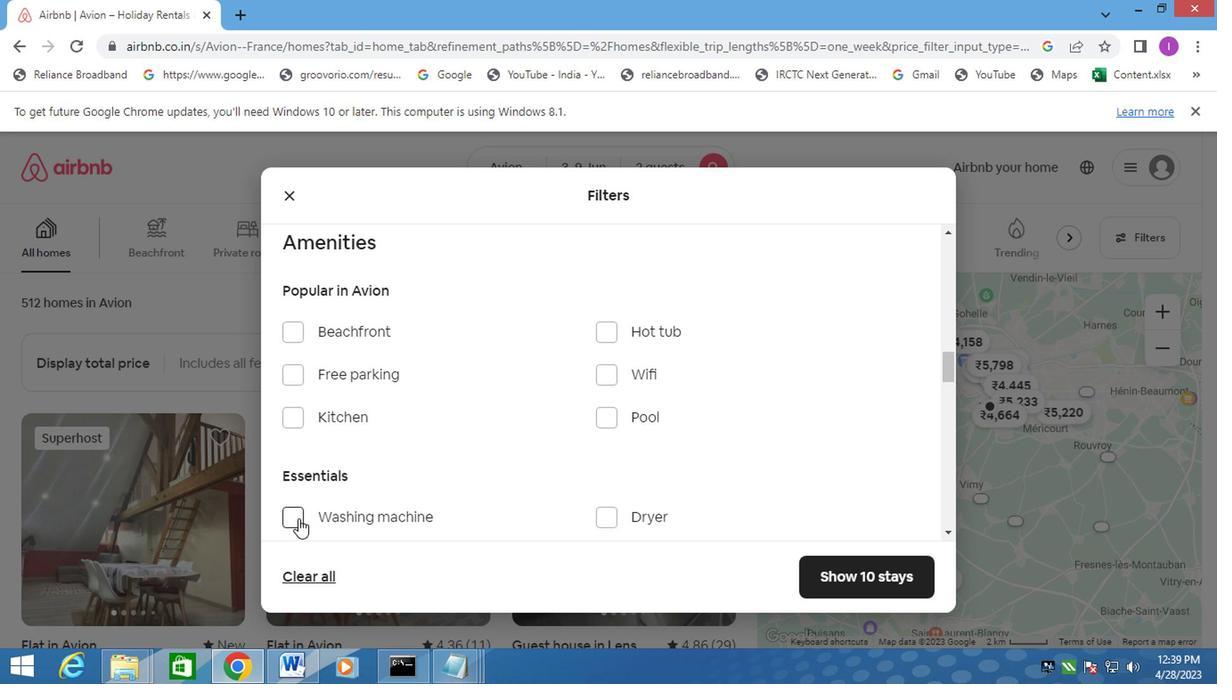 
Action: Mouse pressed left at (291, 519)
Screenshot: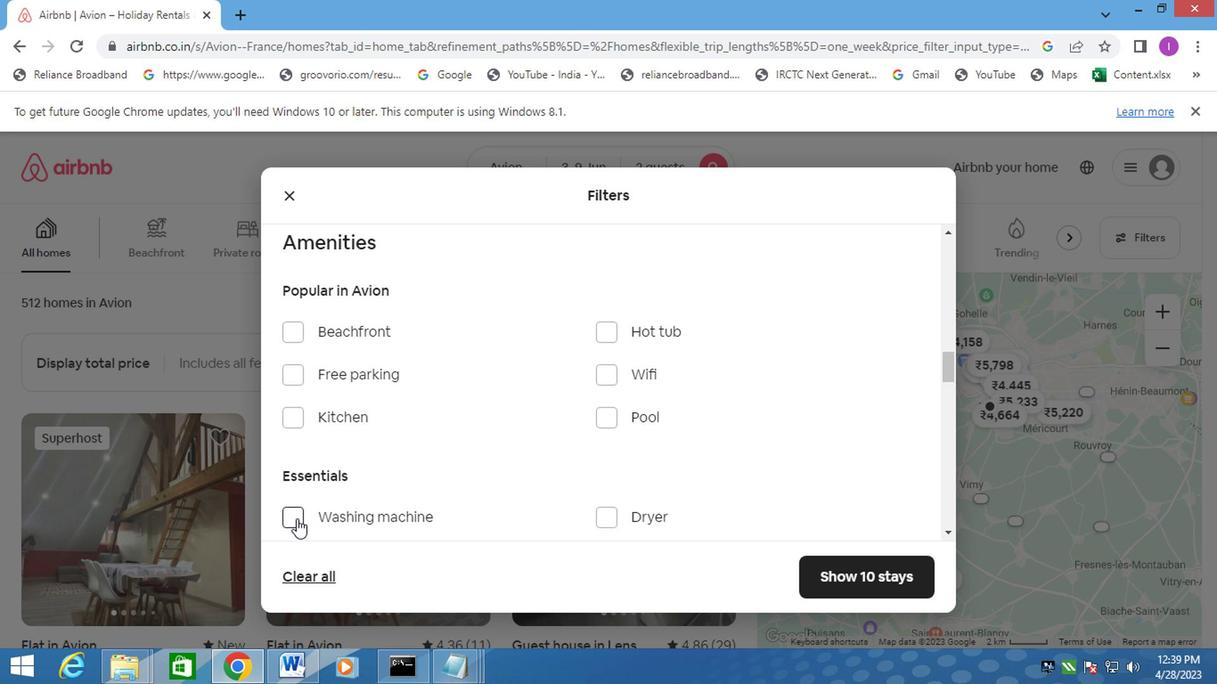 
Action: Mouse moved to (375, 492)
Screenshot: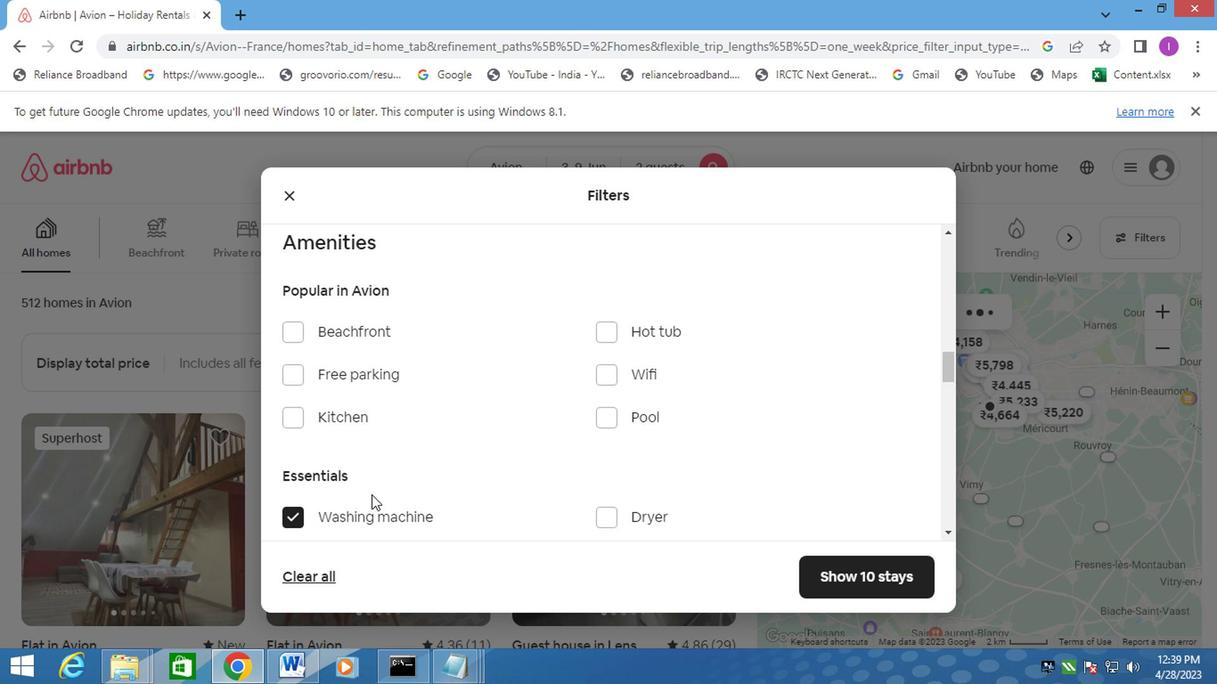 
Action: Mouse scrolled (375, 492) with delta (0, 0)
Screenshot: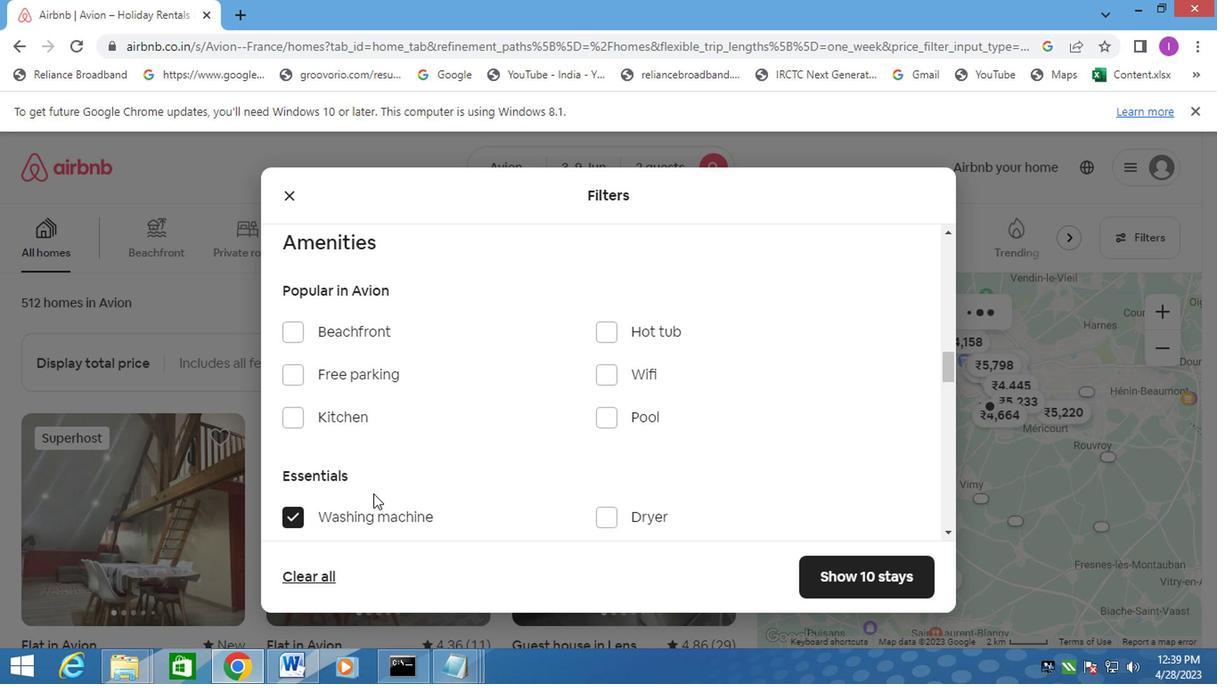 
Action: Mouse scrolled (375, 492) with delta (0, 0)
Screenshot: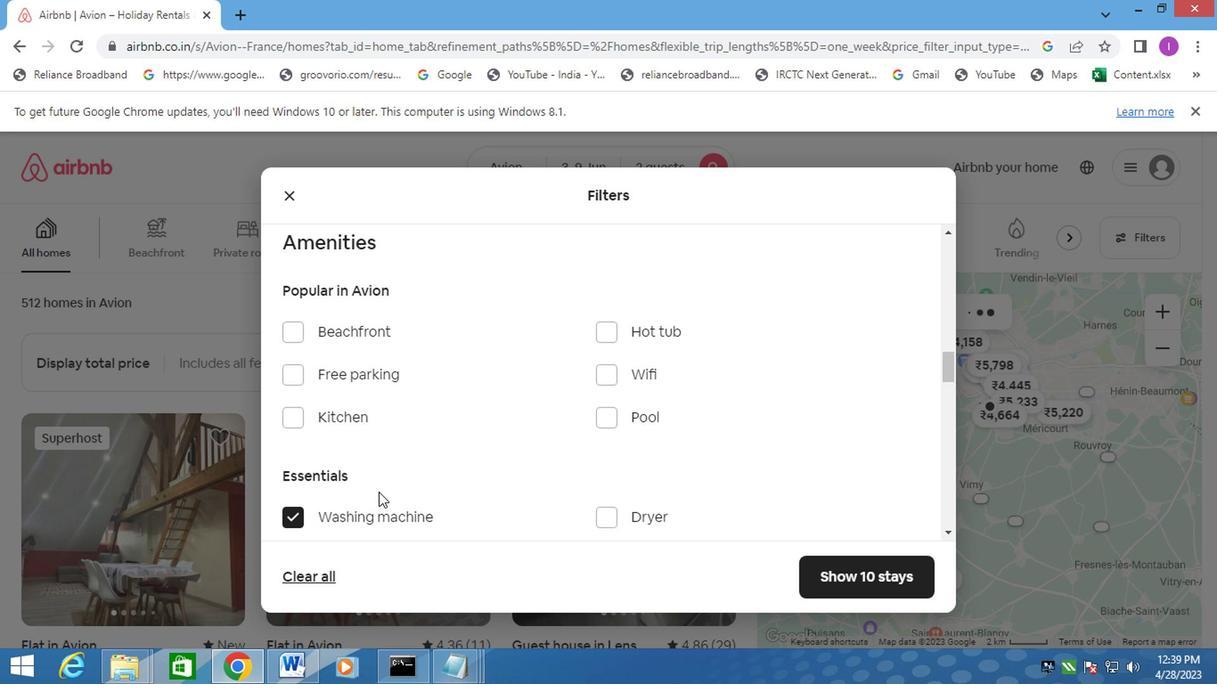 
Action: Mouse moved to (380, 486)
Screenshot: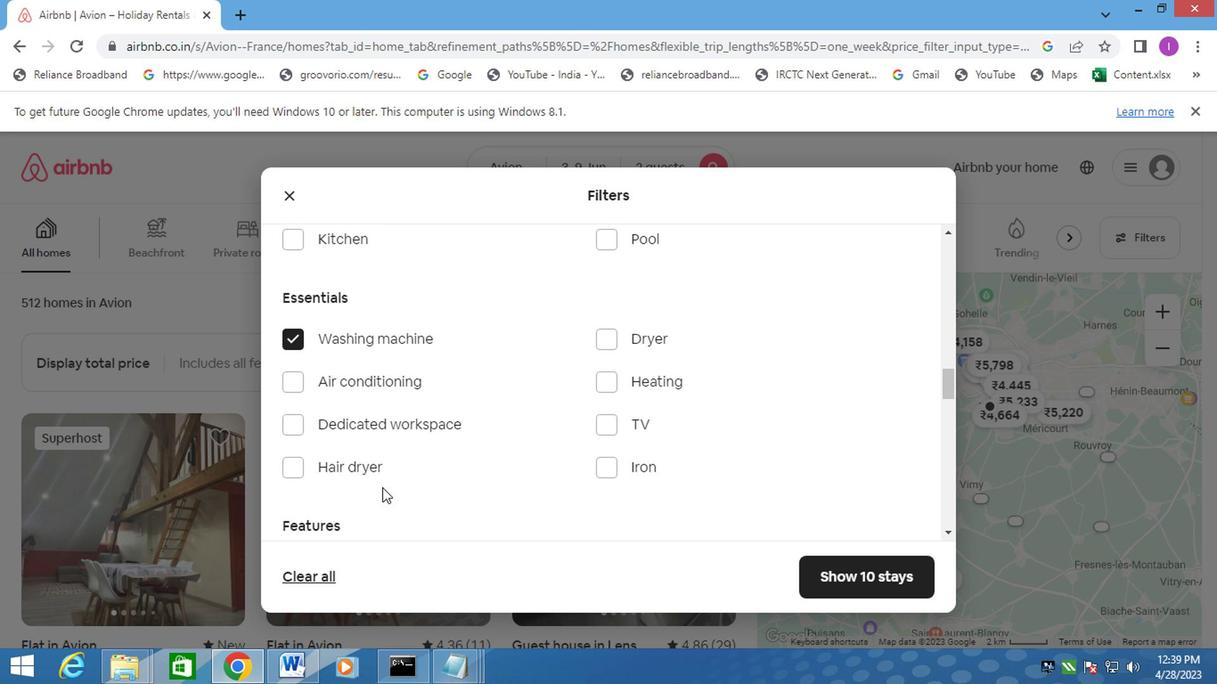 
Action: Mouse scrolled (380, 485) with delta (0, 0)
Screenshot: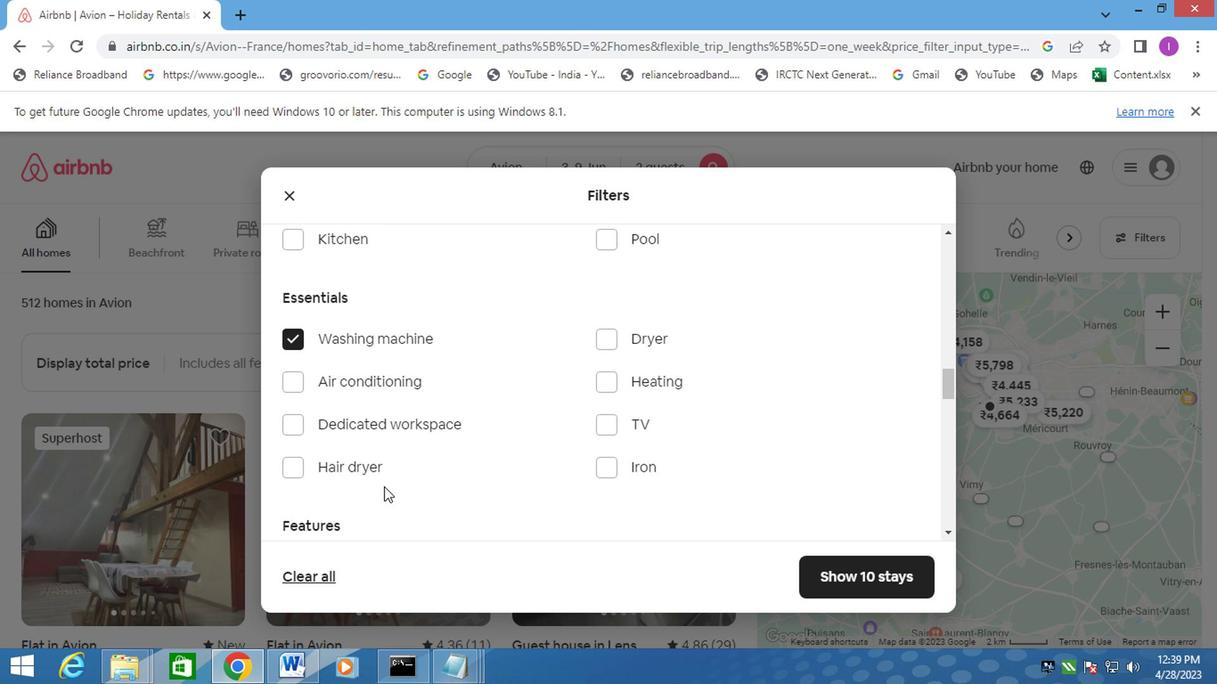 
Action: Mouse moved to (384, 483)
Screenshot: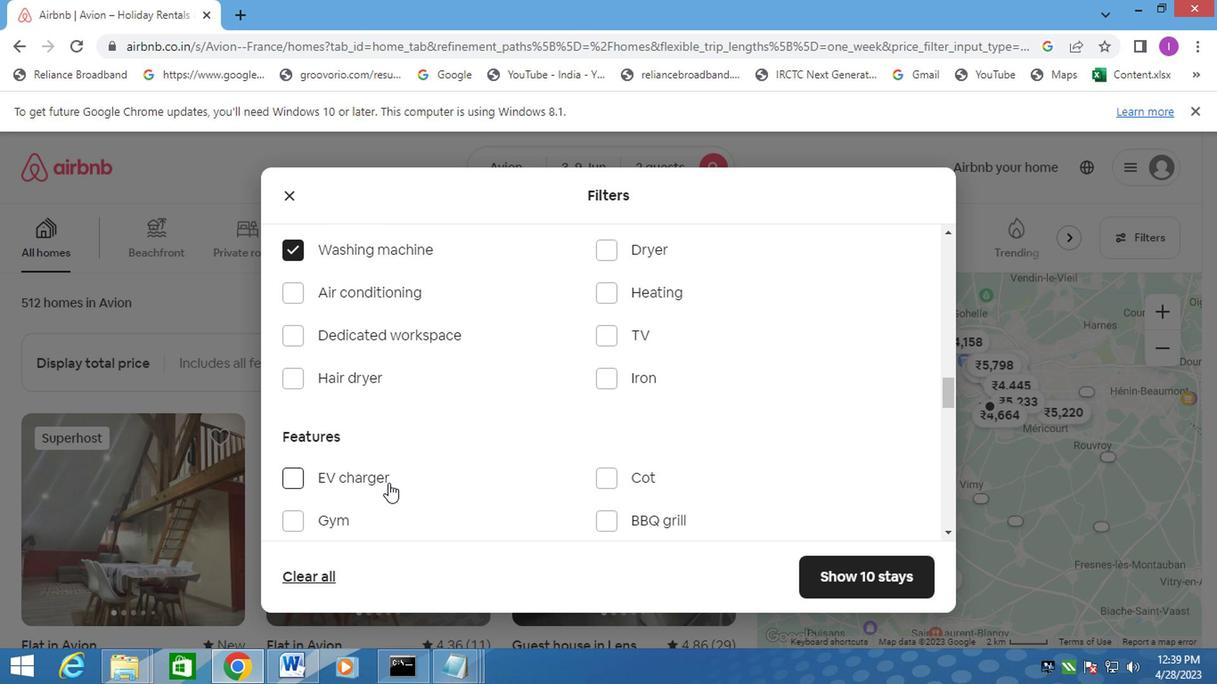 
Action: Mouse scrolled (384, 481) with delta (0, -1)
Screenshot: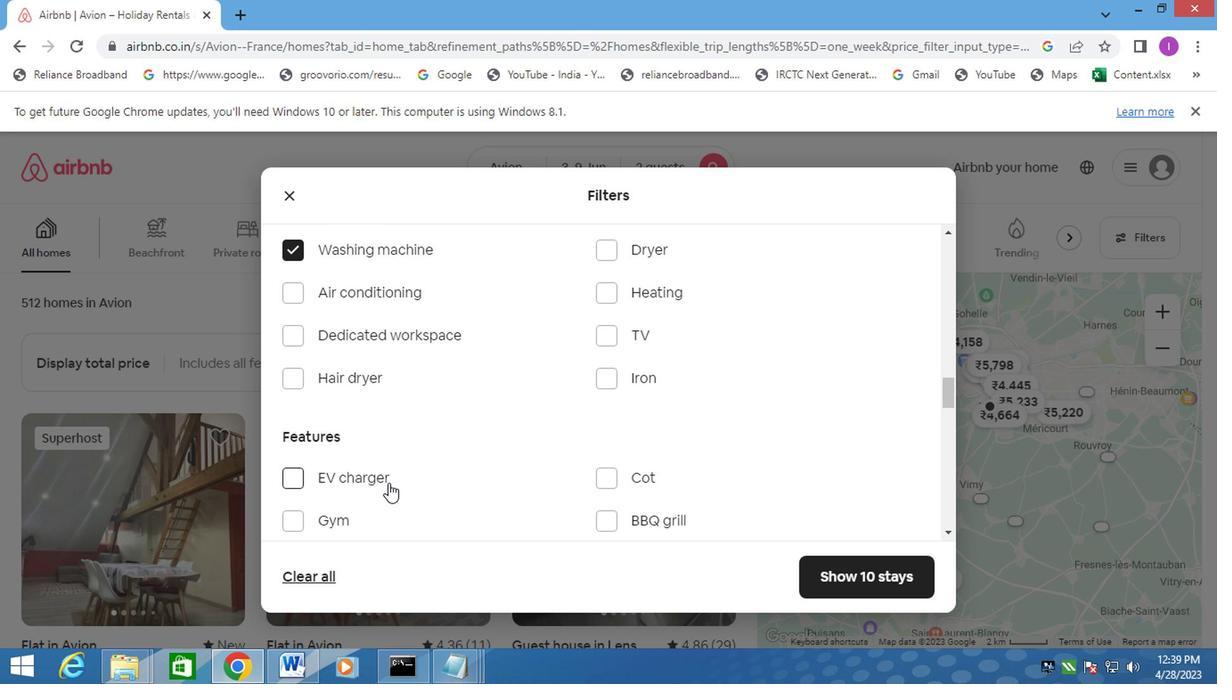 
Action: Mouse scrolled (384, 481) with delta (0, -1)
Screenshot: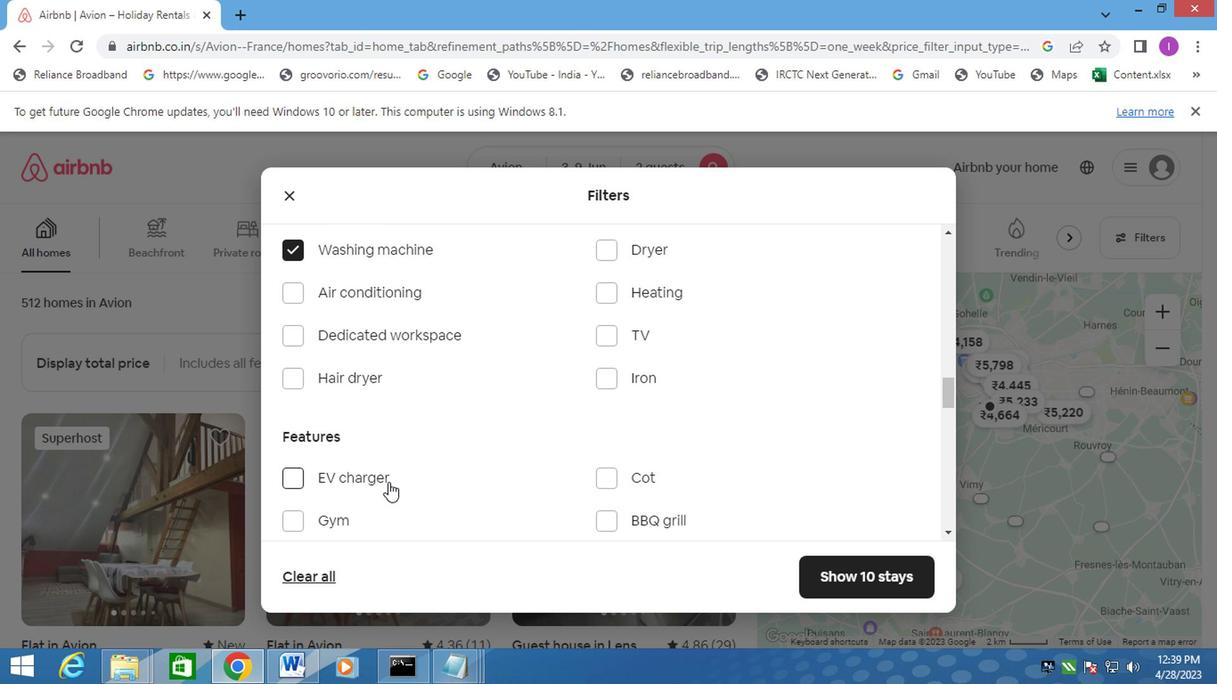 
Action: Mouse moved to (389, 481)
Screenshot: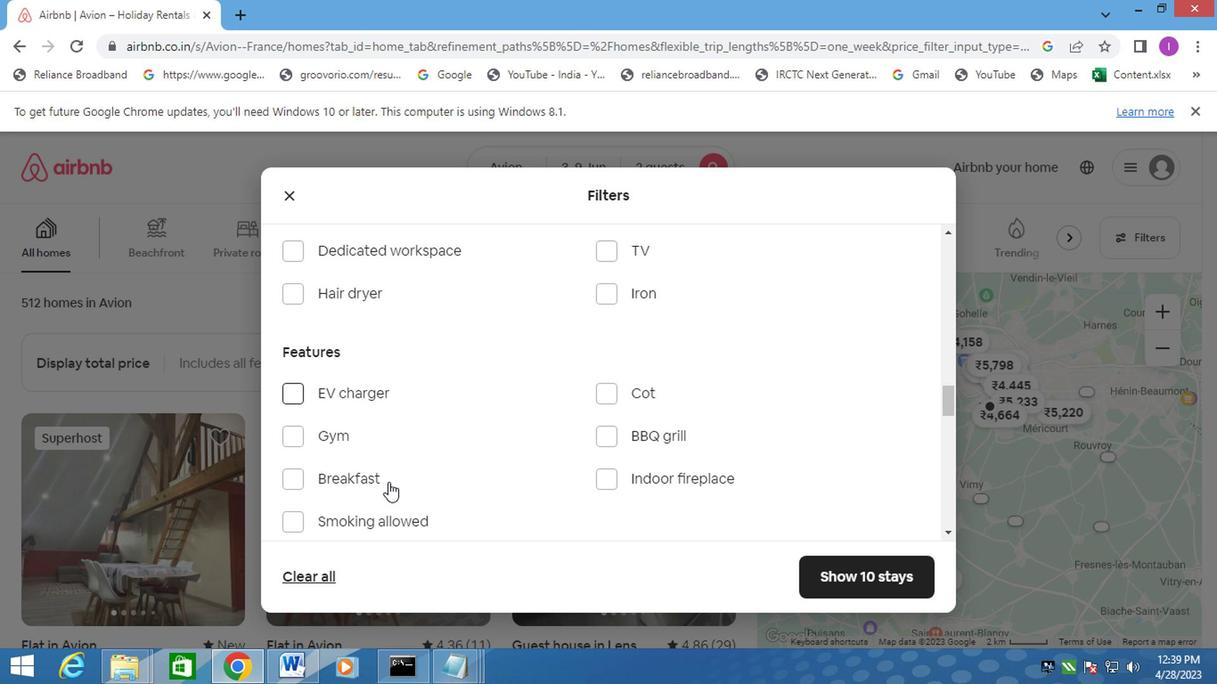
Action: Mouse scrolled (389, 480) with delta (0, 0)
Screenshot: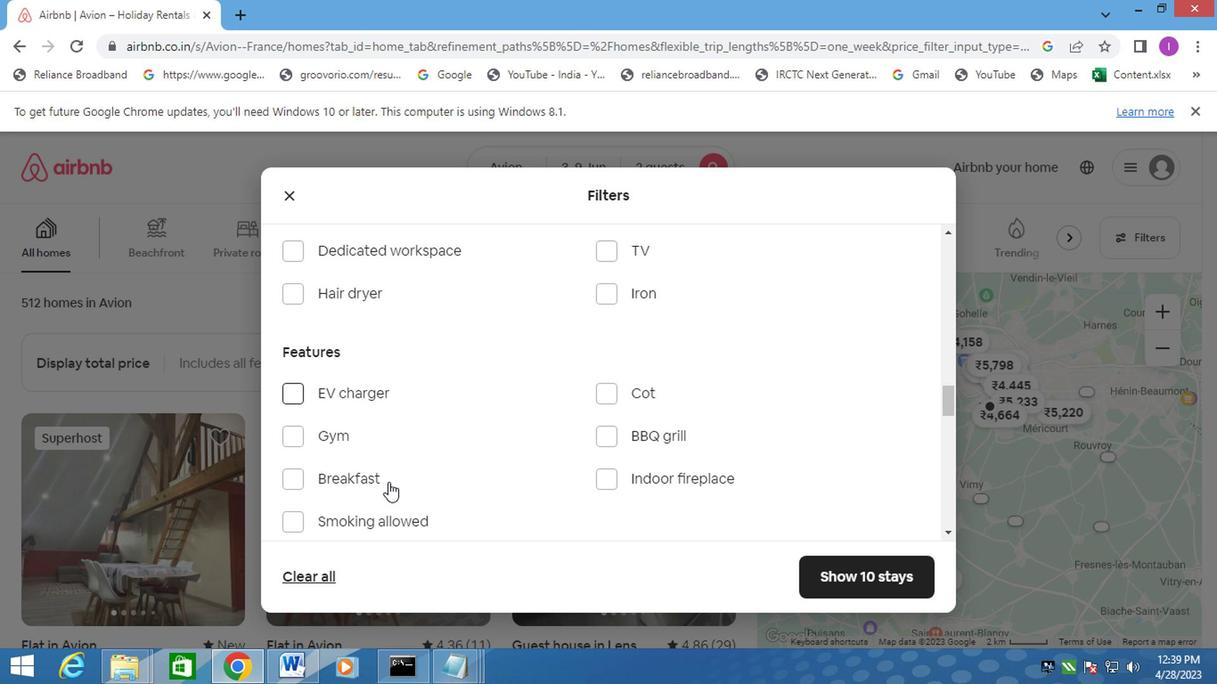 
Action: Mouse moved to (396, 477)
Screenshot: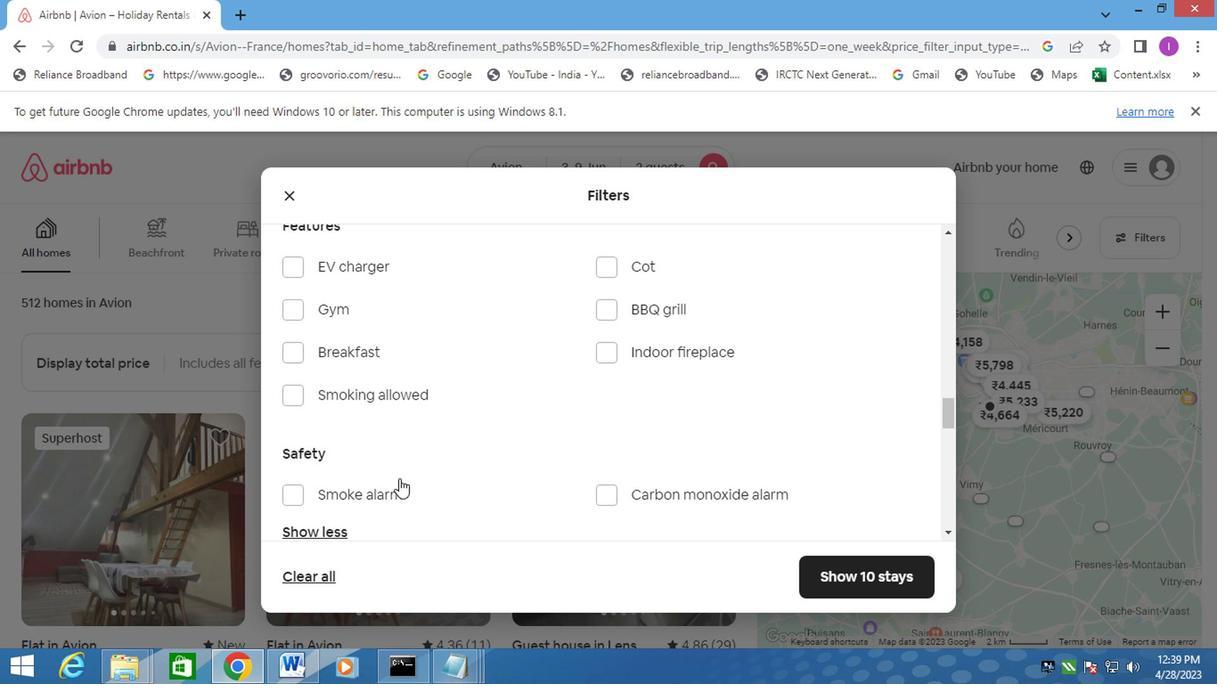 
Action: Mouse scrolled (396, 476) with delta (0, 0)
Screenshot: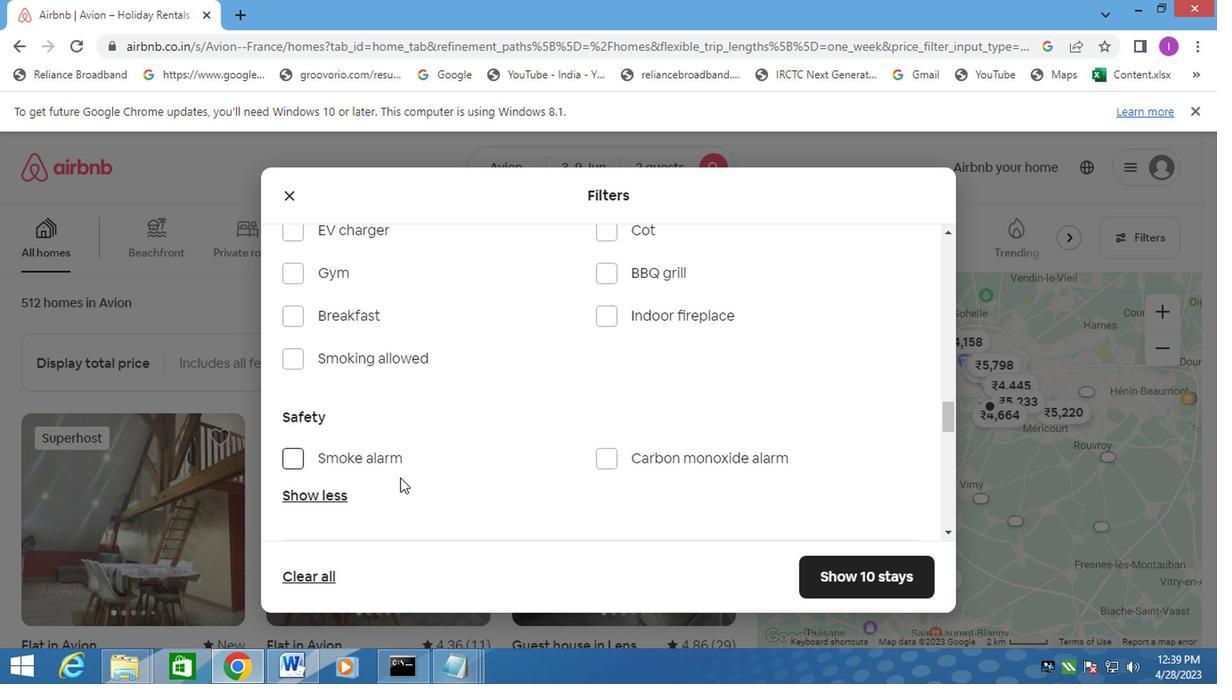
Action: Mouse moved to (400, 476)
Screenshot: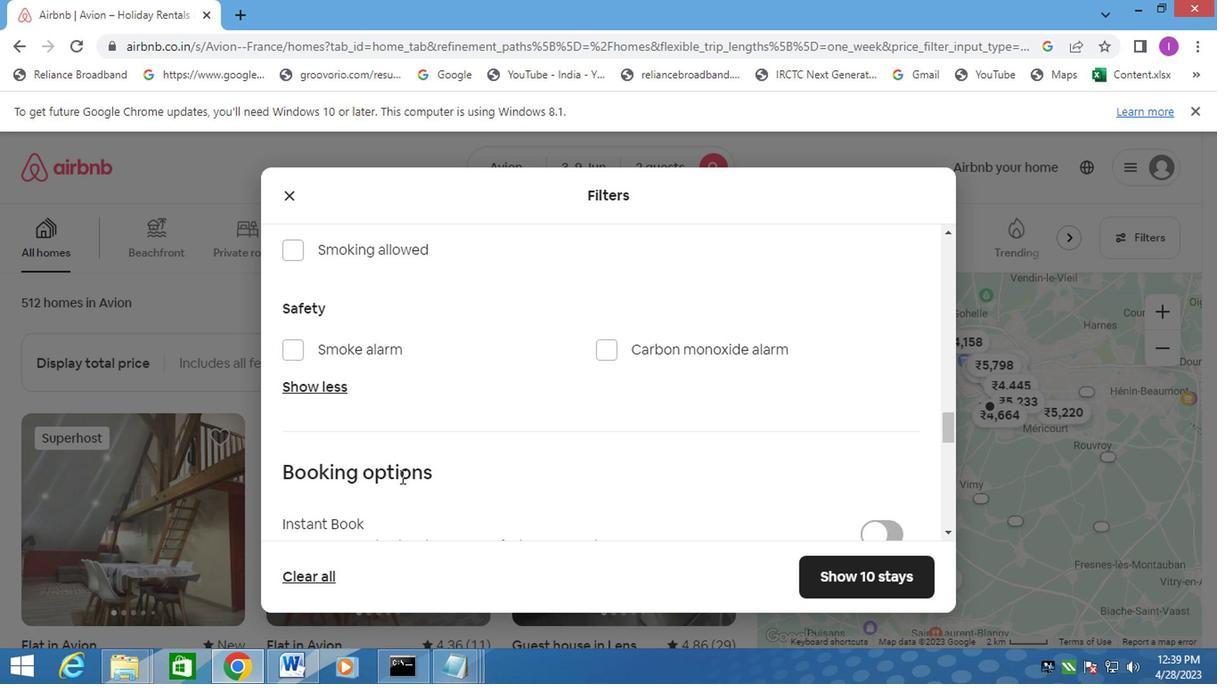 
Action: Mouse scrolled (400, 476) with delta (0, 0)
Screenshot: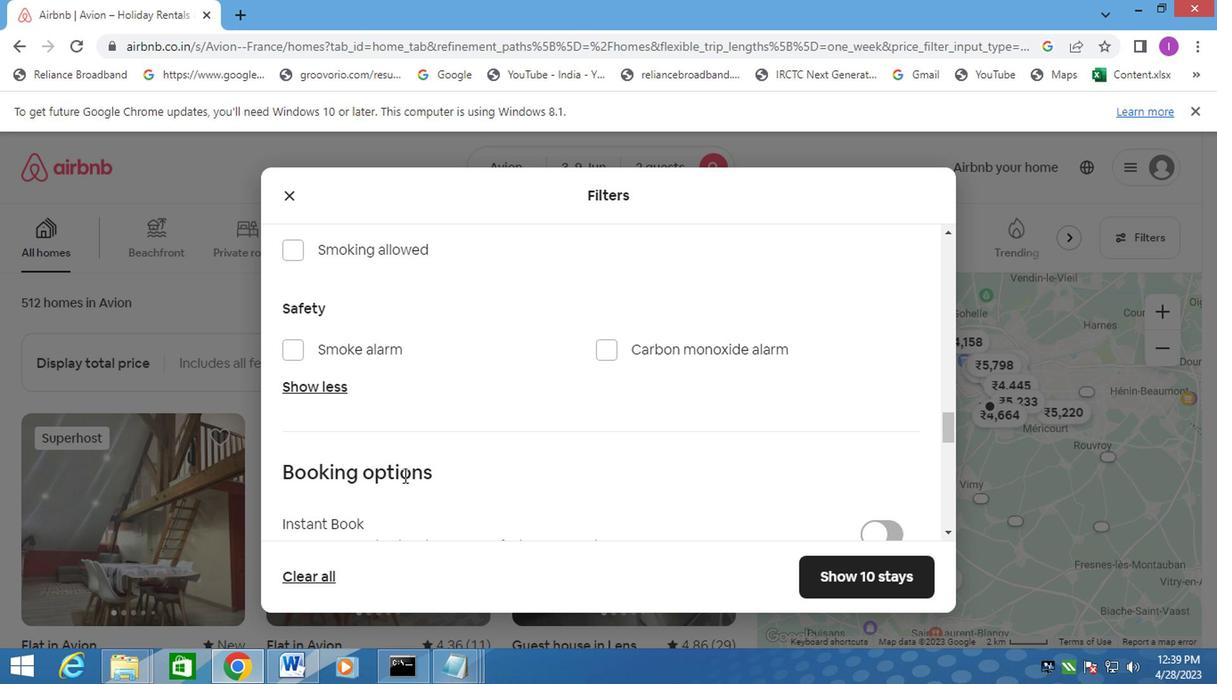 
Action: Mouse scrolled (400, 476) with delta (0, 0)
Screenshot: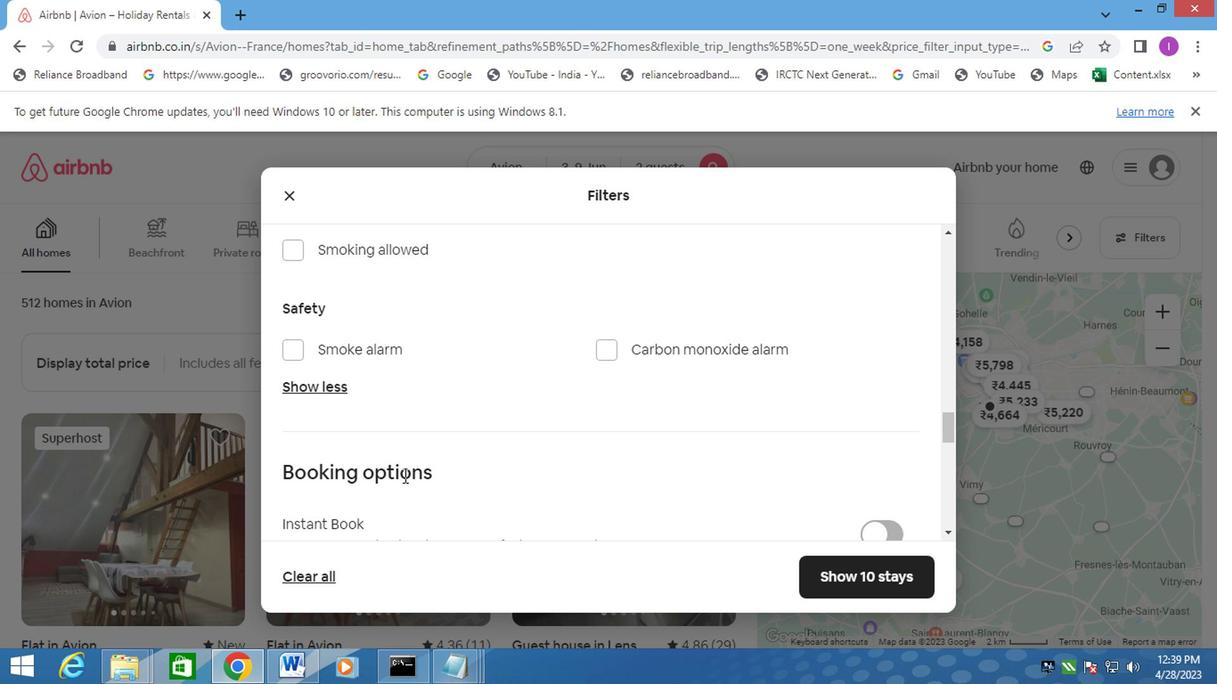 
Action: Mouse moved to (894, 419)
Screenshot: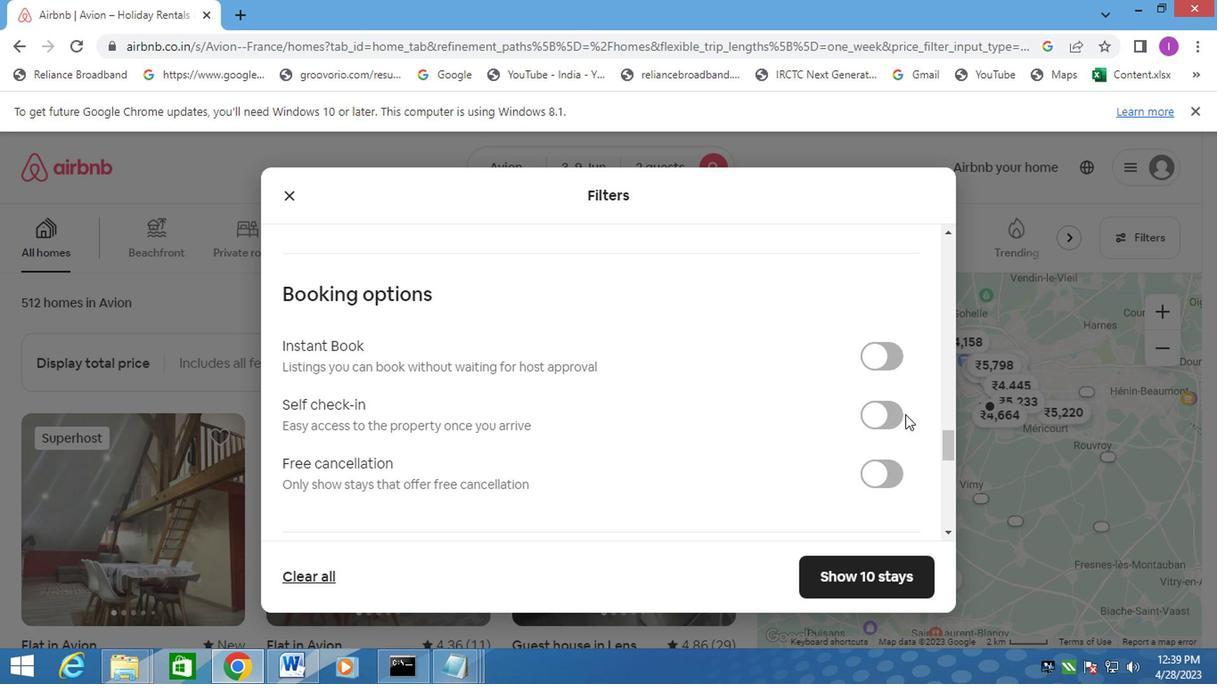 
Action: Mouse pressed left at (894, 419)
Screenshot: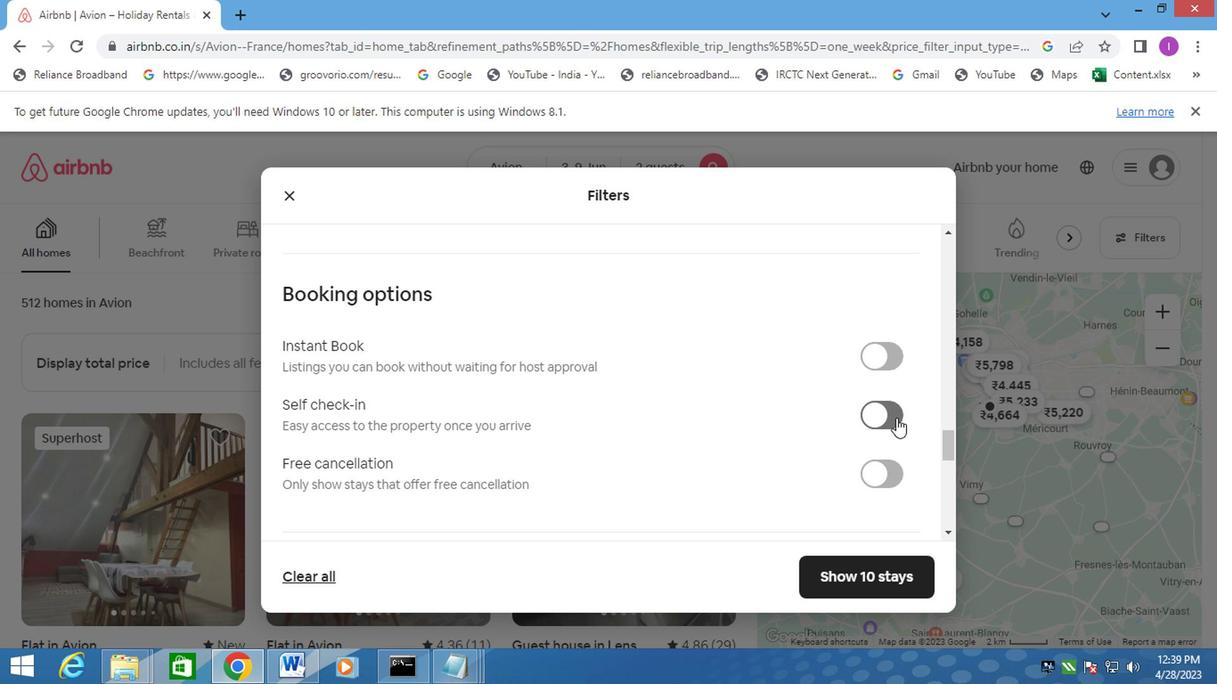 
Action: Mouse moved to (540, 410)
Screenshot: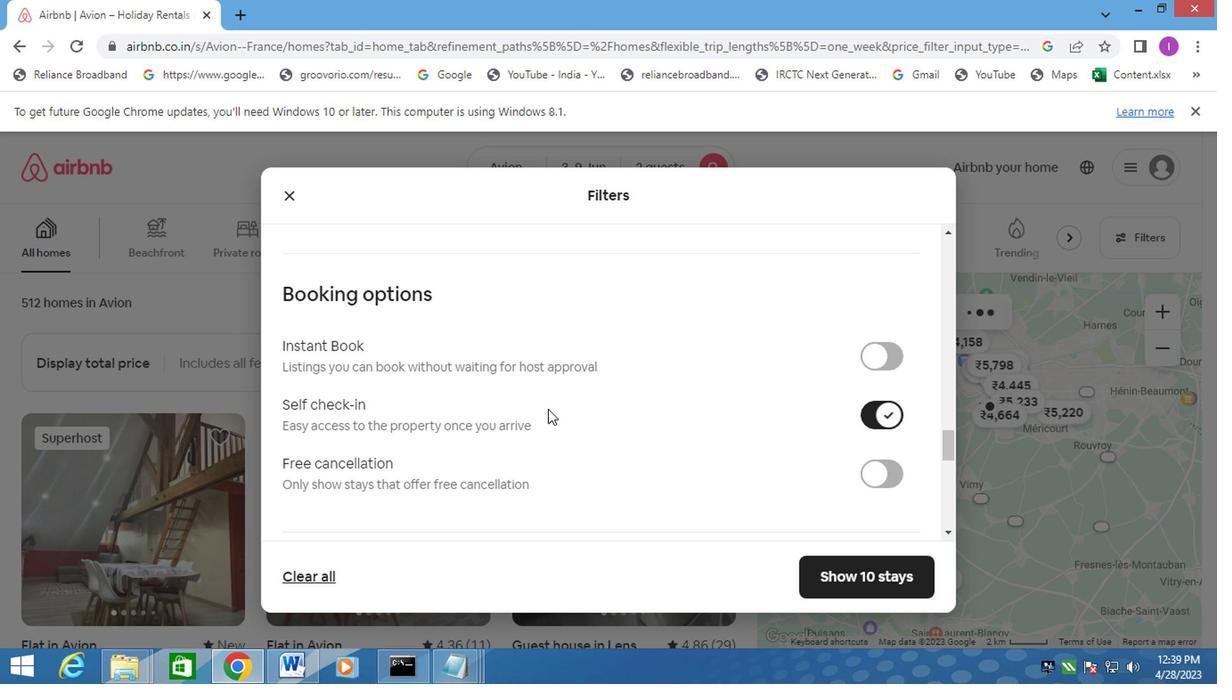 
Action: Mouse scrolled (540, 409) with delta (0, 0)
Screenshot: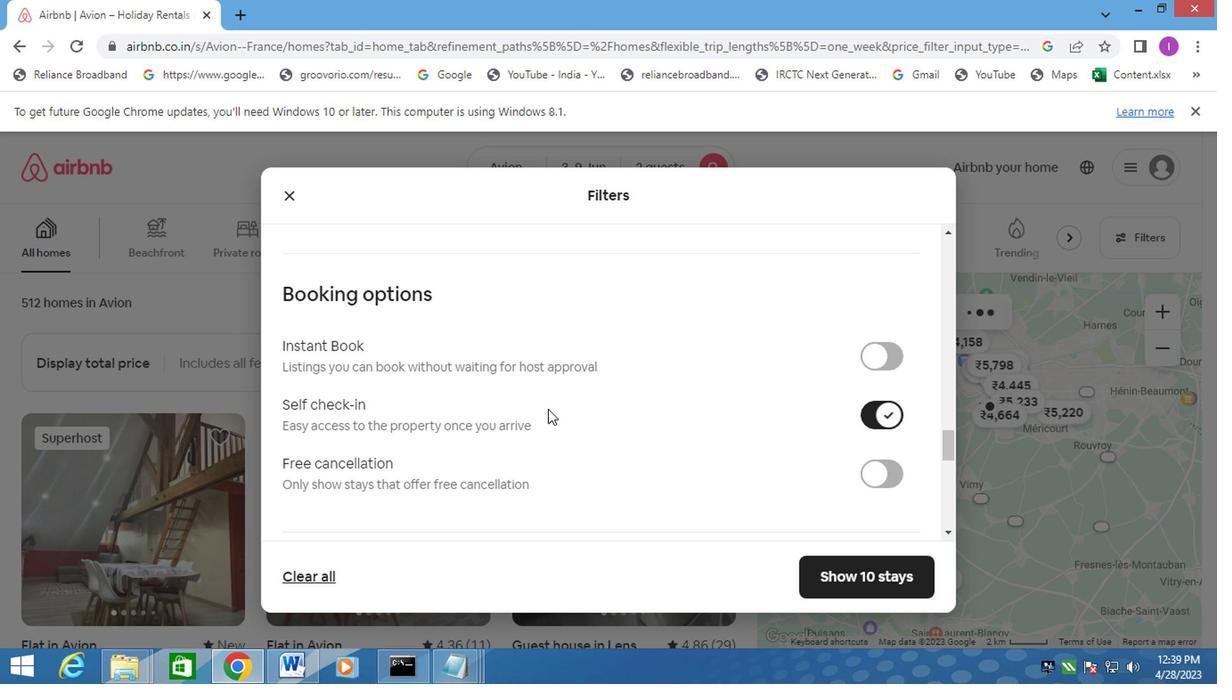 
Action: Mouse moved to (539, 410)
Screenshot: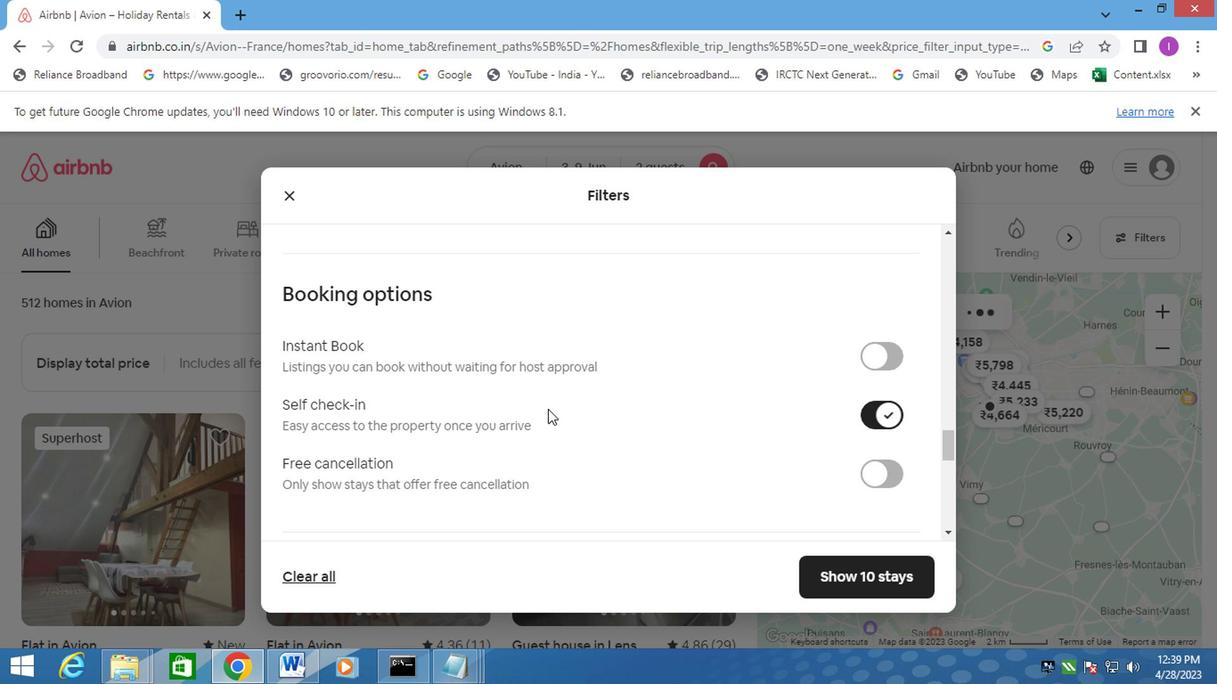 
Action: Mouse scrolled (539, 409) with delta (0, 0)
Screenshot: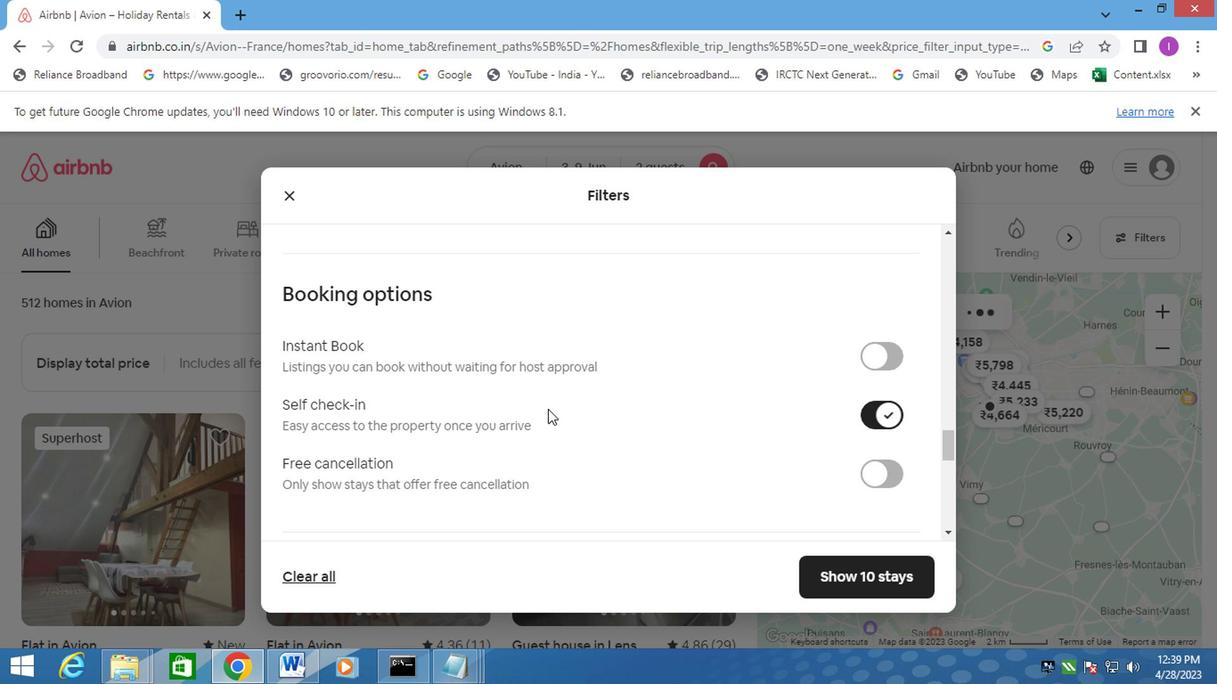 
Action: Mouse scrolled (539, 409) with delta (0, 0)
Screenshot: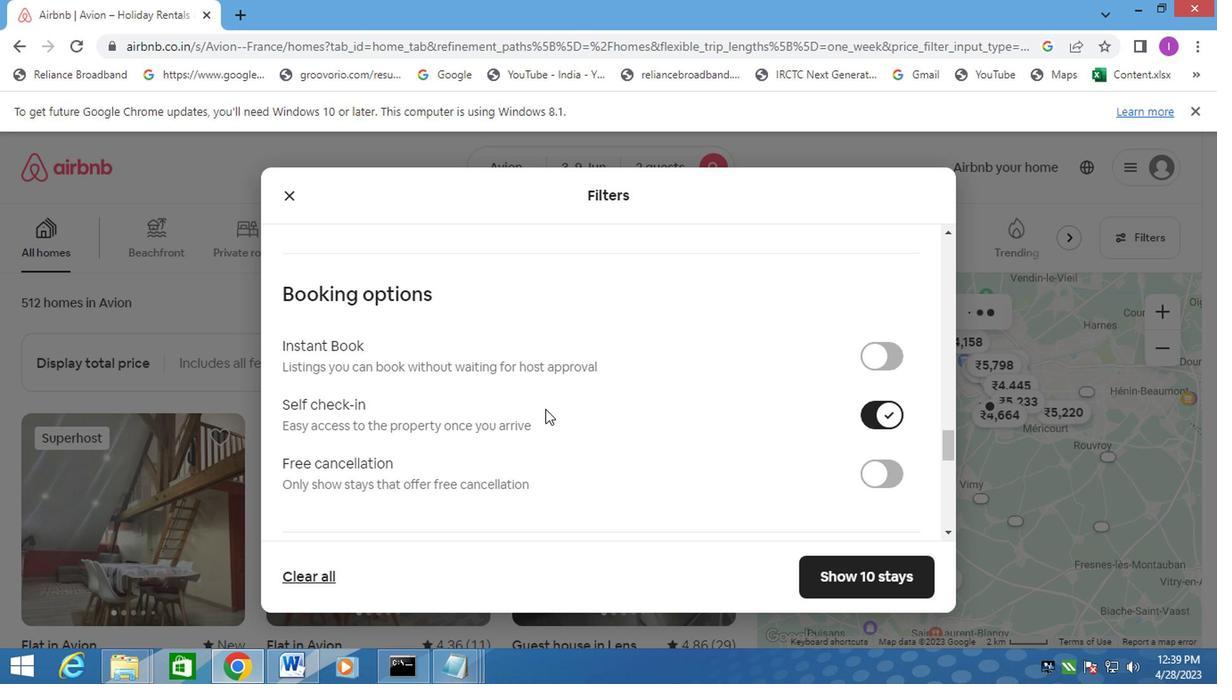 
Action: Mouse scrolled (539, 409) with delta (0, 0)
Screenshot: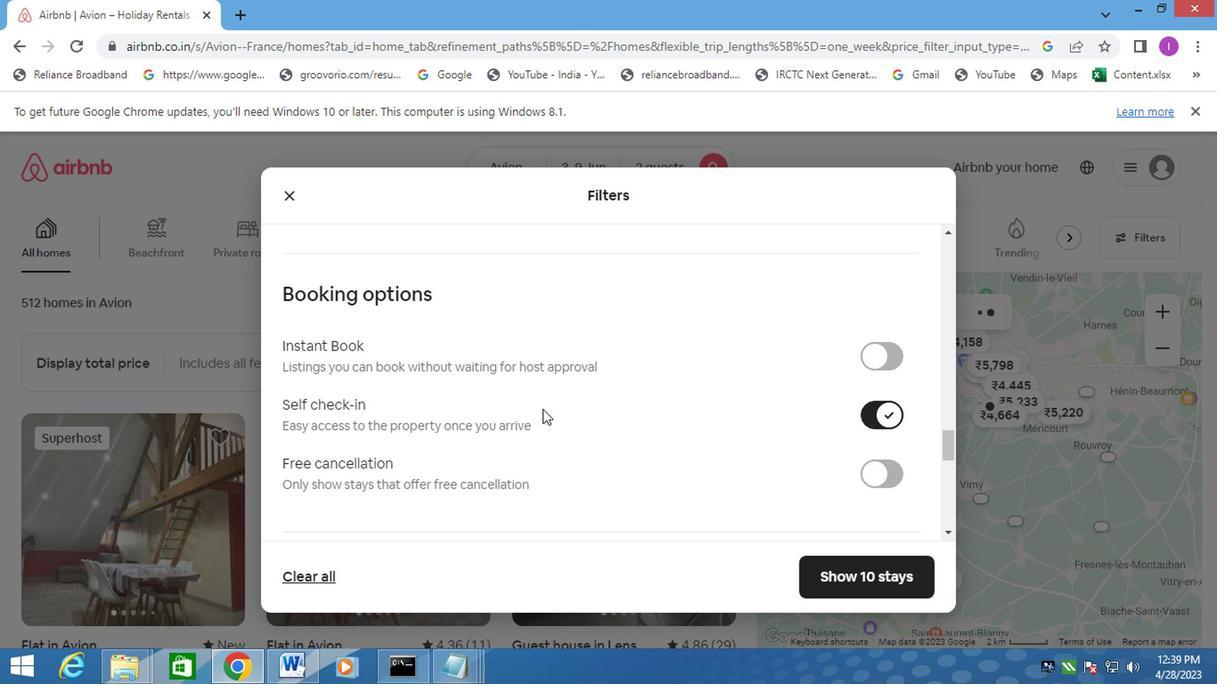 
Action: Mouse moved to (514, 406)
Screenshot: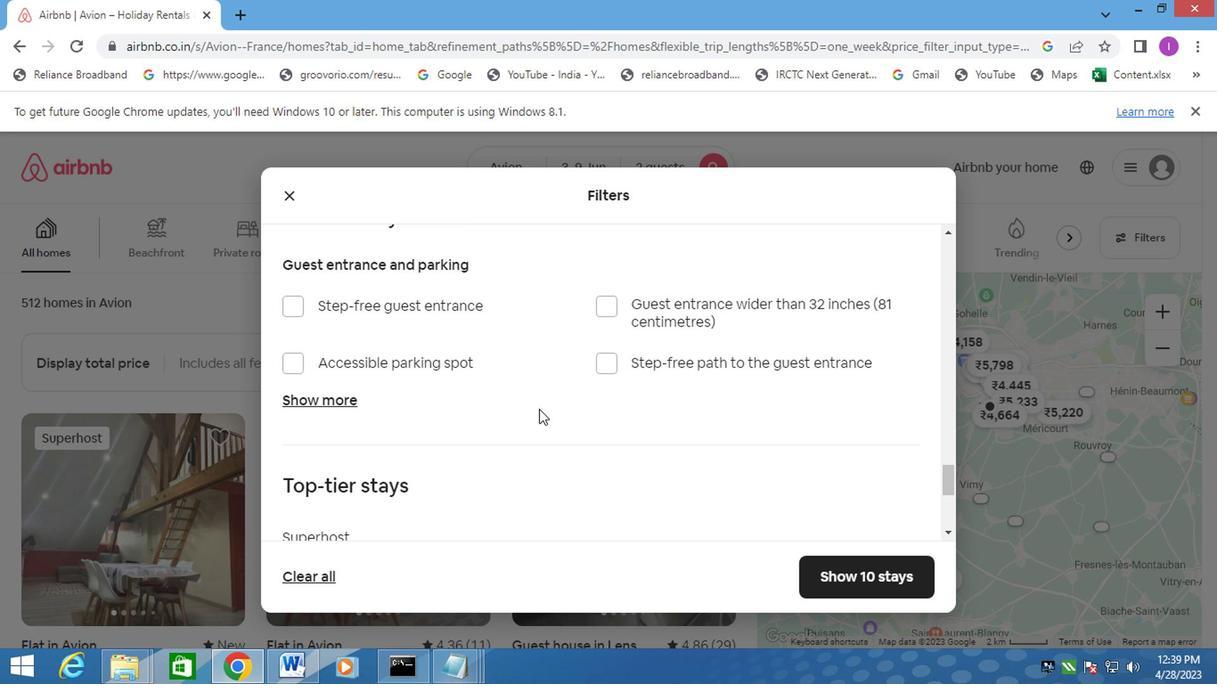 
Action: Mouse scrolled (514, 405) with delta (0, 0)
Screenshot: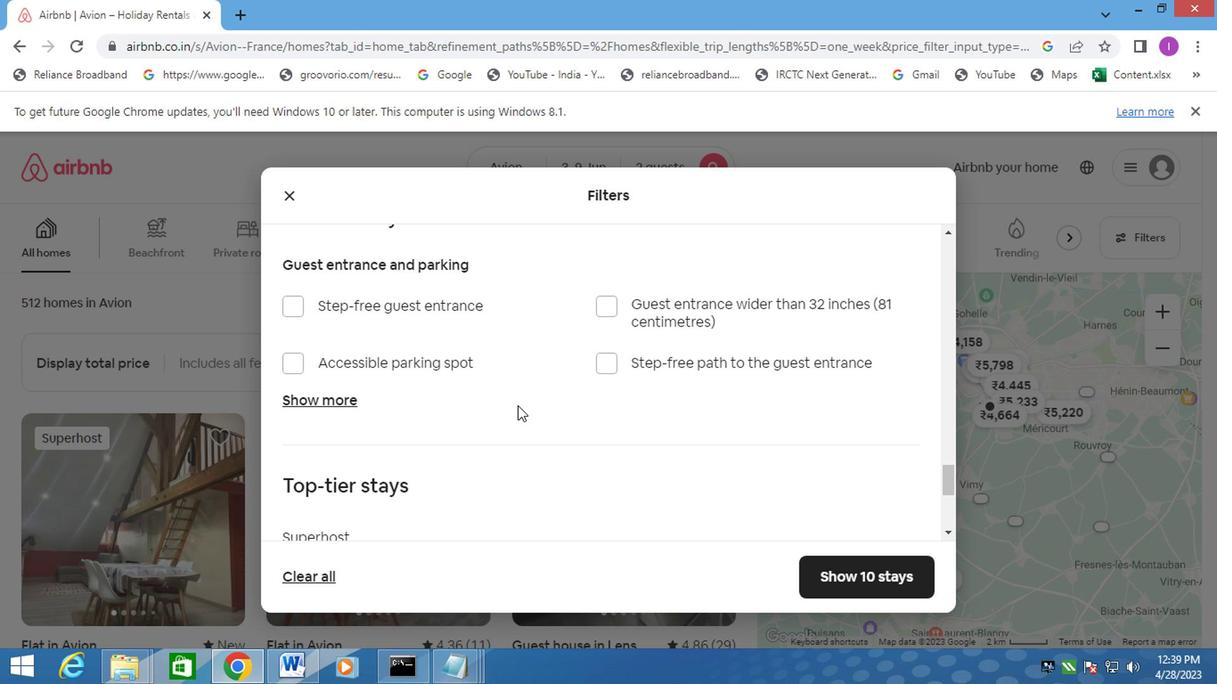 
Action: Mouse scrolled (514, 405) with delta (0, 0)
Screenshot: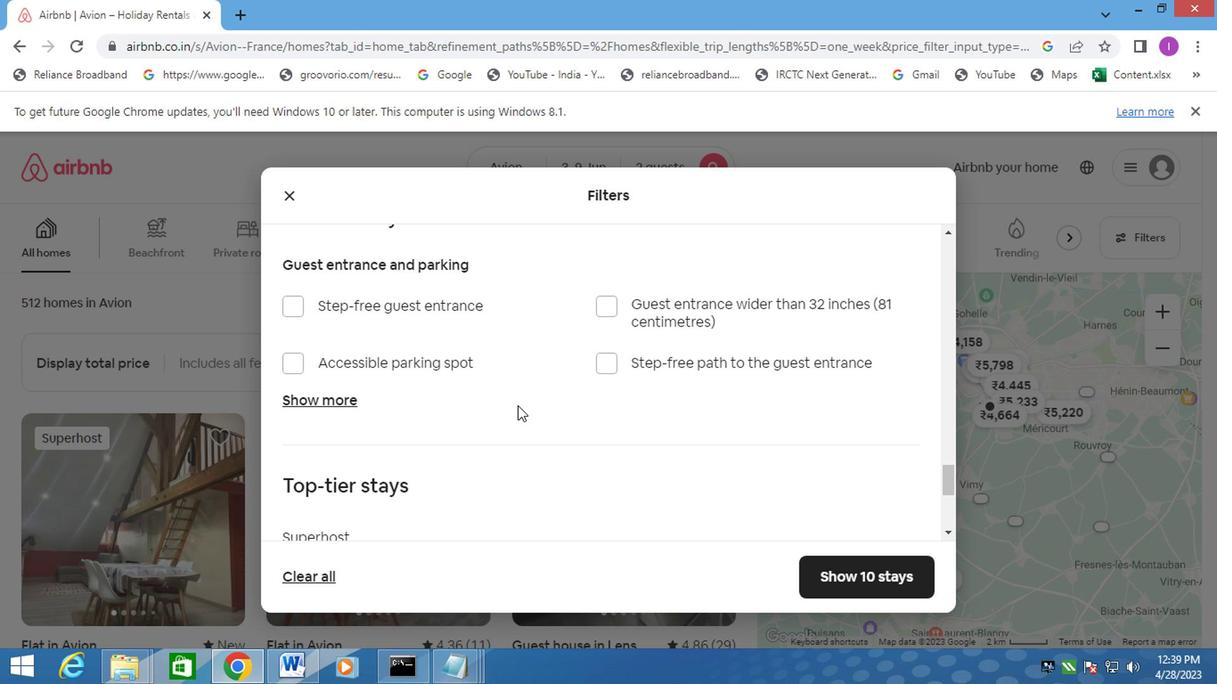 
Action: Mouse scrolled (514, 405) with delta (0, 0)
Screenshot: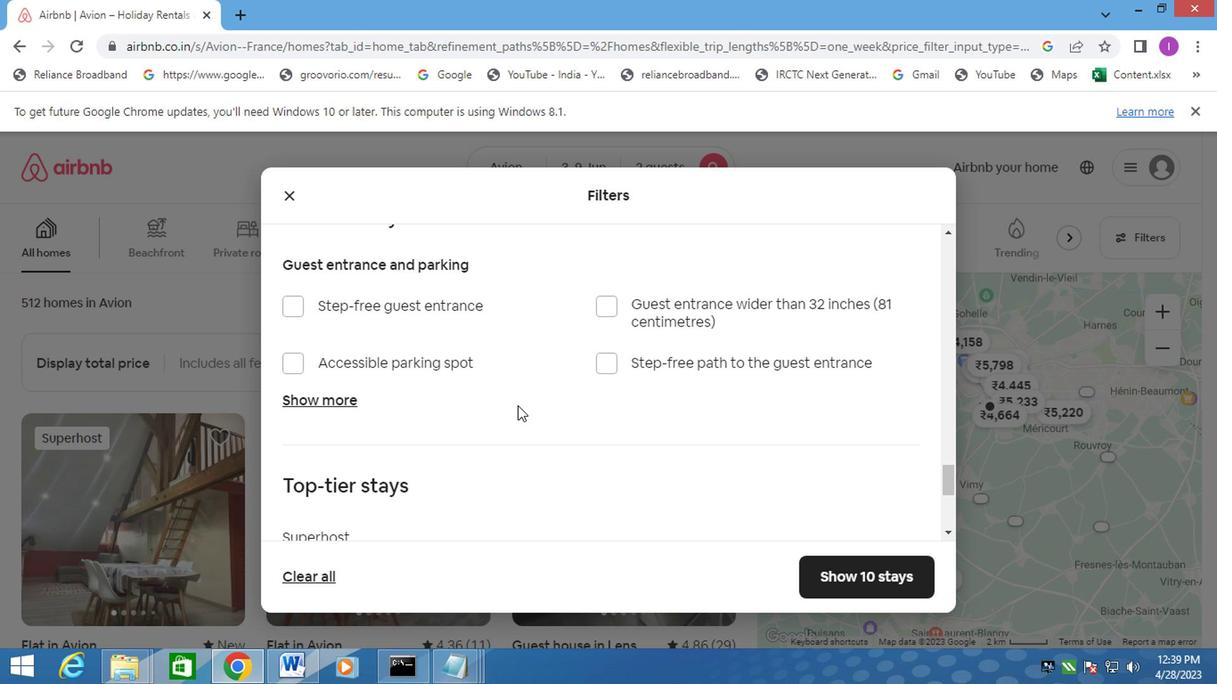 
Action: Mouse moved to (288, 459)
Screenshot: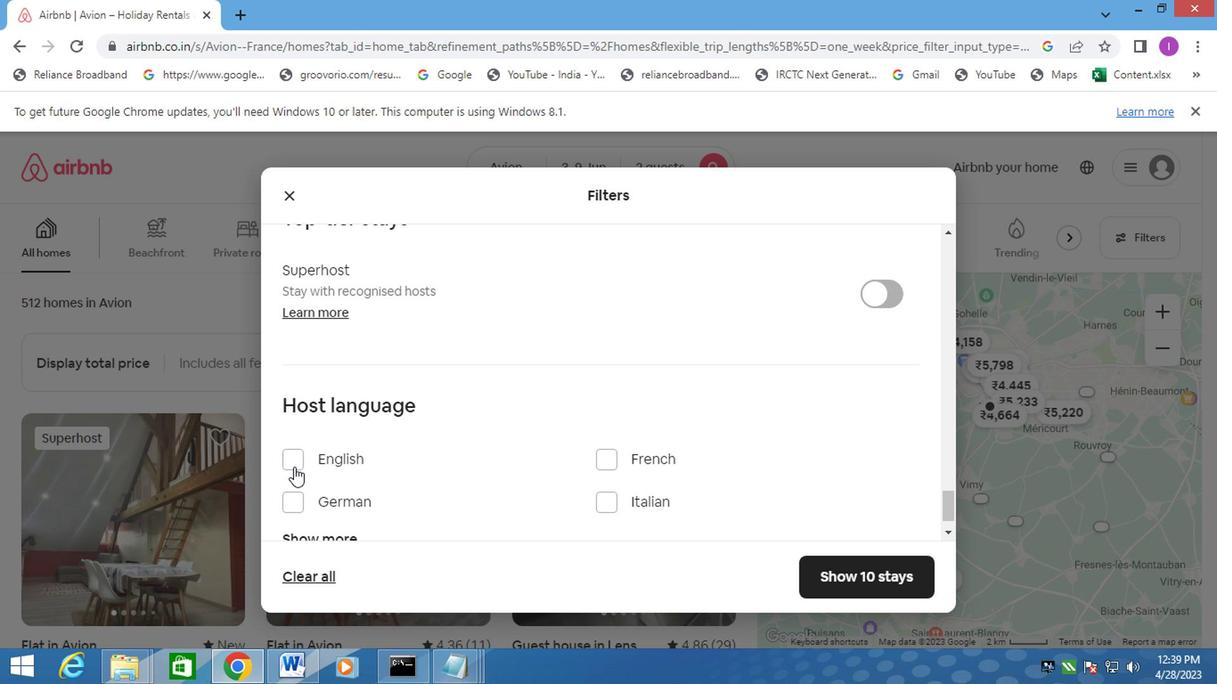 
Action: Mouse pressed left at (288, 459)
Screenshot: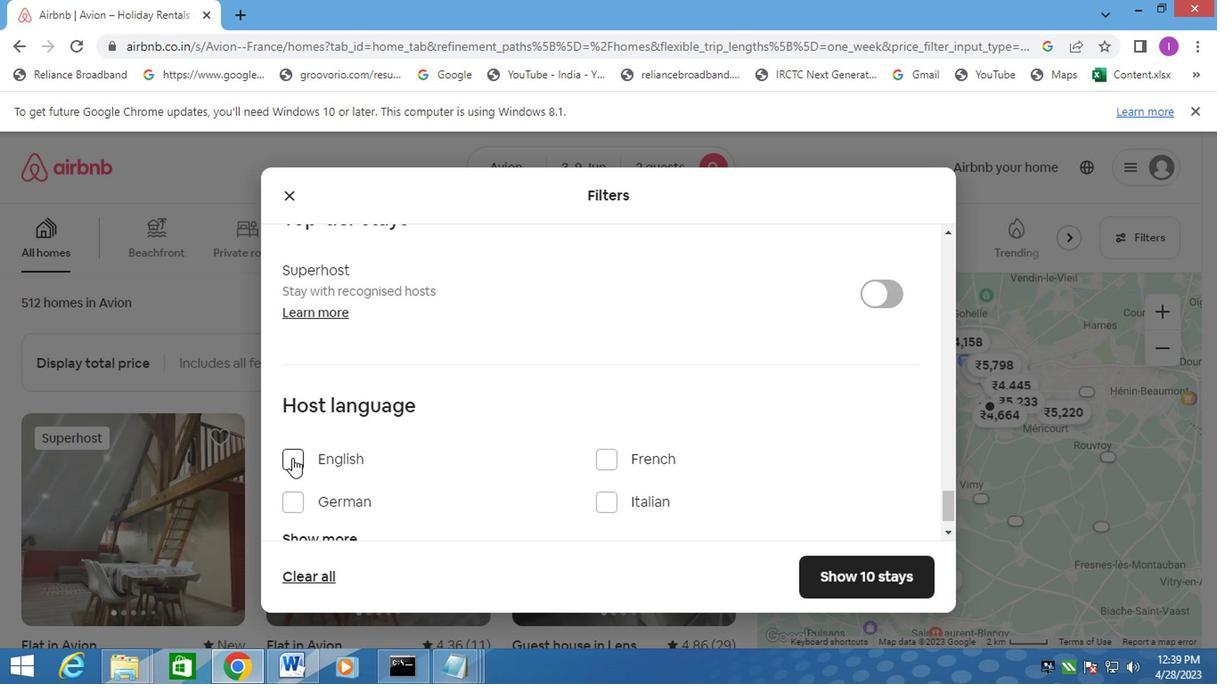 
Action: Mouse moved to (838, 567)
Screenshot: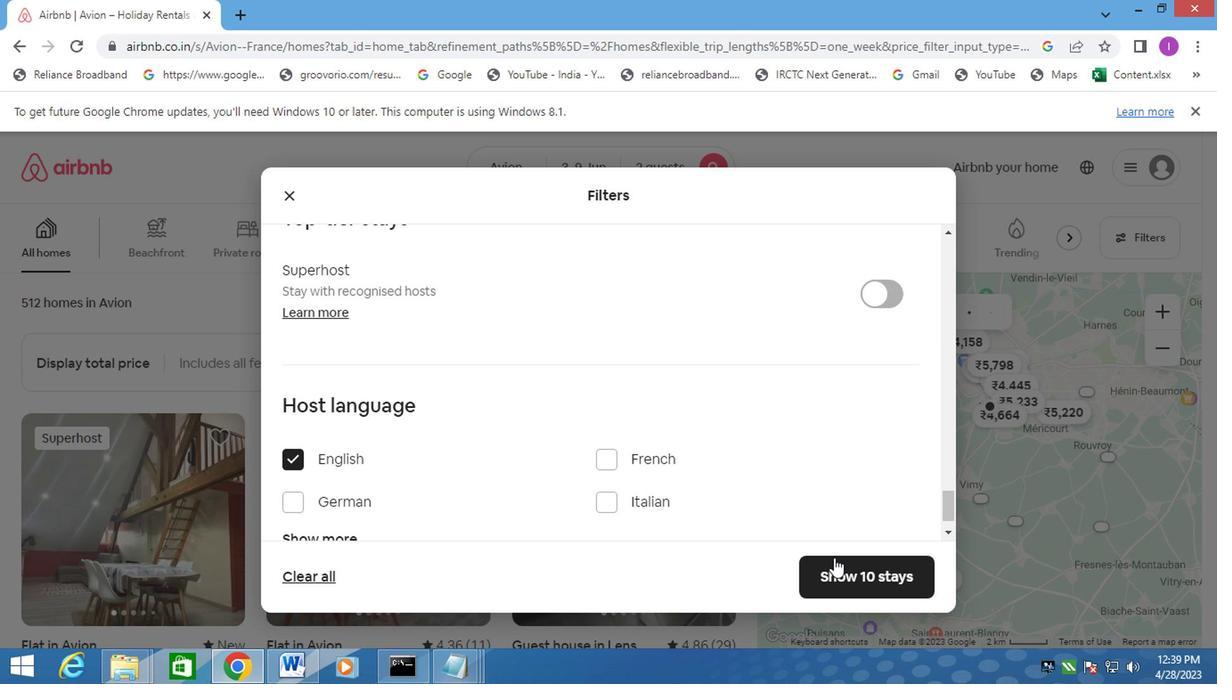 
Action: Mouse pressed left at (838, 567)
Screenshot: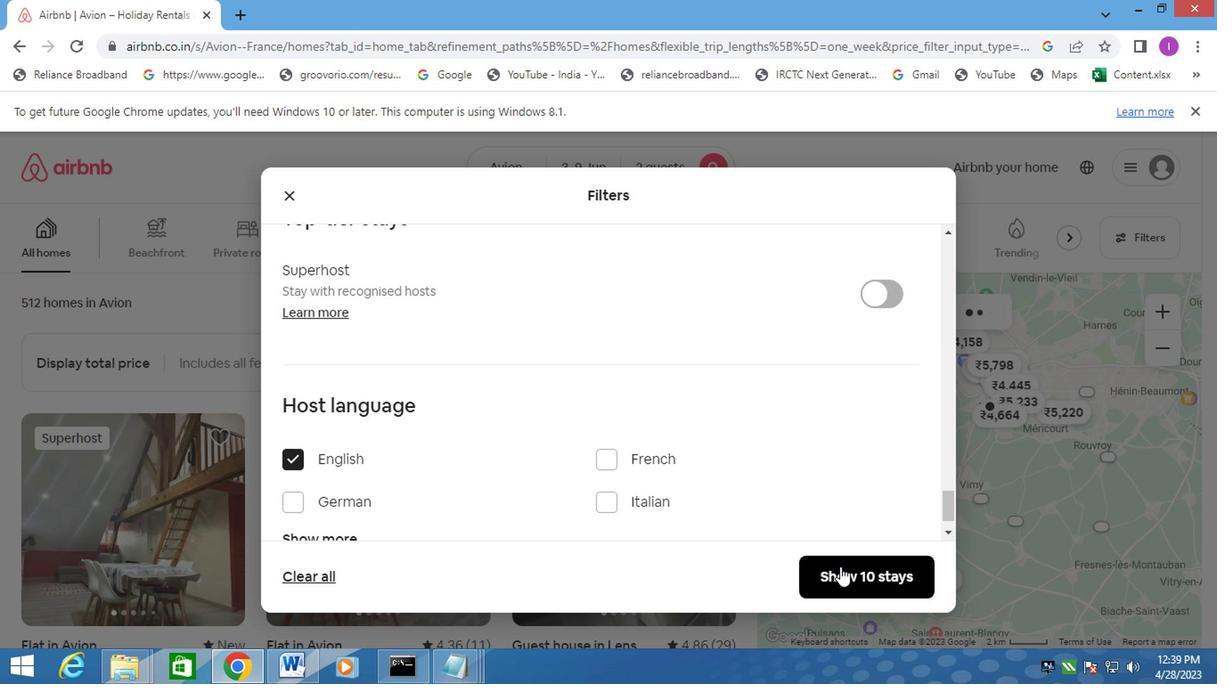 
Action: Mouse moved to (831, 571)
Screenshot: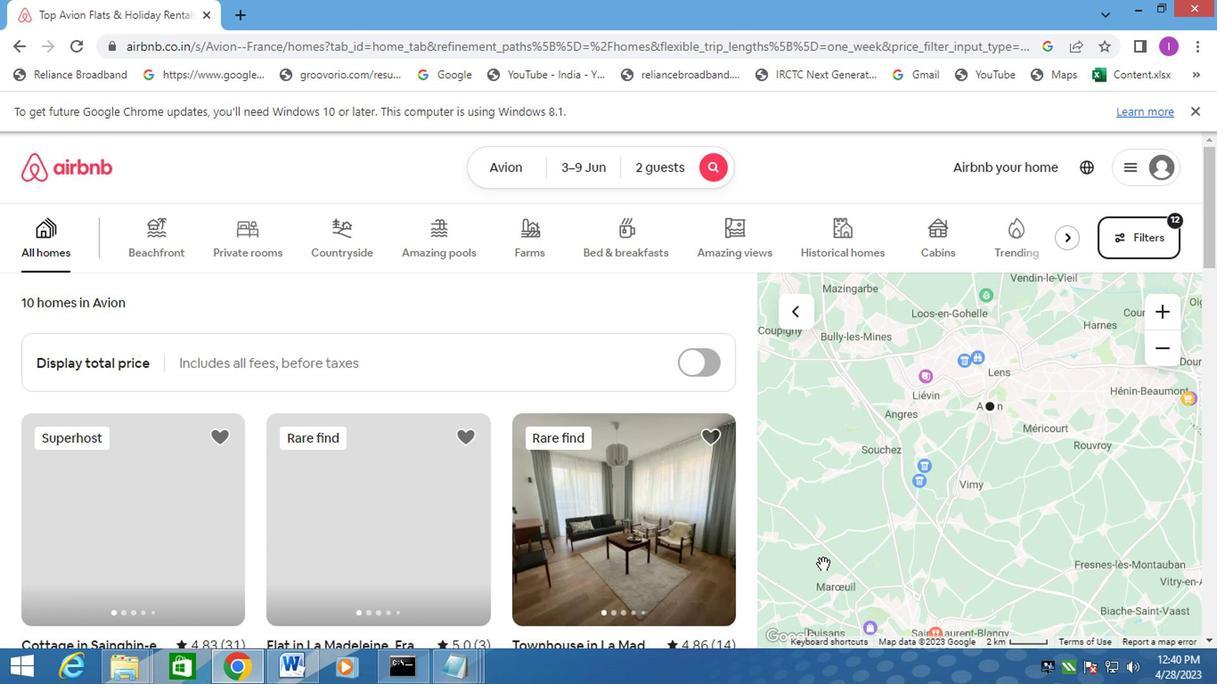 
